 Task: Find out when the last Green Line train is leaving Norwalk to Redondo Beach.
Action: Mouse moved to (145, 137)
Screenshot: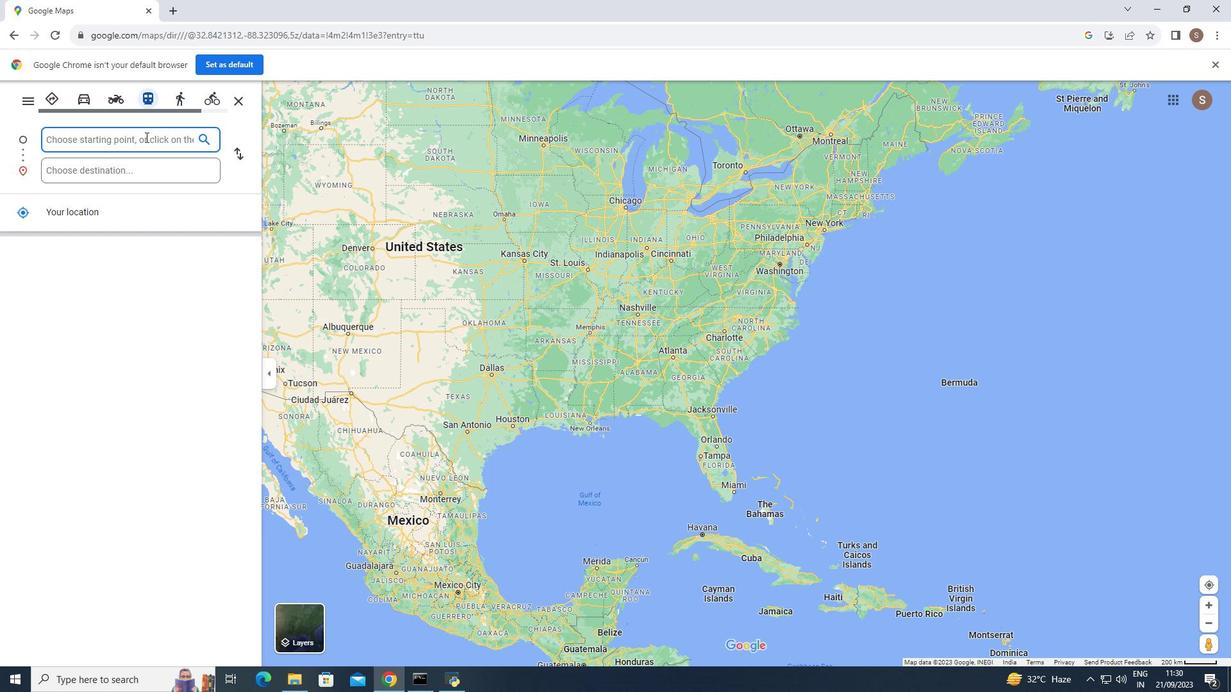 
Action: Mouse pressed left at (145, 137)
Screenshot: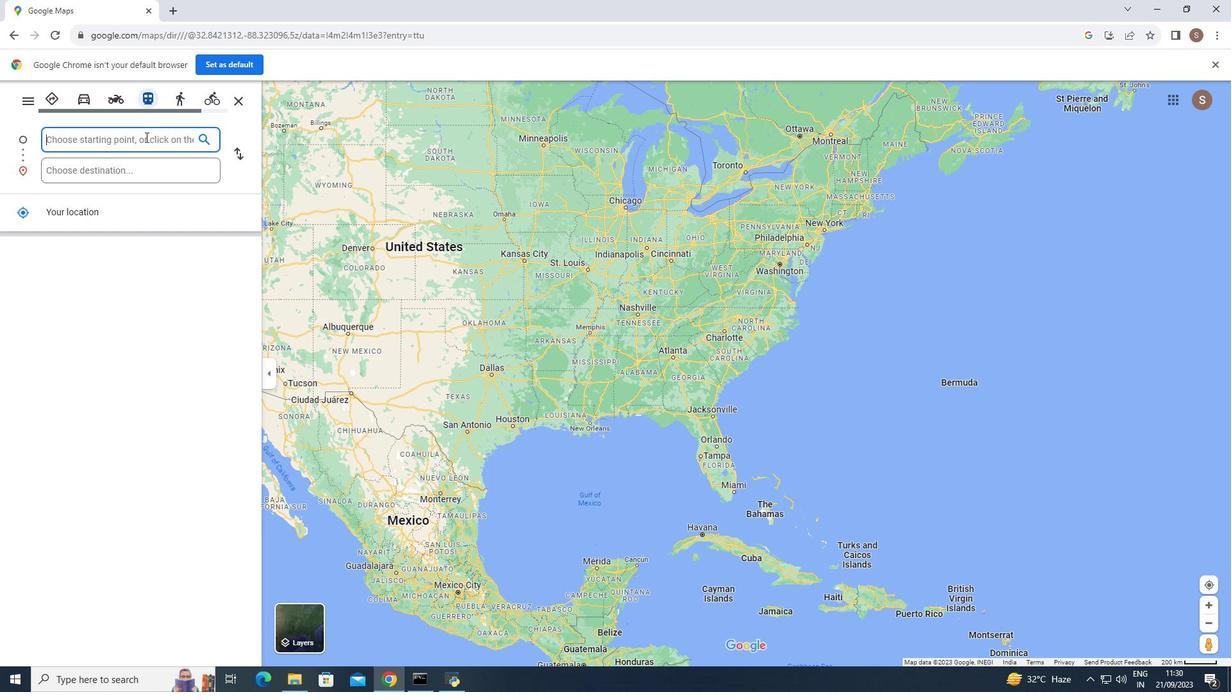 
Action: Key pressed <Key.caps_lock>N<Key.caps_lock>orwalk<Key.tab>
Screenshot: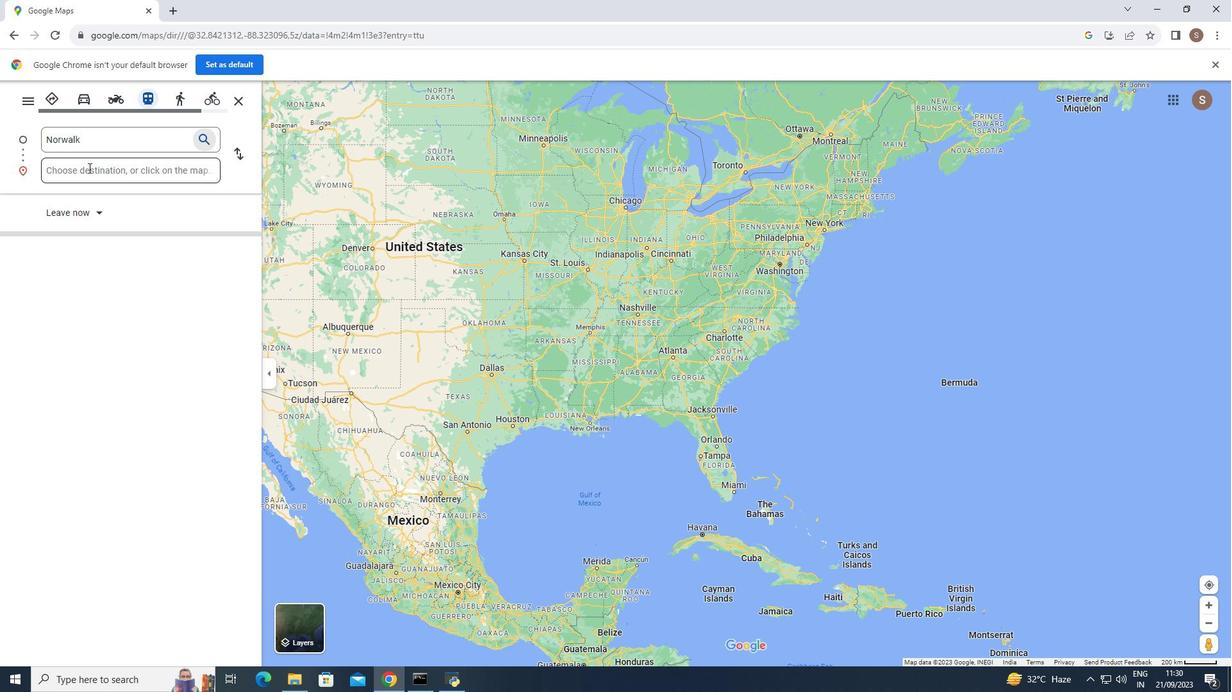 
Action: Mouse moved to (98, 171)
Screenshot: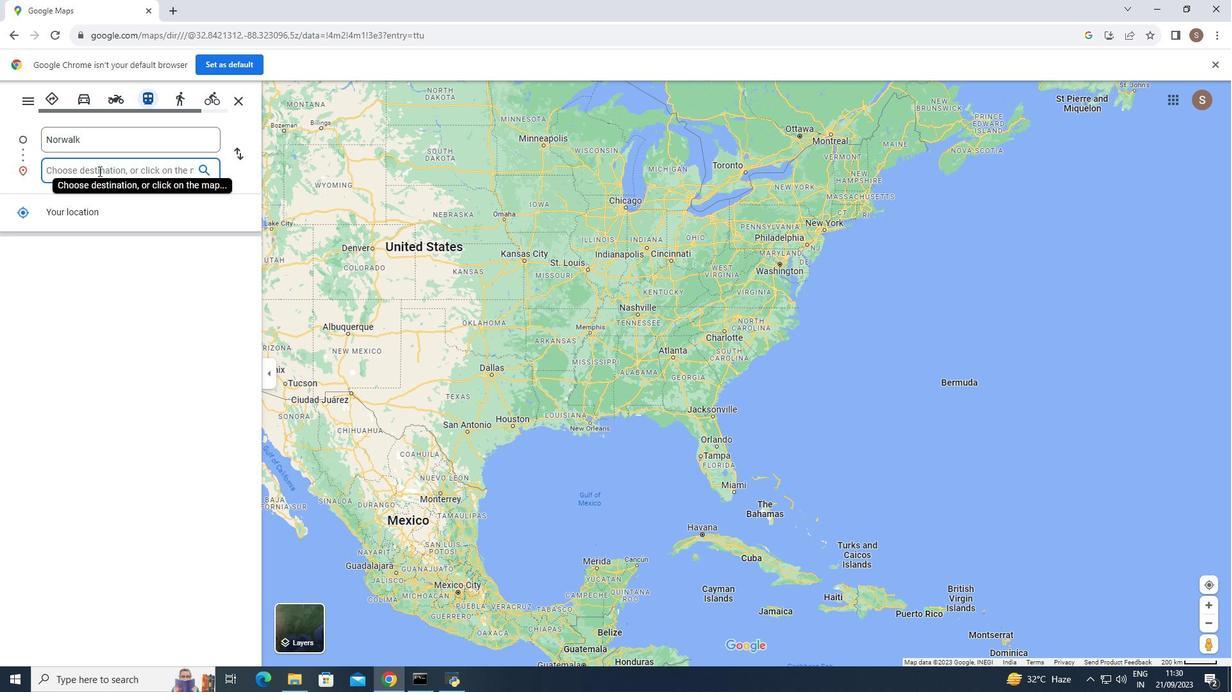 
Action: Mouse pressed left at (98, 171)
Screenshot: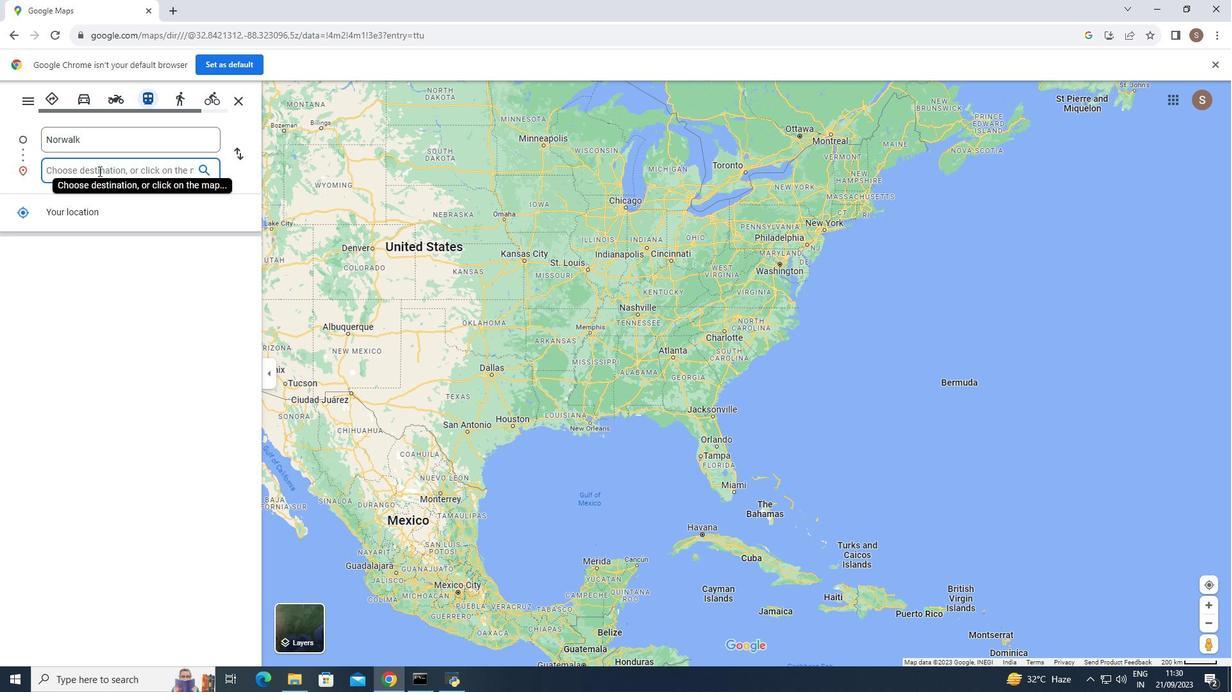 
Action: Key pressed <Key.caps_lock>R<Key.caps_lock>edondo<Key.enter>
Screenshot: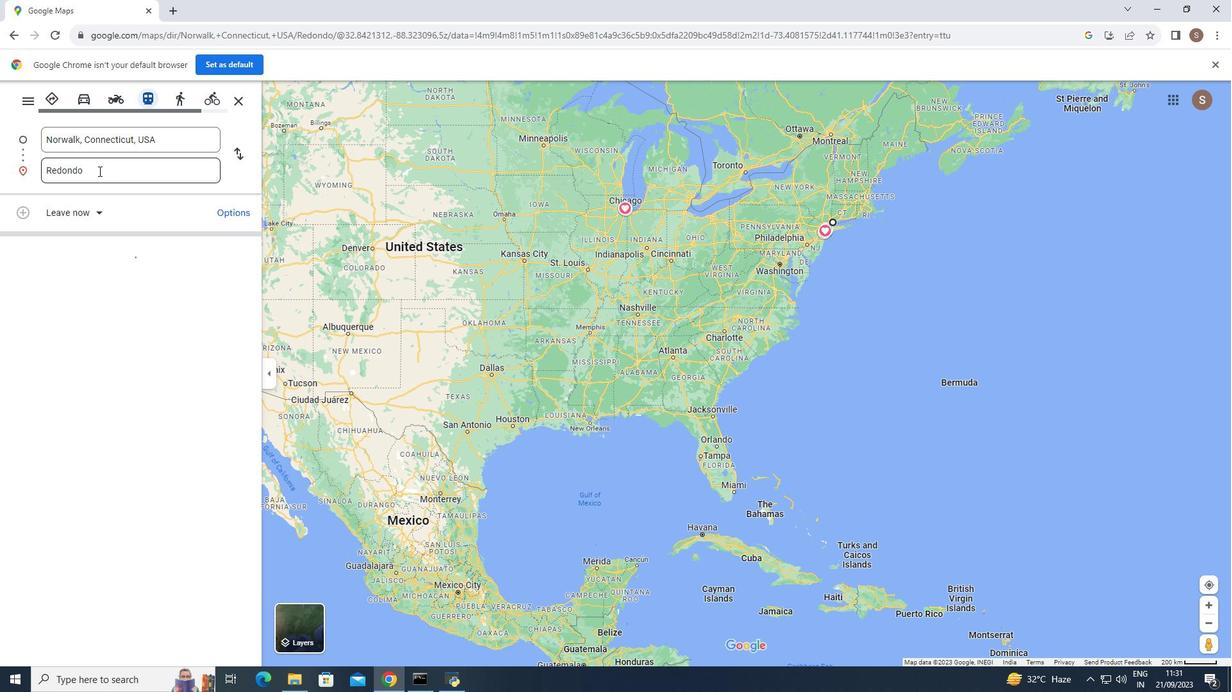
Action: Mouse moved to (164, 308)
Screenshot: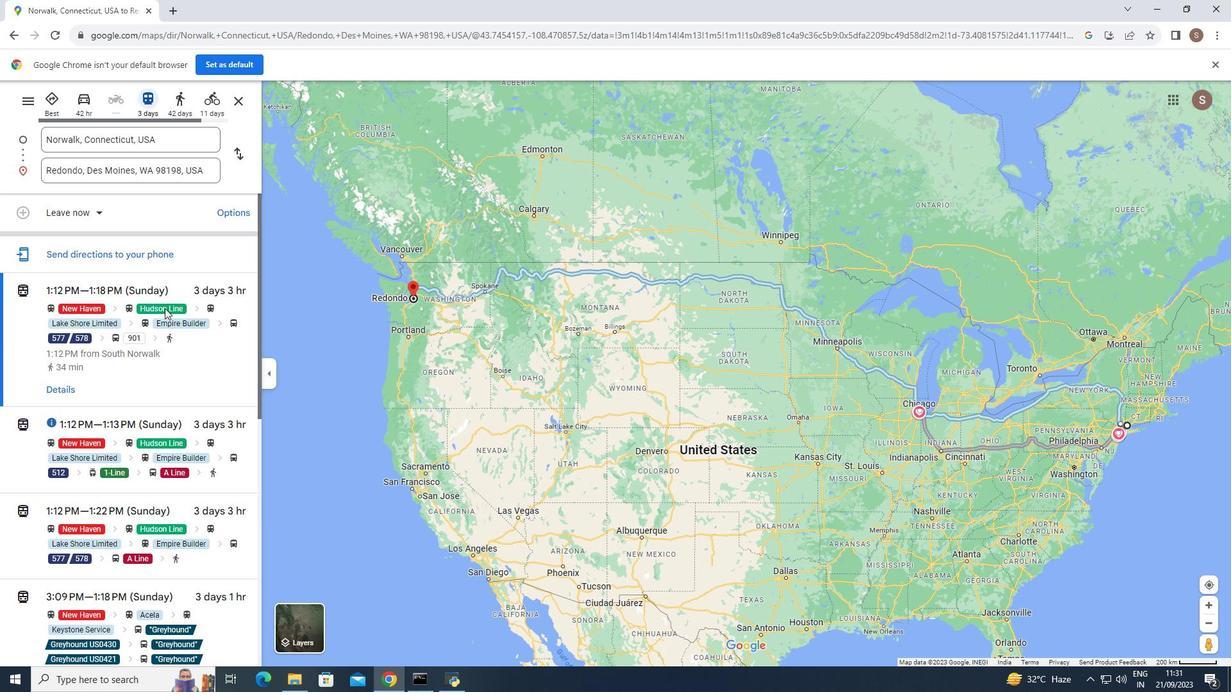 
Action: Mouse pressed left at (164, 308)
Screenshot: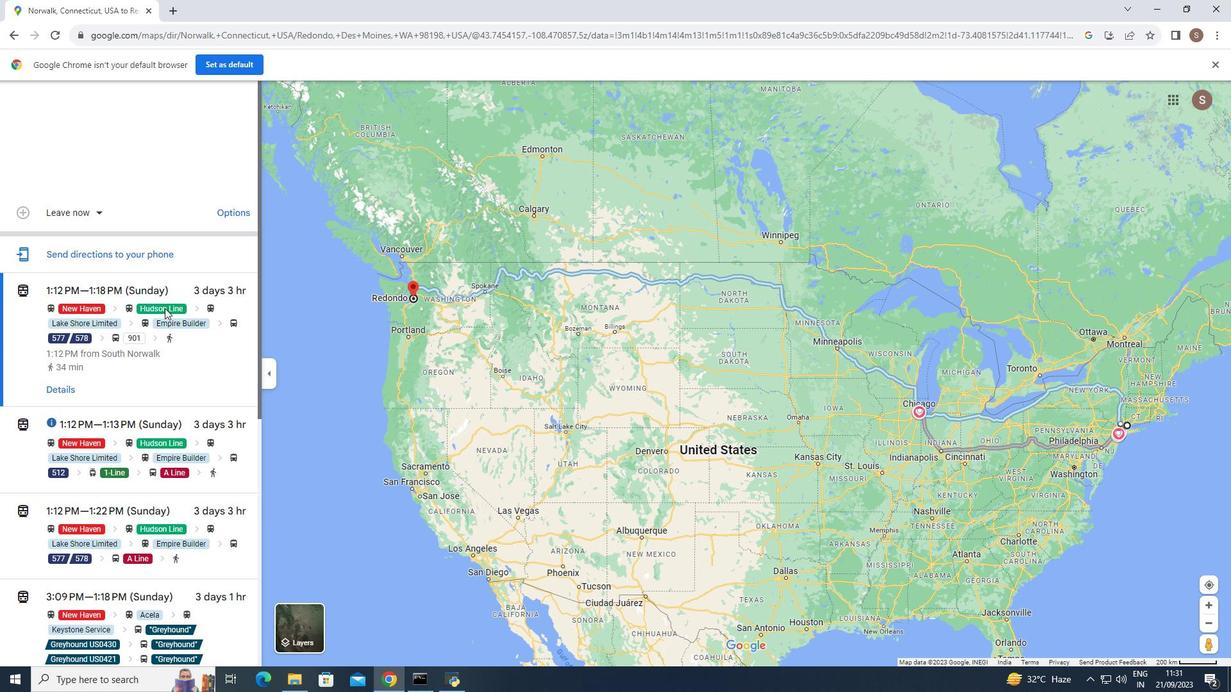 
Action: Mouse moved to (156, 306)
Screenshot: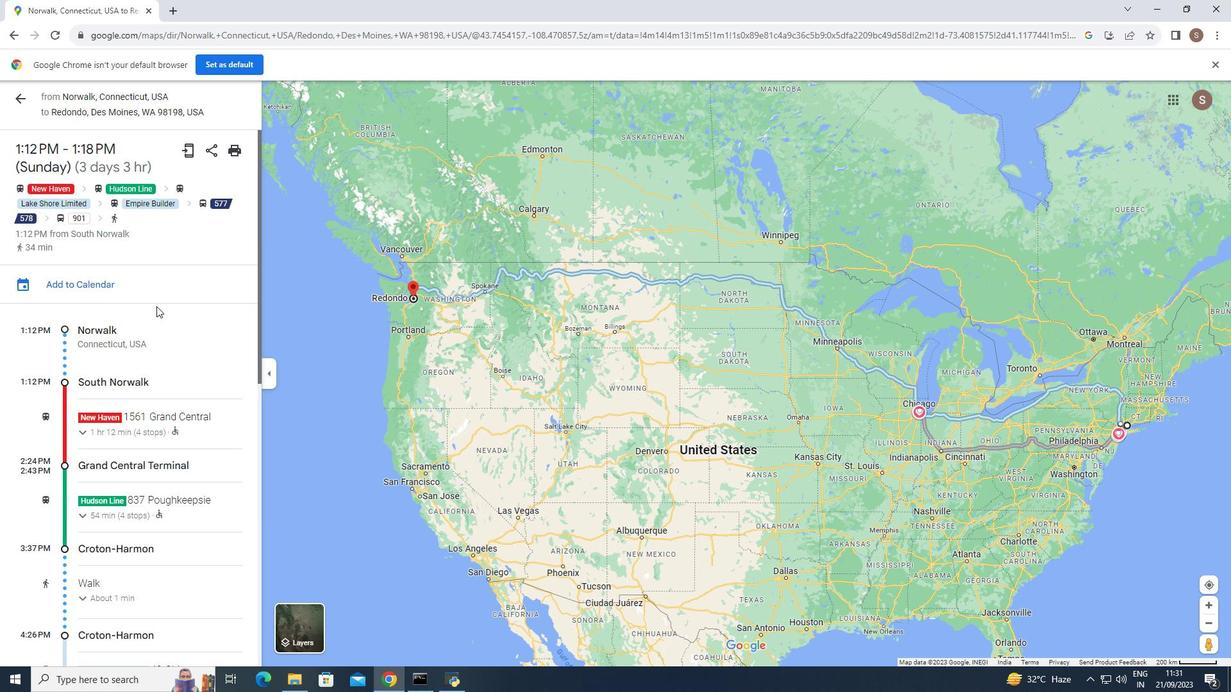 
Action: Mouse scrolled (156, 306) with delta (0, 0)
Screenshot: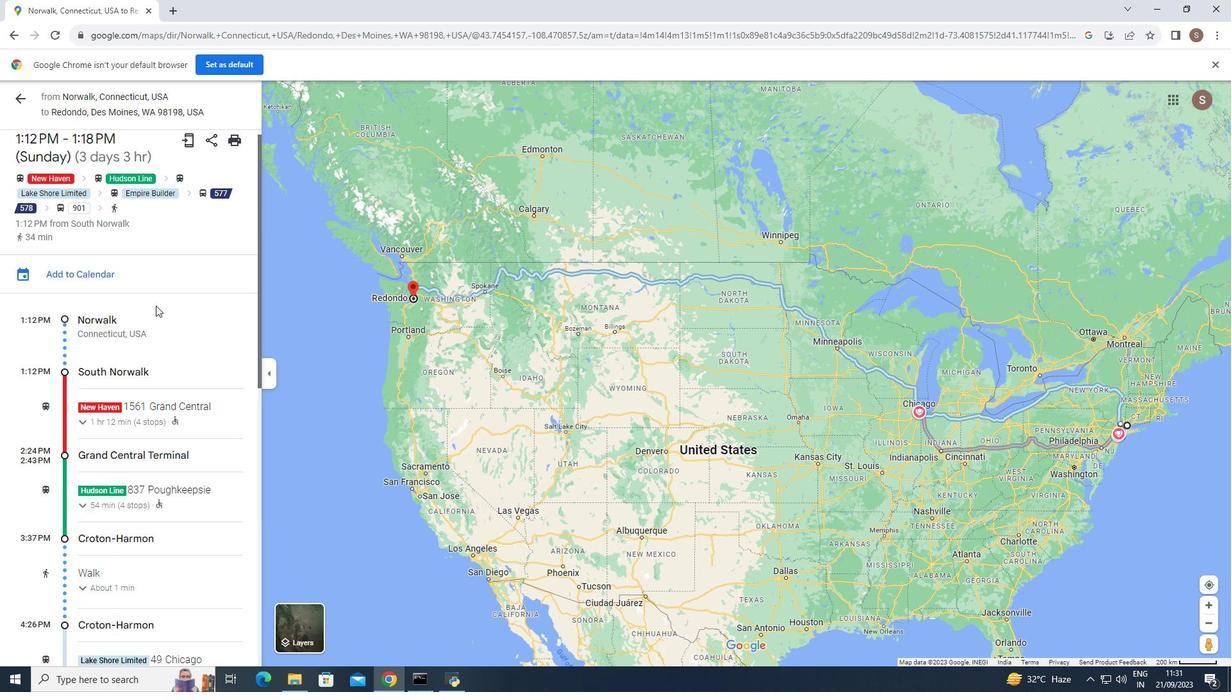
Action: Mouse scrolled (156, 306) with delta (0, 0)
Screenshot: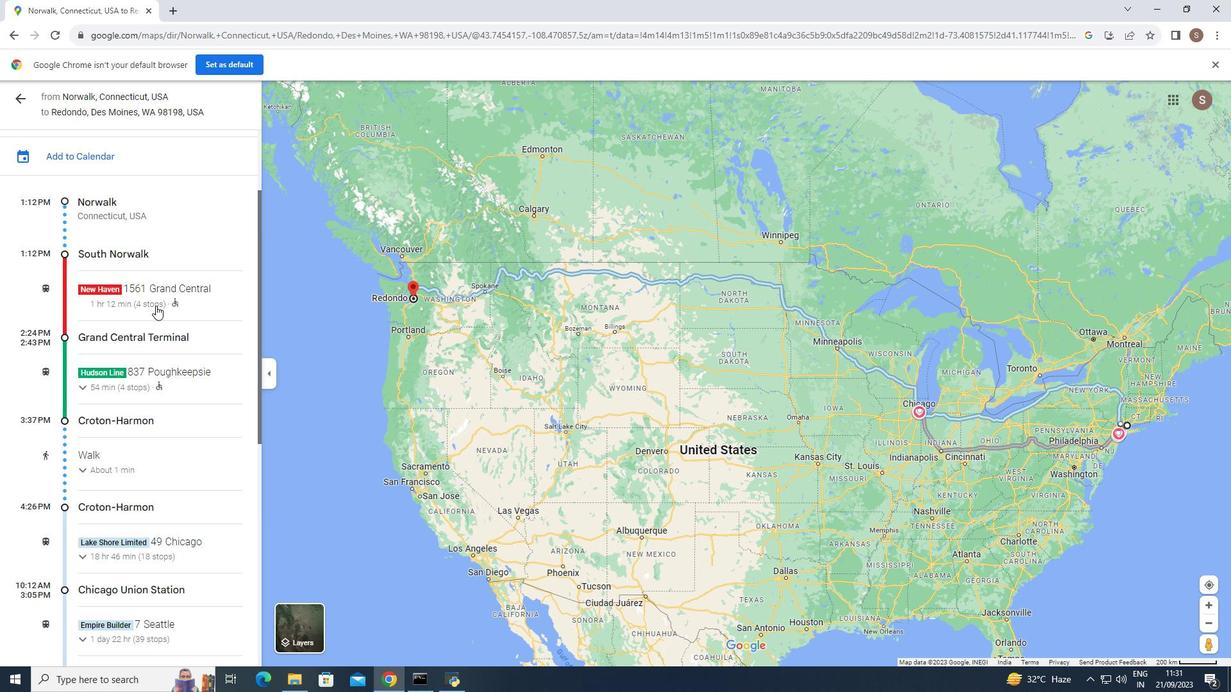 
Action: Mouse moved to (155, 306)
Screenshot: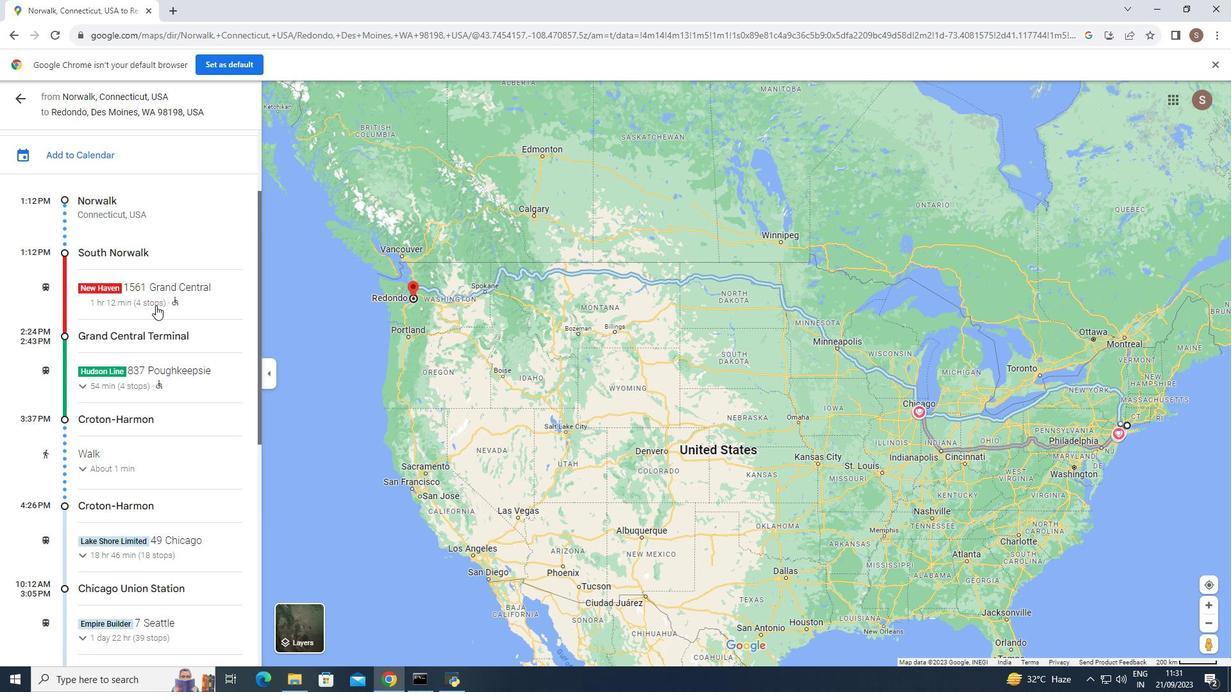 
Action: Mouse scrolled (155, 305) with delta (0, 0)
Screenshot: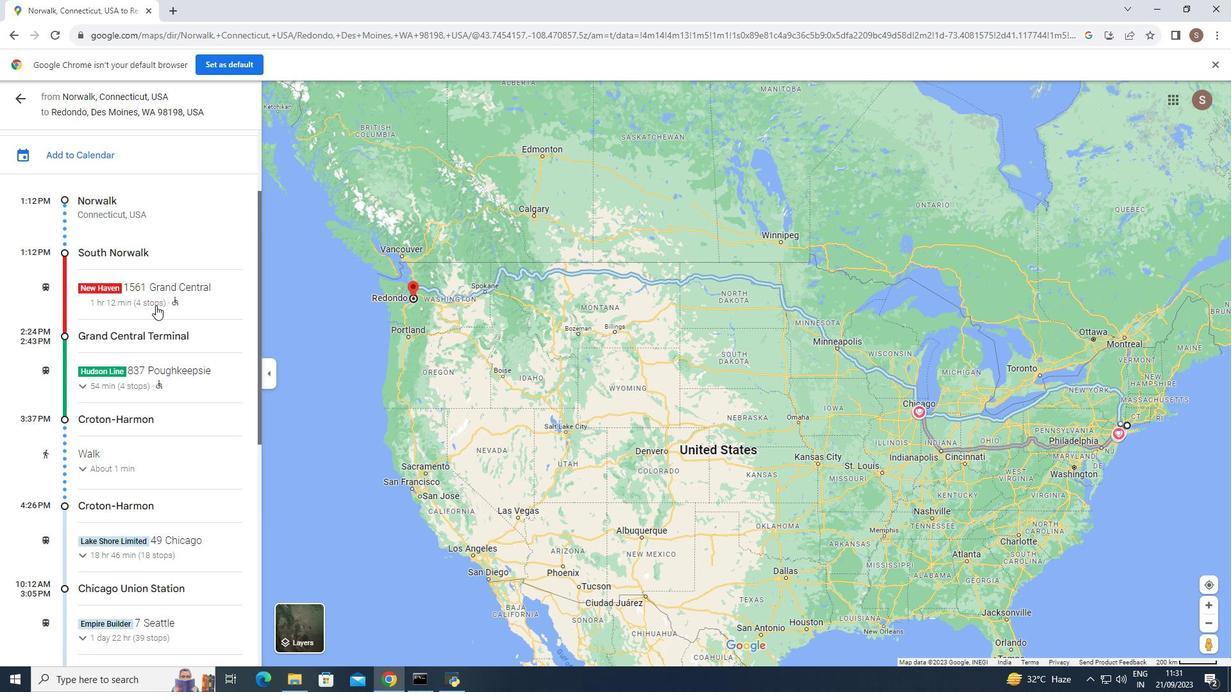 
Action: Mouse scrolled (155, 305) with delta (0, 0)
Screenshot: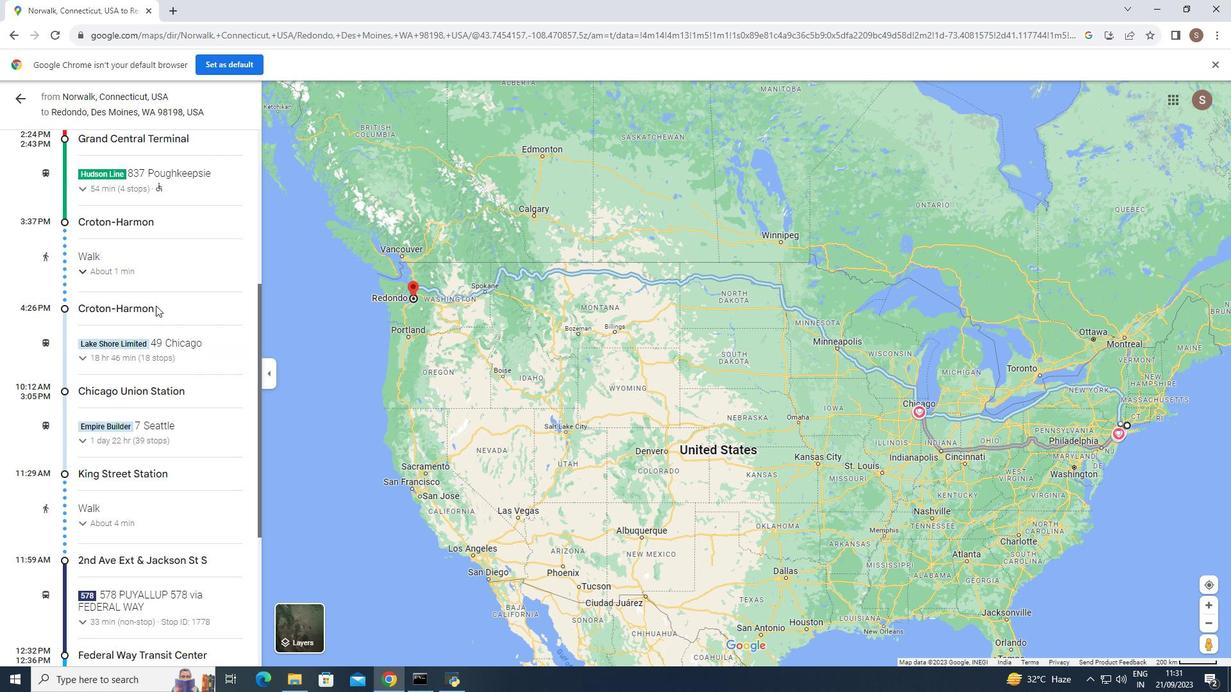 
Action: Mouse scrolled (155, 305) with delta (0, 0)
Screenshot: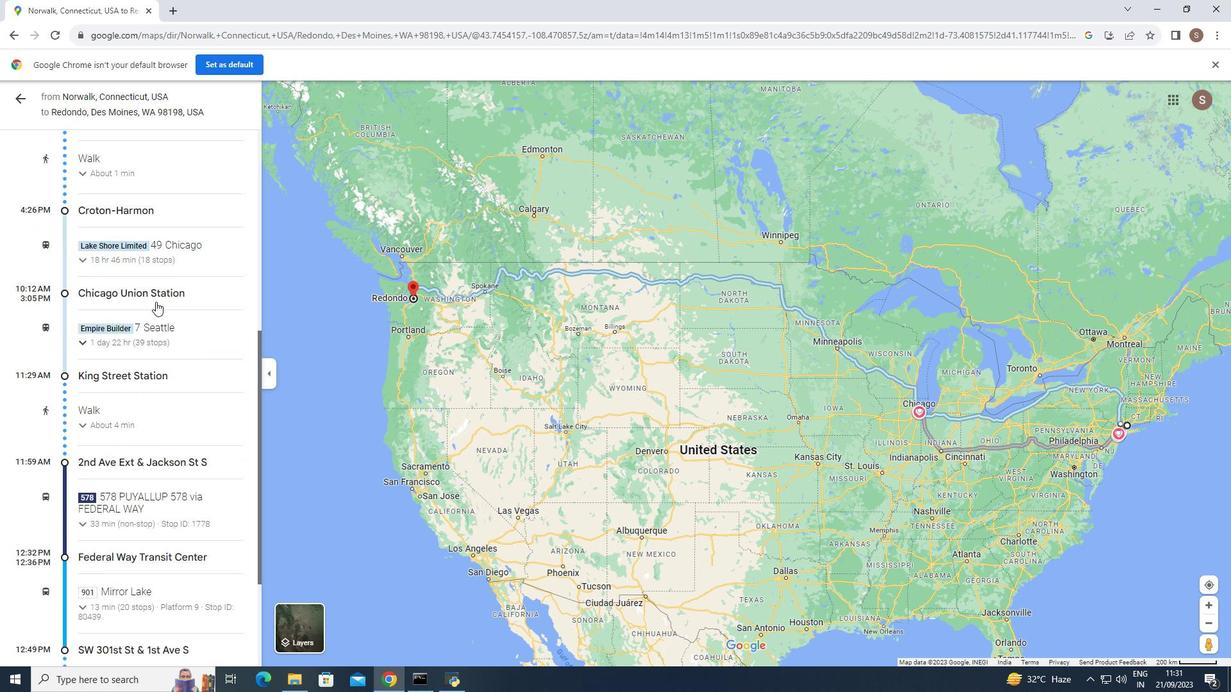 
Action: Mouse scrolled (155, 305) with delta (0, 0)
Screenshot: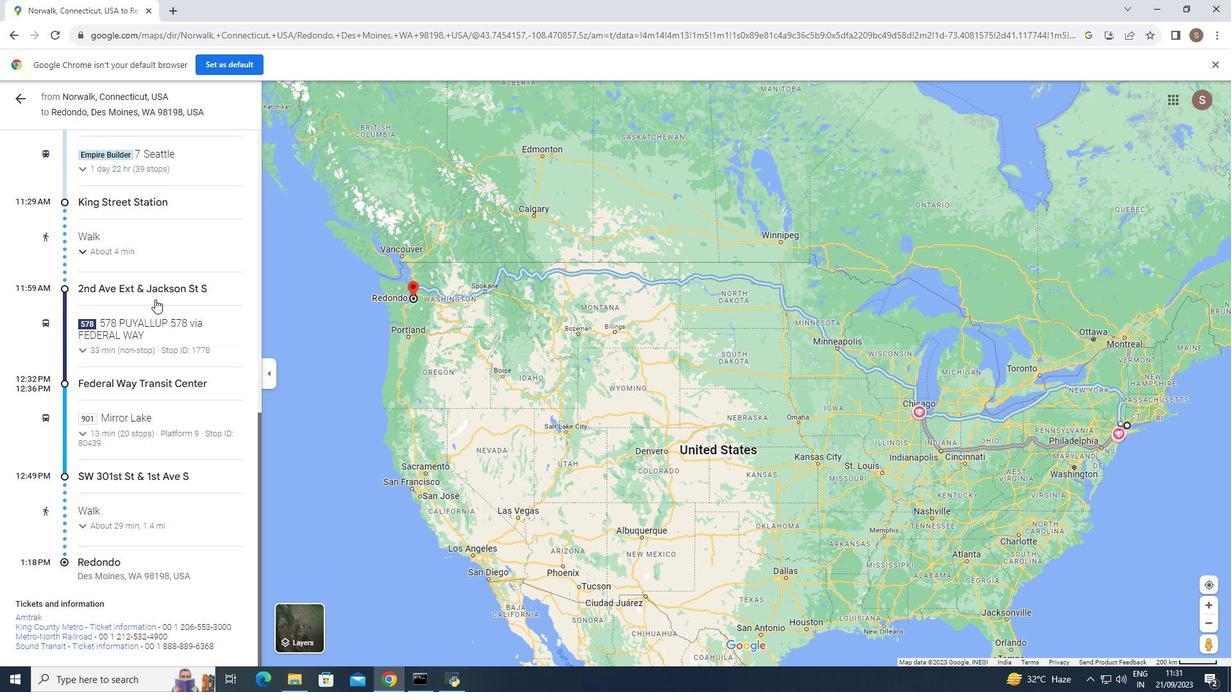 
Action: Mouse scrolled (155, 305) with delta (0, 0)
Screenshot: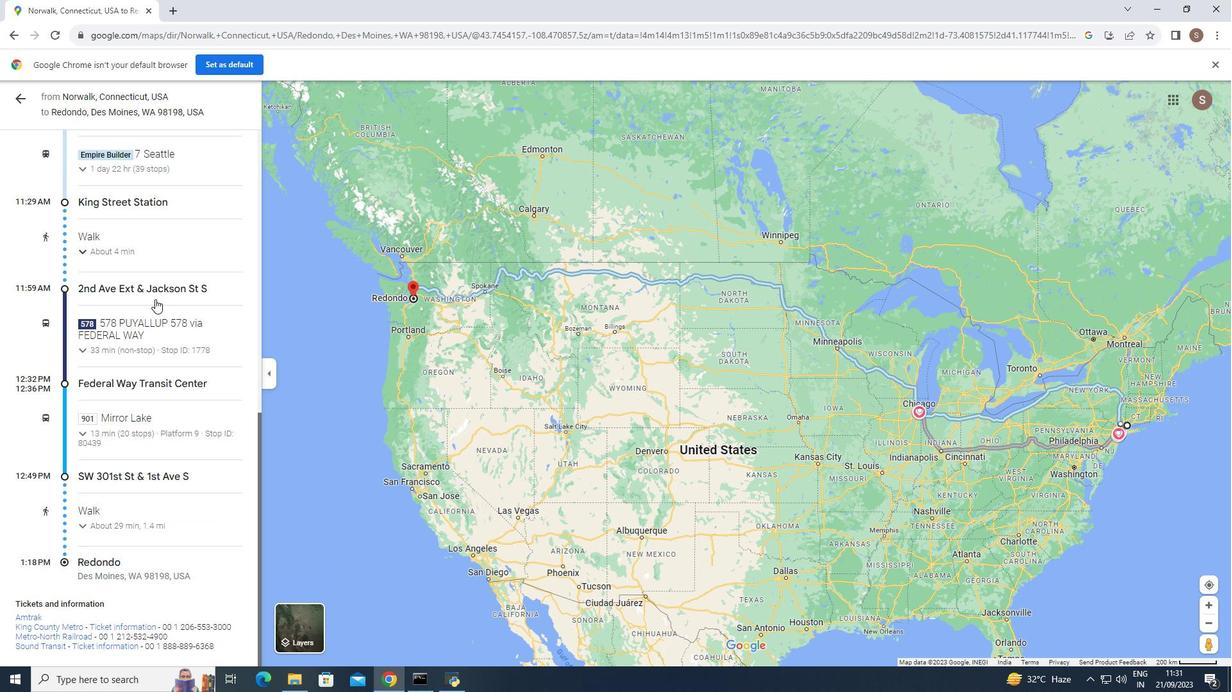 
Action: Mouse moved to (155, 300)
Screenshot: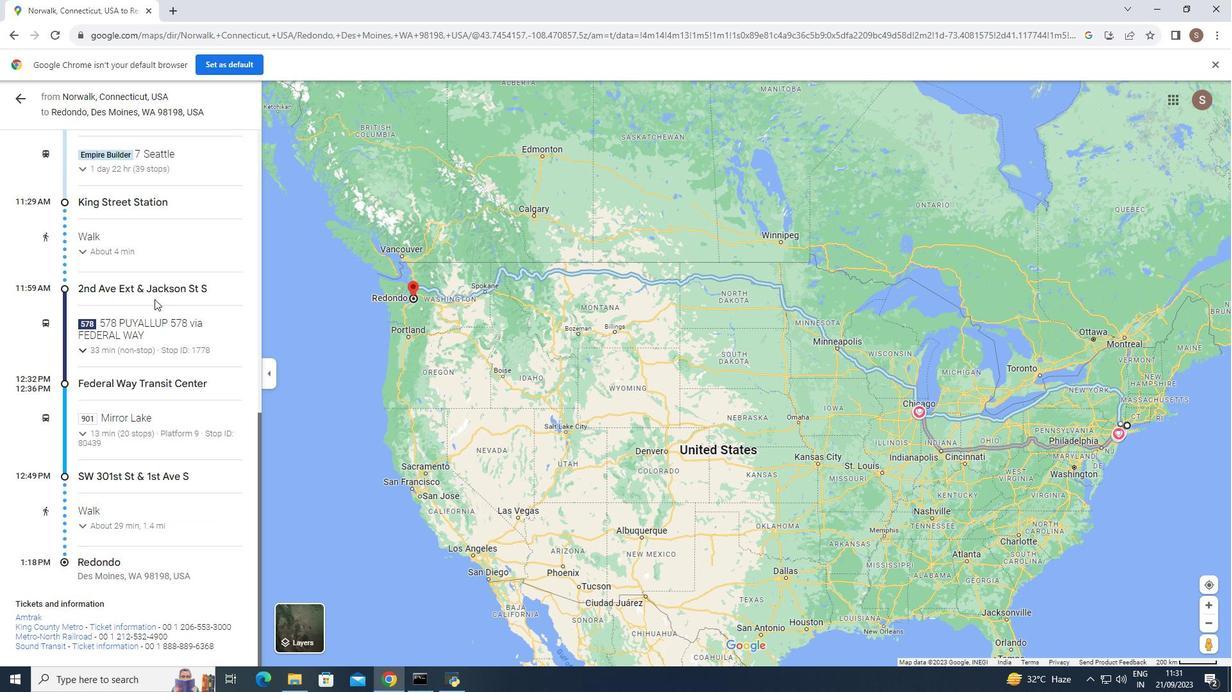 
Action: Mouse scrolled (155, 299) with delta (0, 0)
Screenshot: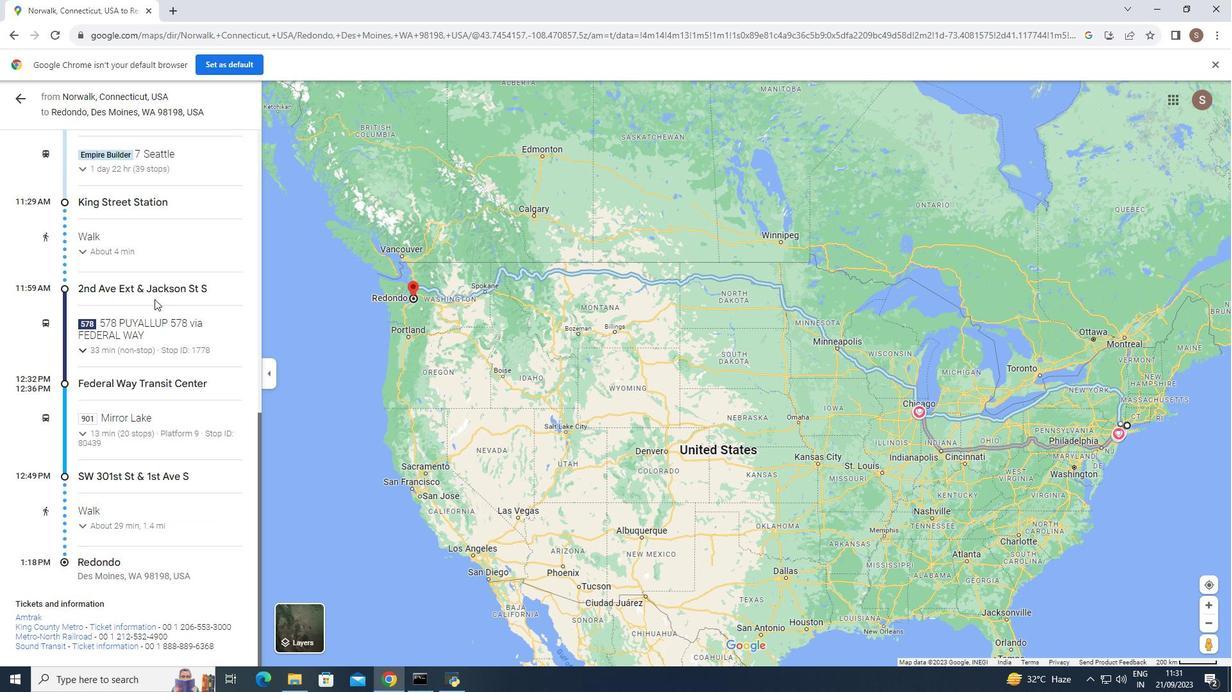 
Action: Mouse scrolled (155, 299) with delta (0, 0)
Screenshot: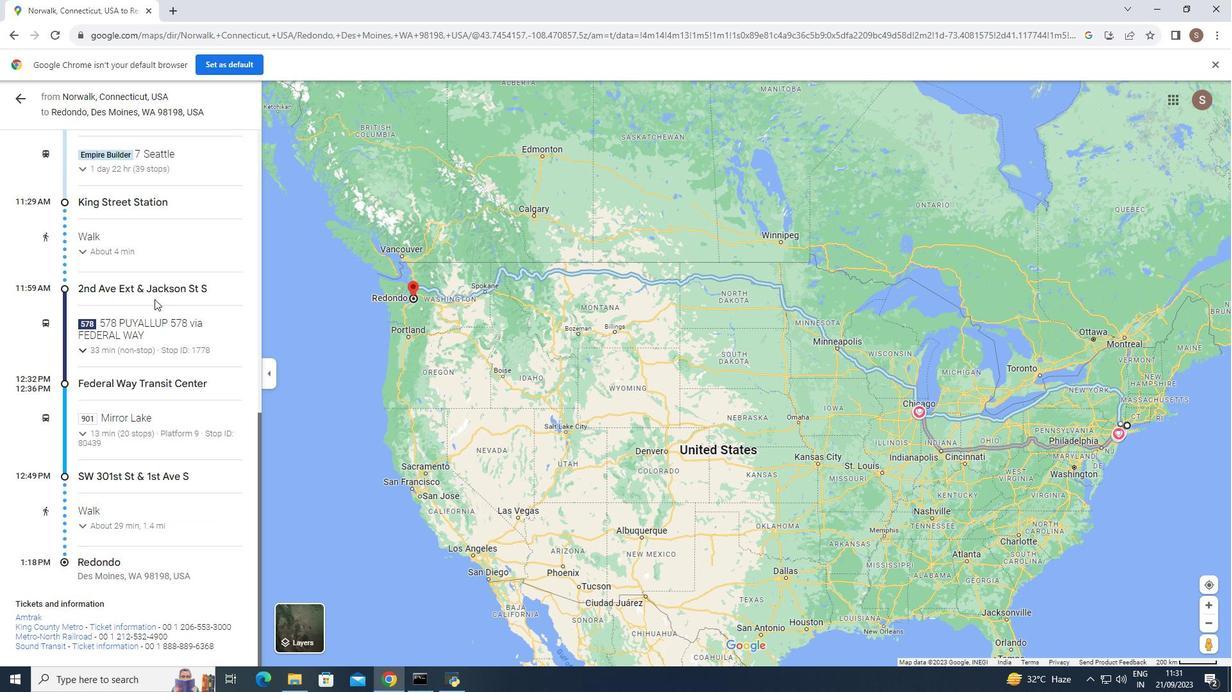 
Action: Mouse moved to (155, 299)
Screenshot: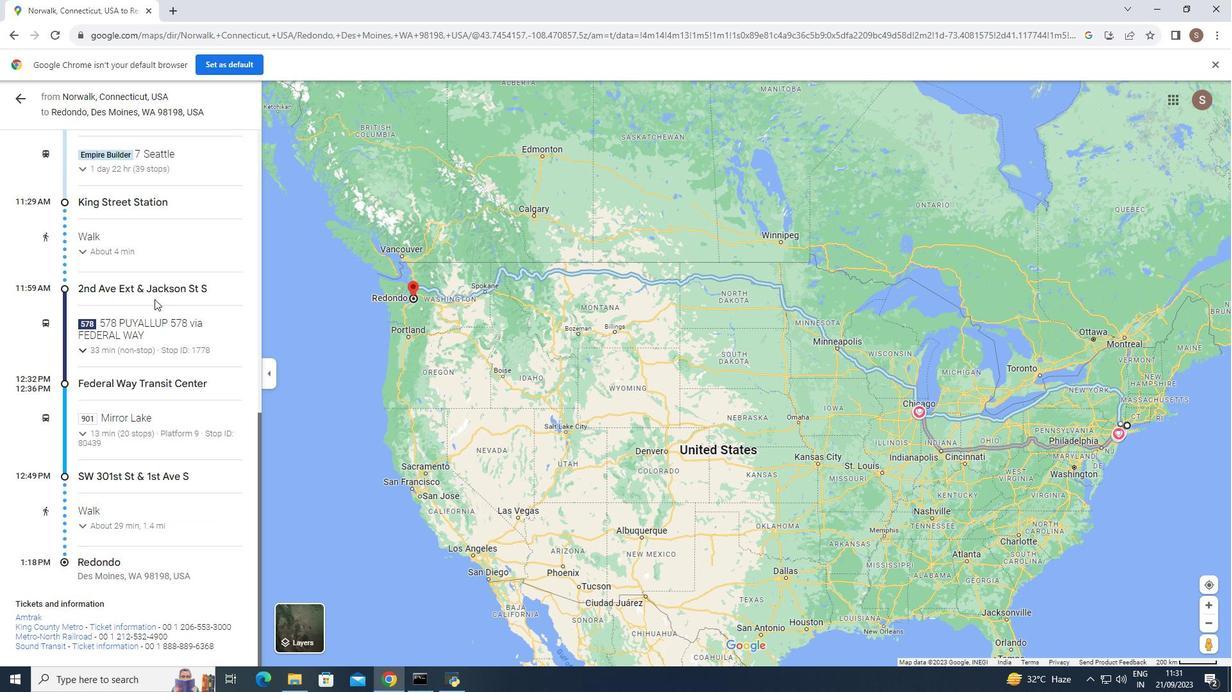 
Action: Mouse scrolled (155, 299) with delta (0, 0)
Screenshot: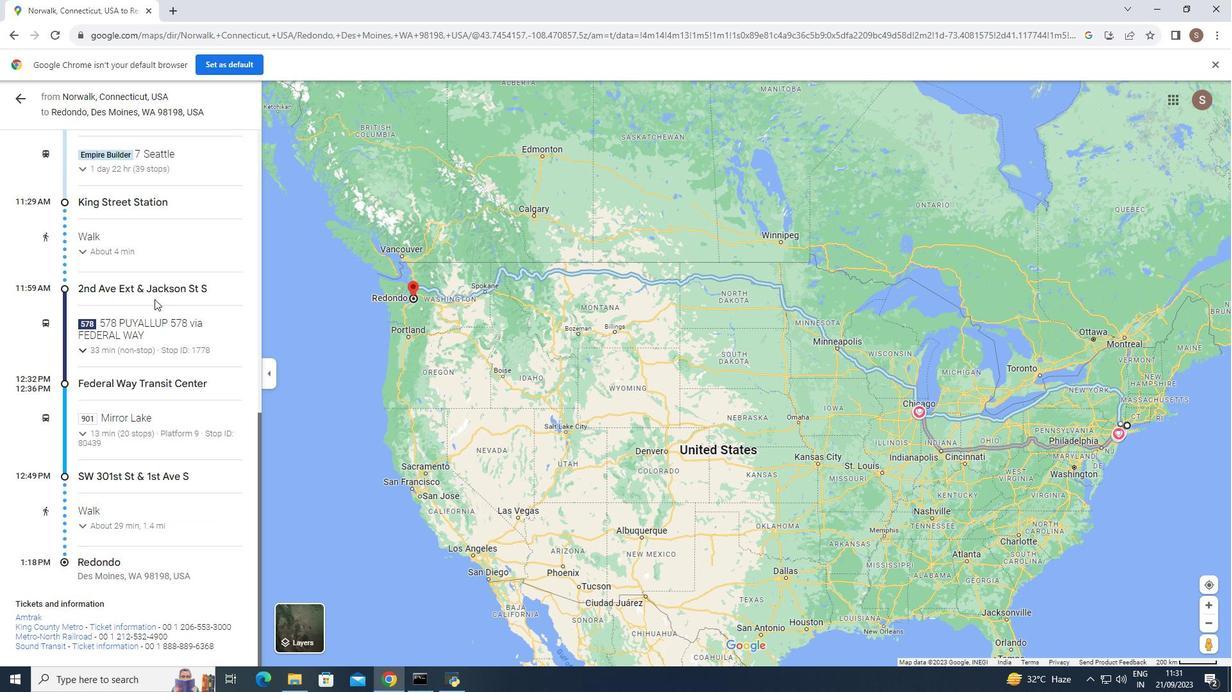 
Action: Mouse scrolled (155, 299) with delta (0, 0)
Screenshot: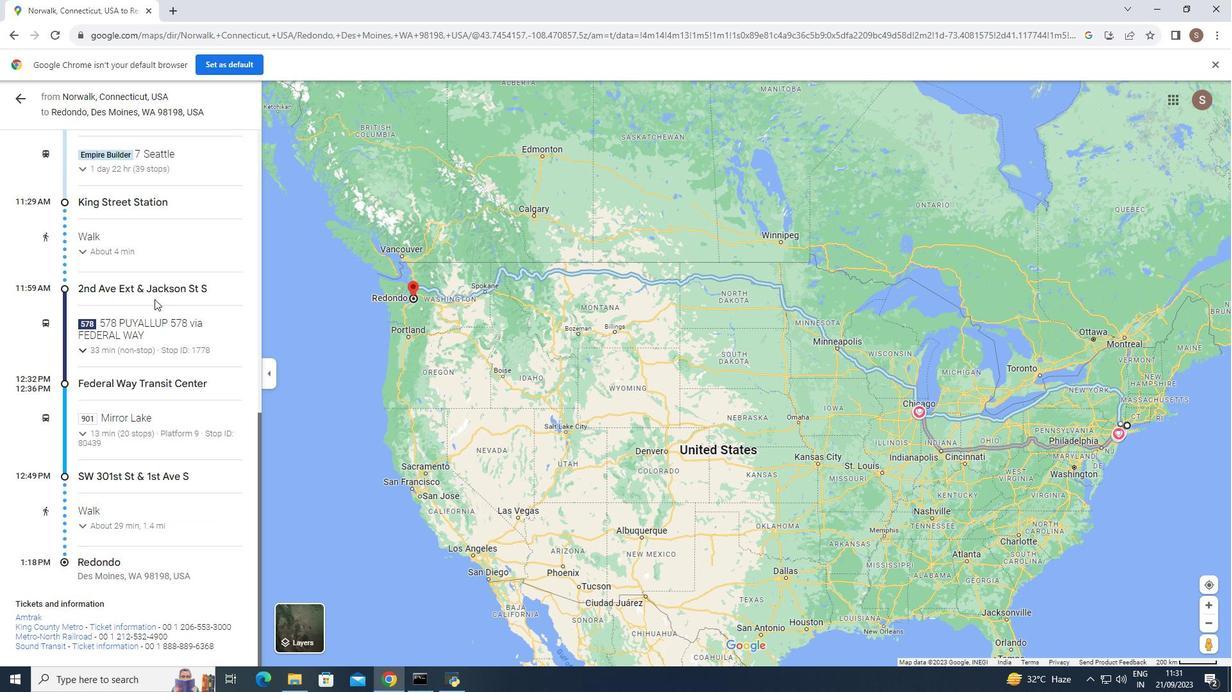 
Action: Mouse moved to (155, 298)
Screenshot: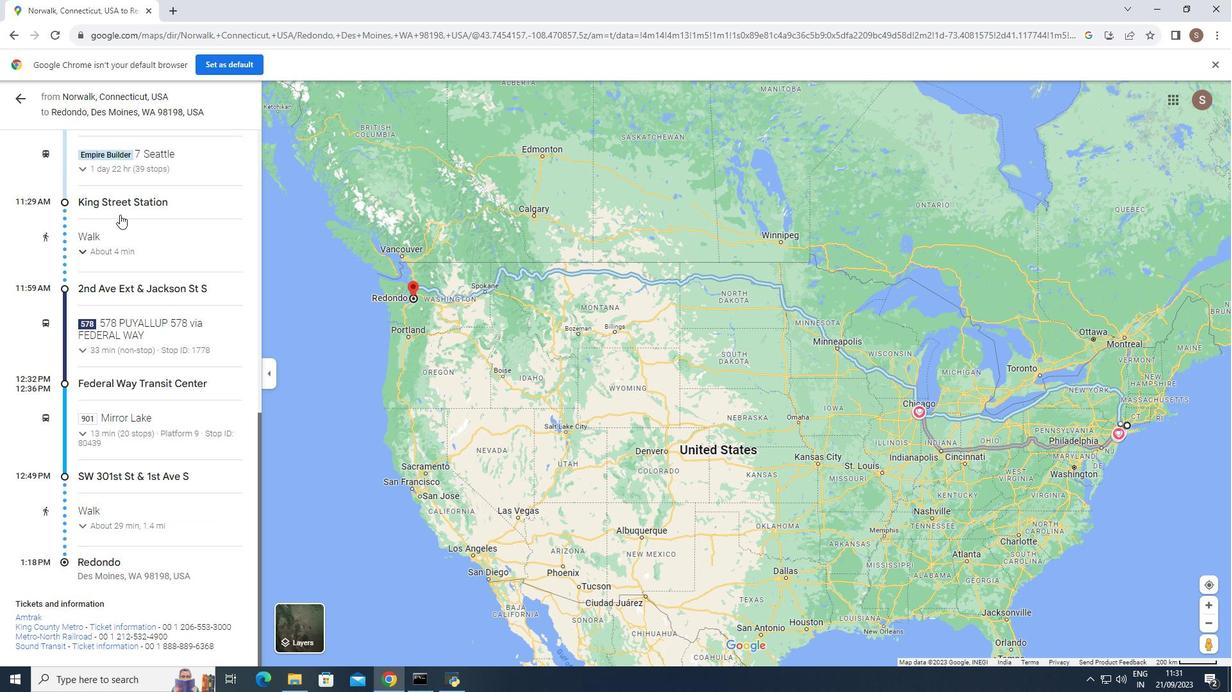 
Action: Mouse scrolled (155, 297) with delta (0, 0)
Screenshot: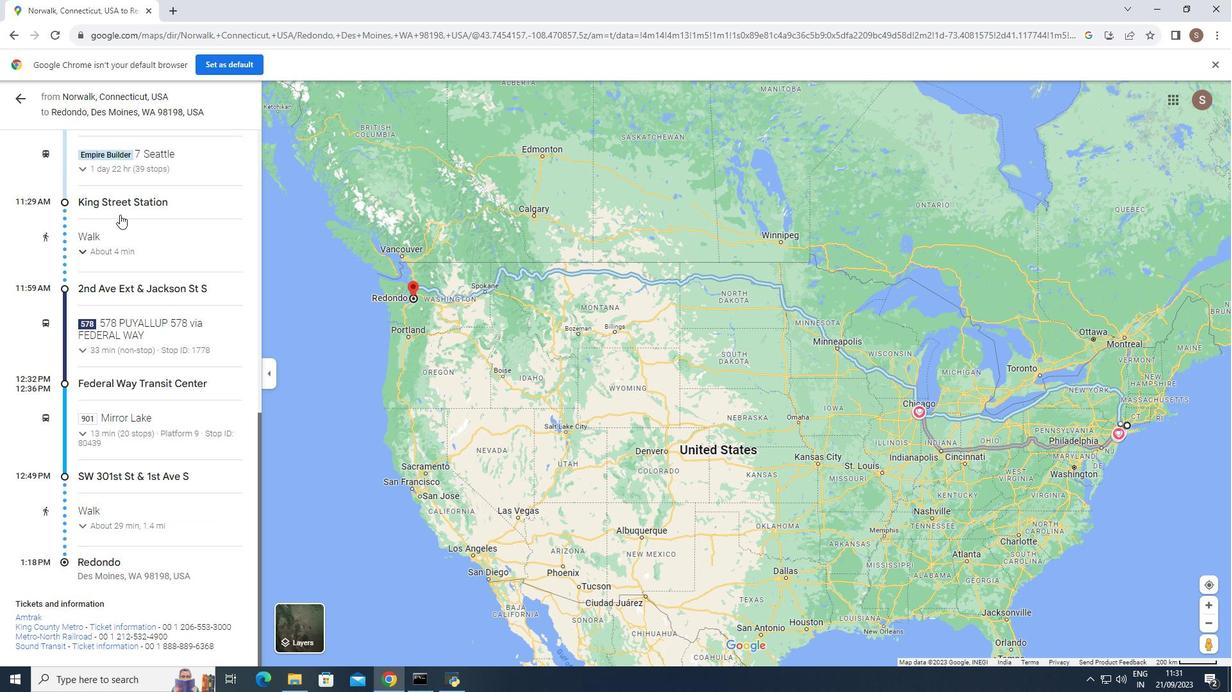 
Action: Mouse moved to (154, 299)
Screenshot: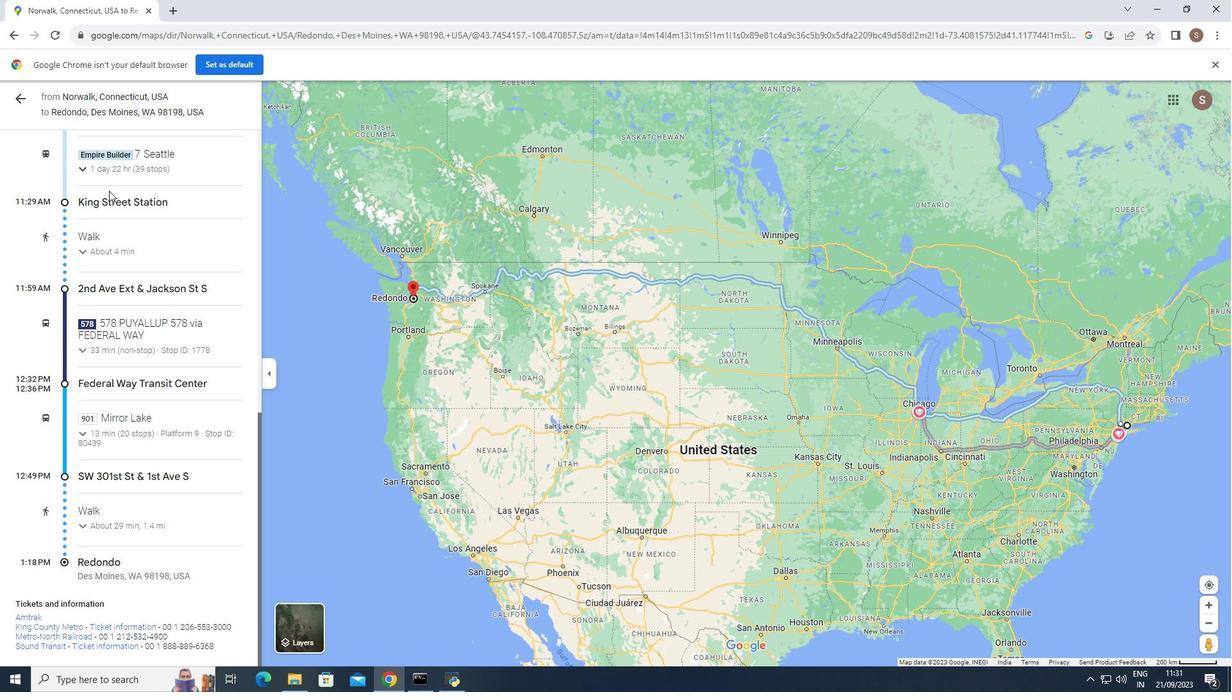 
Action: Mouse scrolled (154, 299) with delta (0, 0)
Screenshot: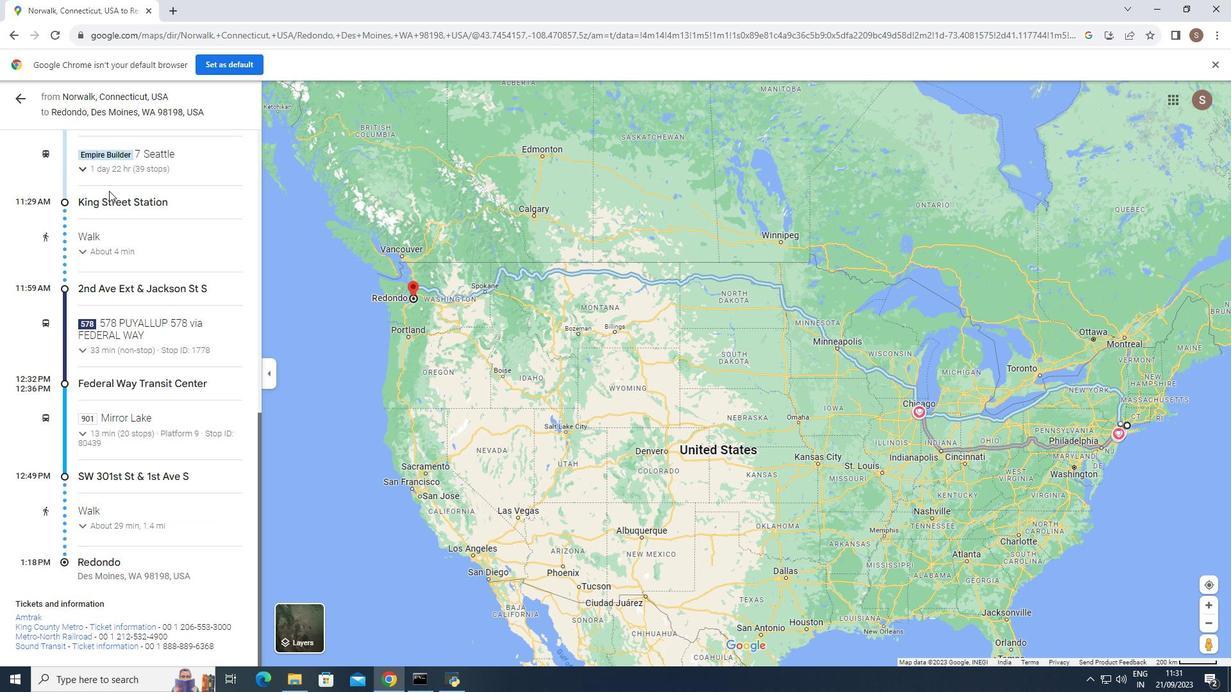 
Action: Mouse moved to (154, 299)
Screenshot: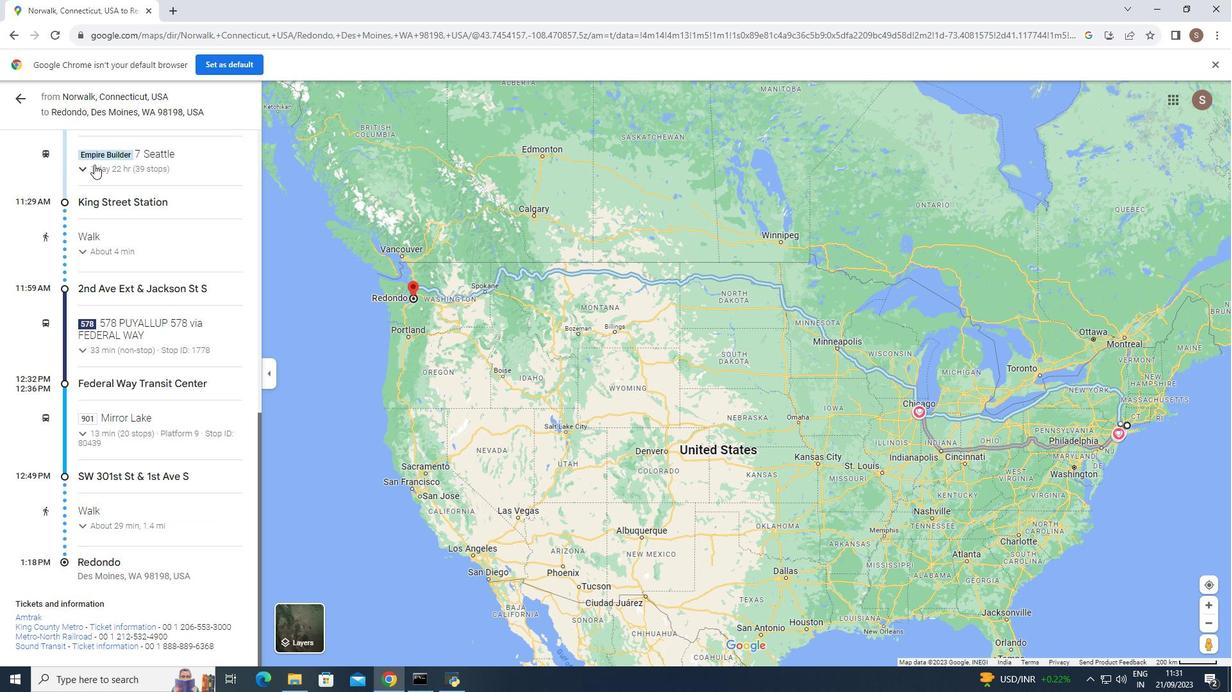 
Action: Mouse scrolled (154, 299) with delta (0, 0)
Screenshot: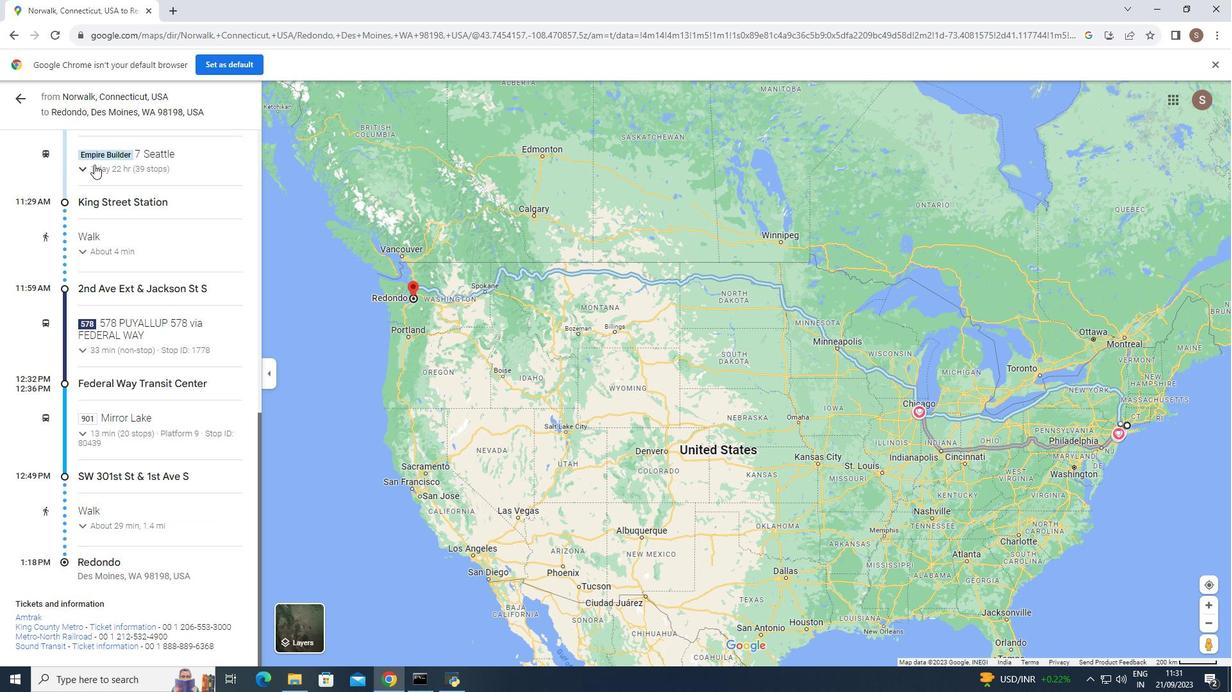 
Action: Mouse scrolled (154, 299) with delta (0, 0)
Screenshot: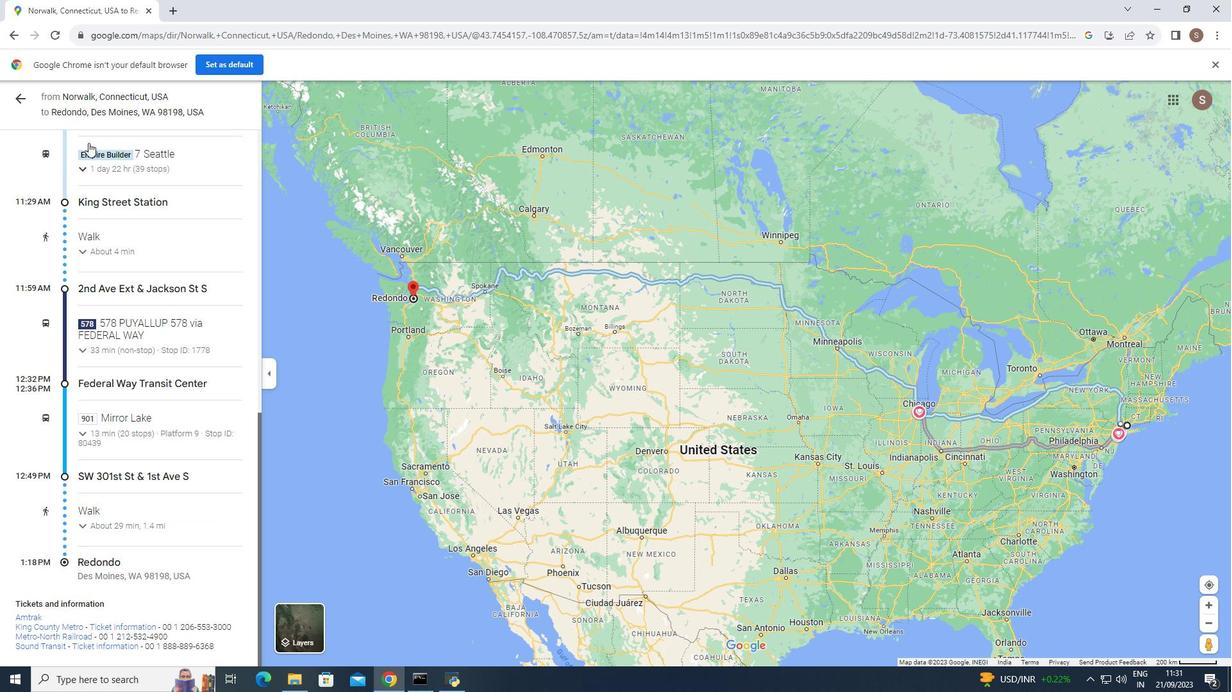 
Action: Mouse moved to (16, 98)
Screenshot: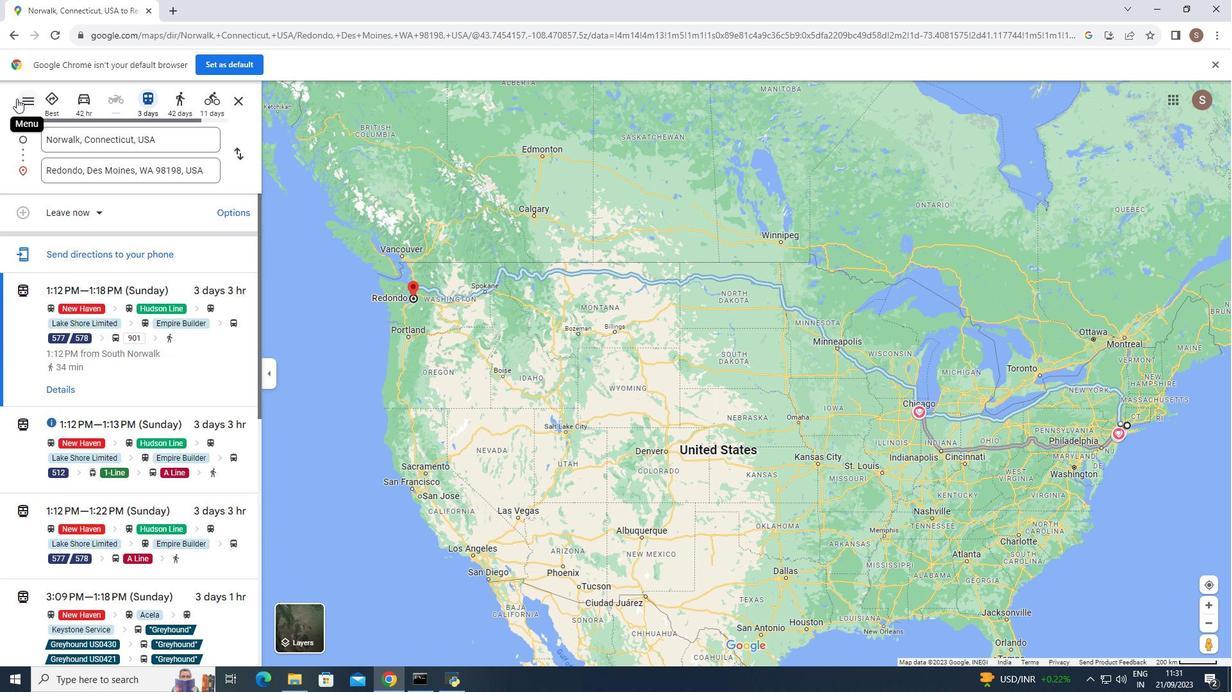 
Action: Mouse pressed left at (16, 98)
Screenshot: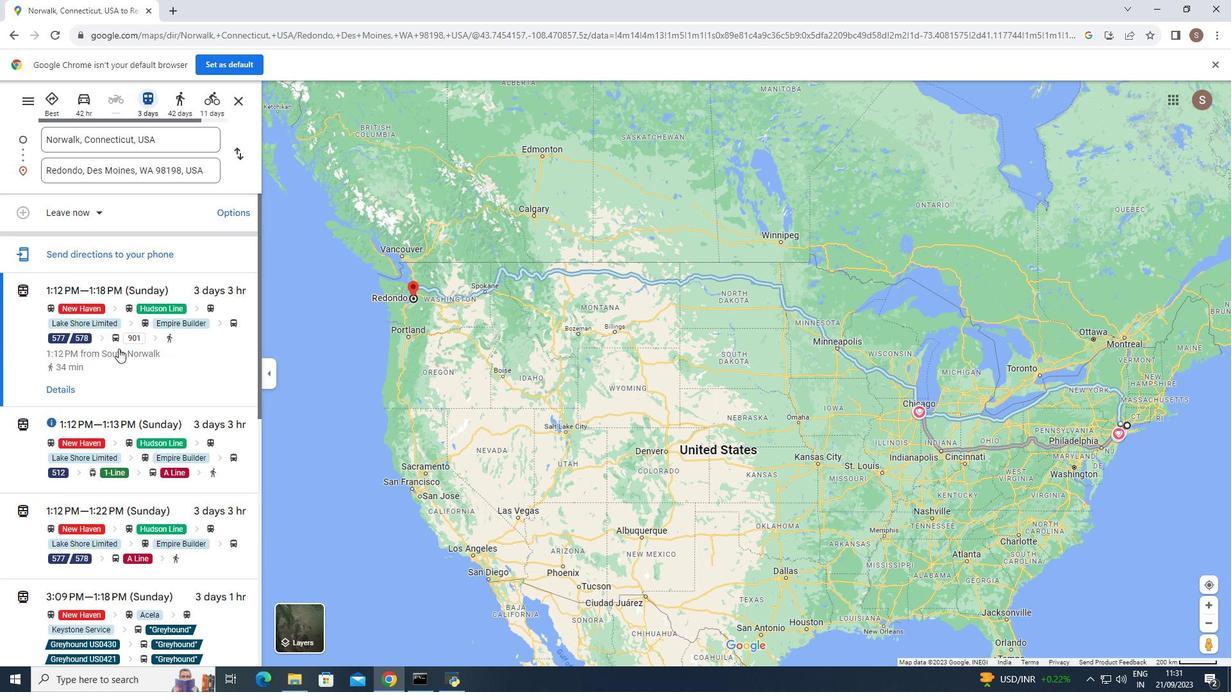 
Action: Mouse moved to (121, 351)
Screenshot: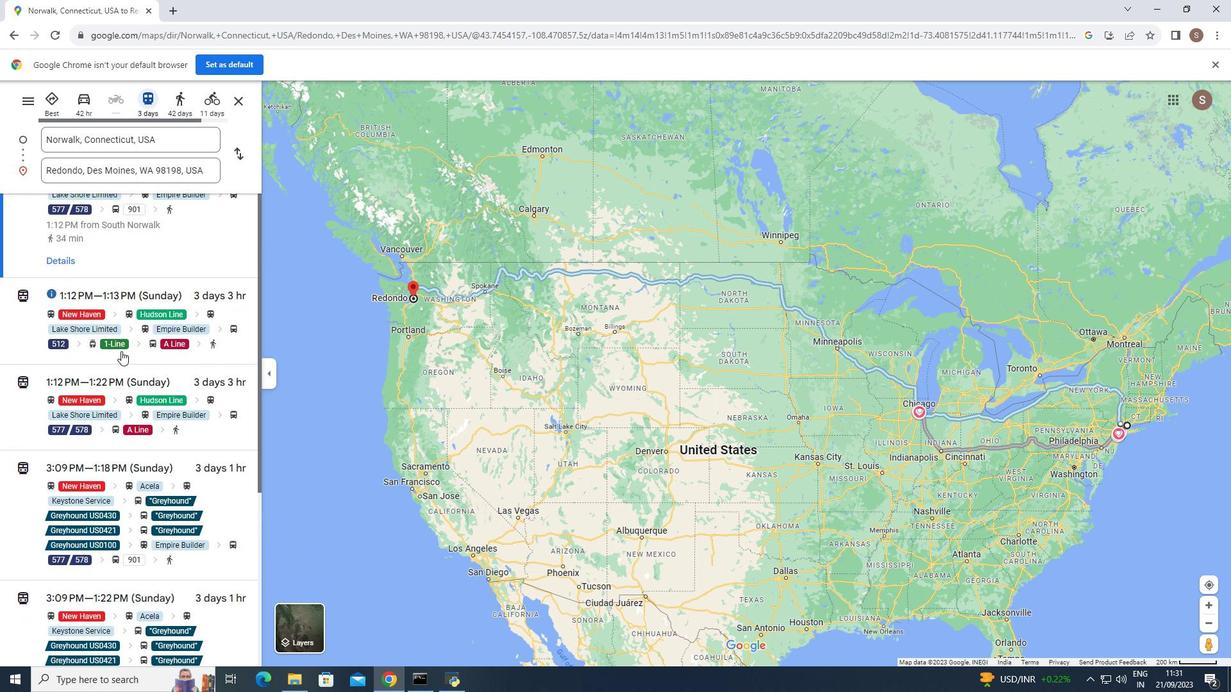 
Action: Mouse scrolled (121, 350) with delta (0, 0)
Screenshot: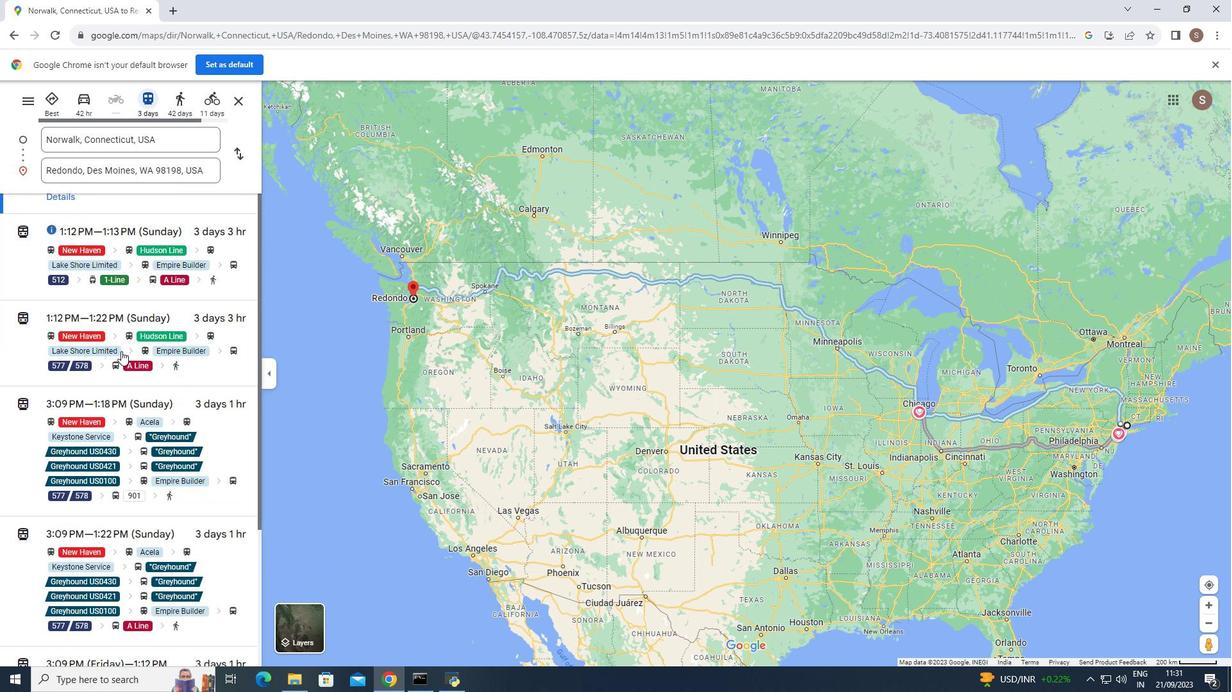 
Action: Mouse scrolled (121, 350) with delta (0, 0)
Screenshot: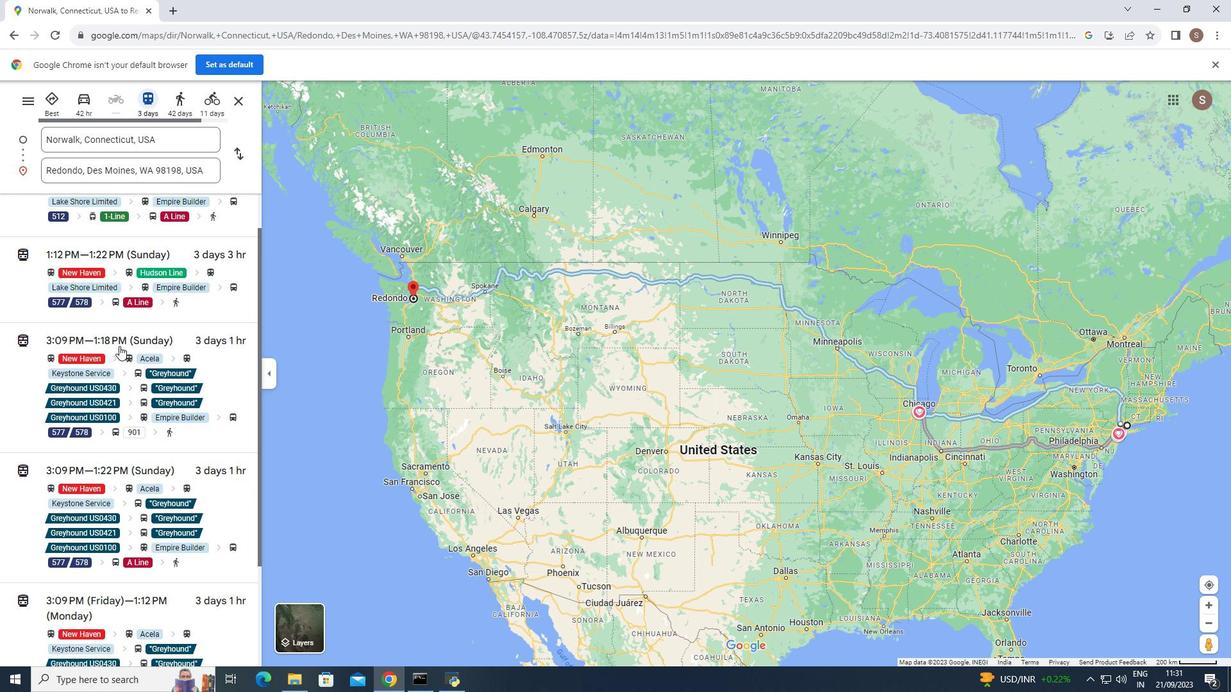 
Action: Mouse scrolled (121, 350) with delta (0, 0)
Screenshot: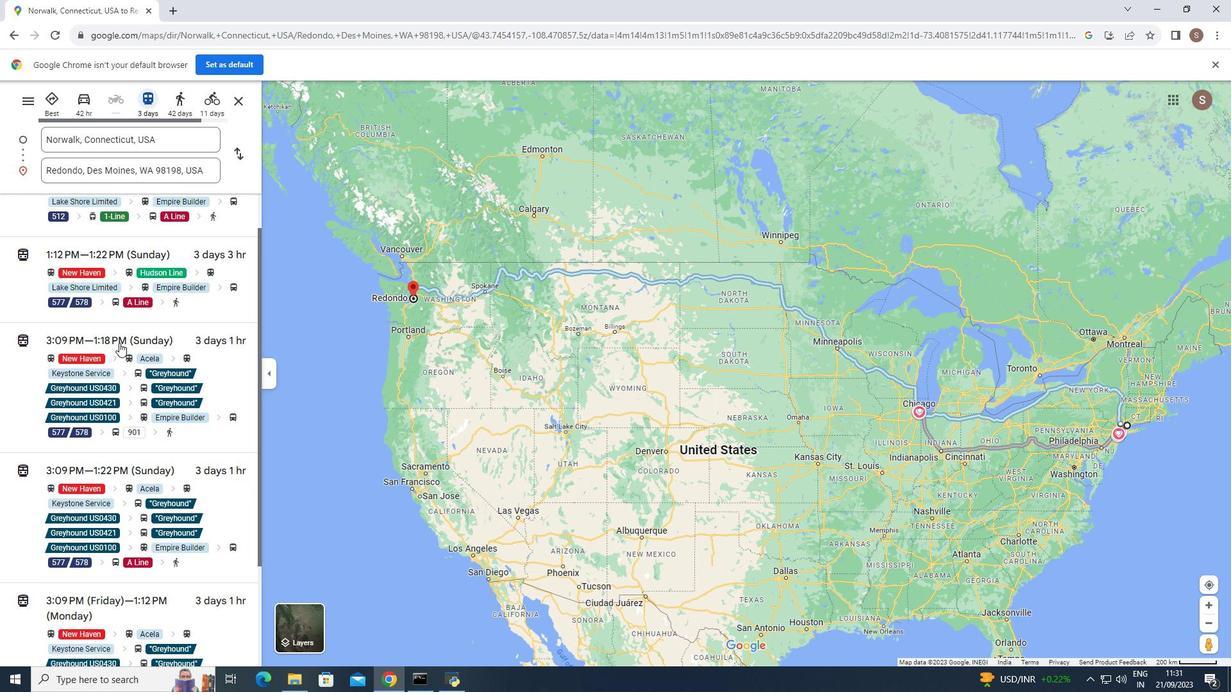 
Action: Mouse scrolled (121, 350) with delta (0, 0)
Screenshot: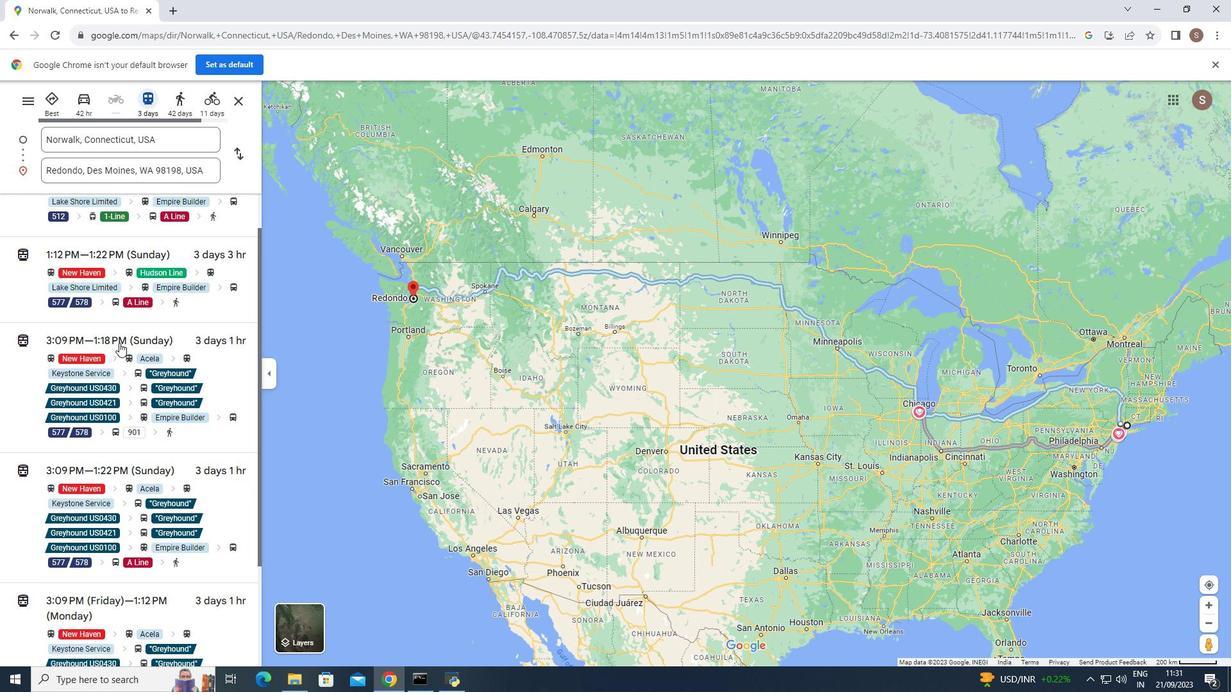 
Action: Mouse moved to (119, 343)
Screenshot: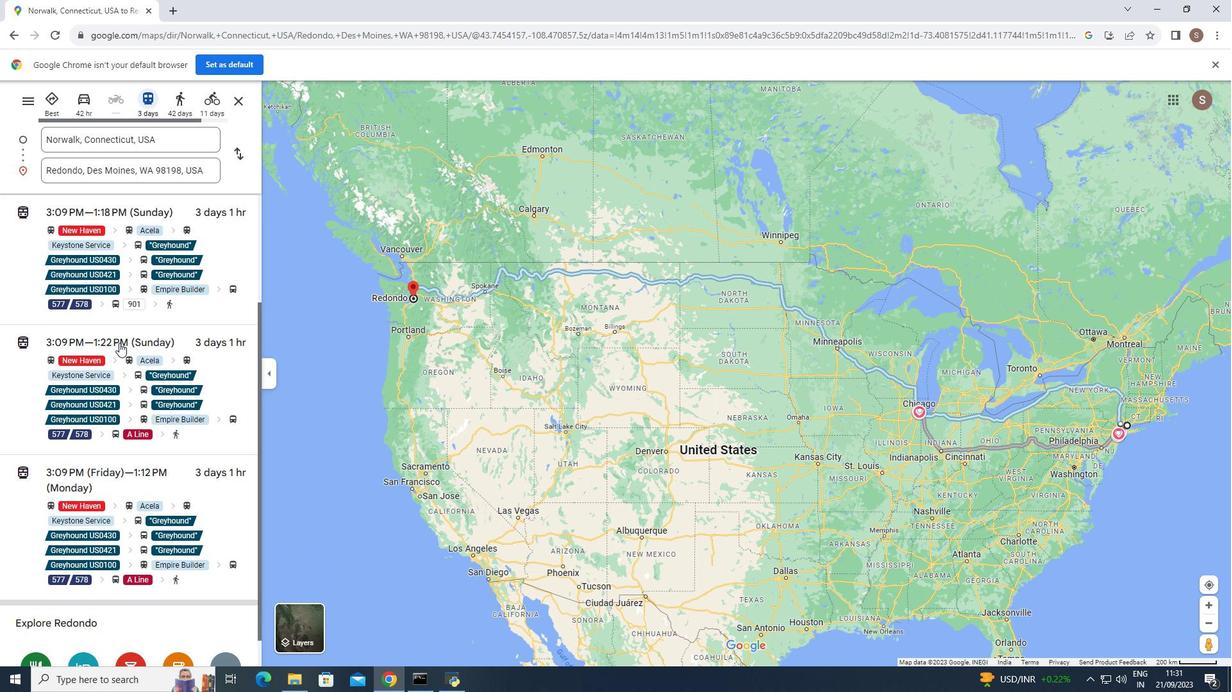 
Action: Mouse scrolled (119, 342) with delta (0, 0)
Screenshot: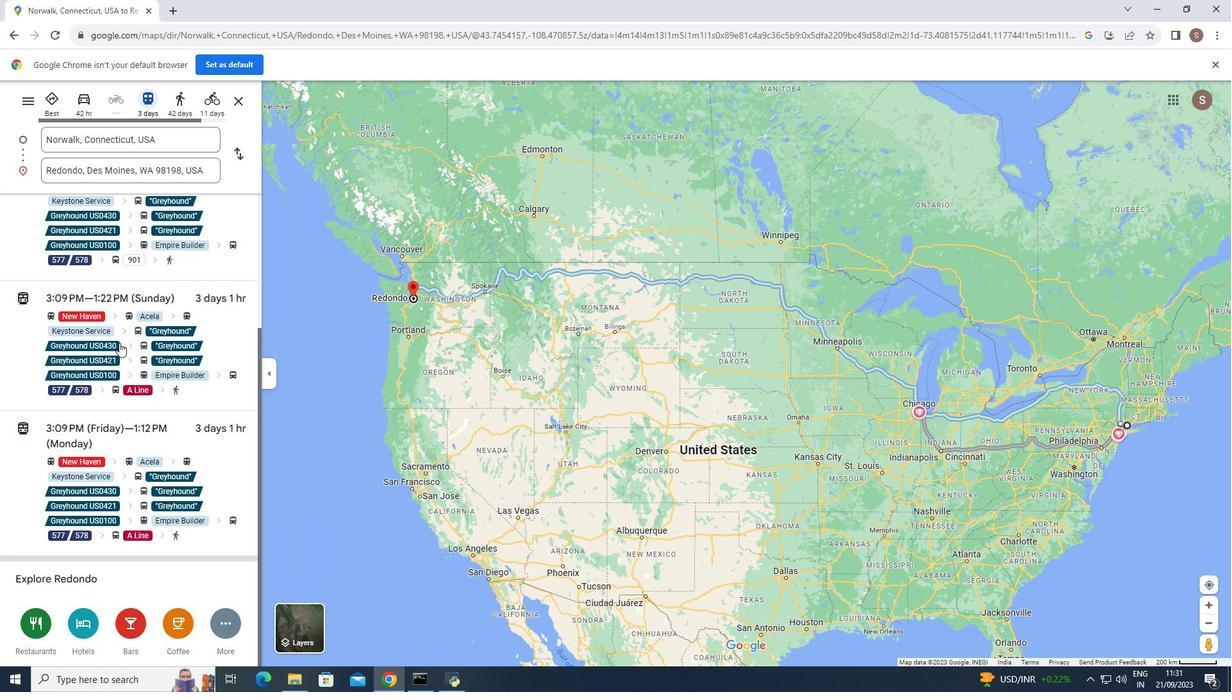 
Action: Mouse scrolled (119, 342) with delta (0, 0)
Screenshot: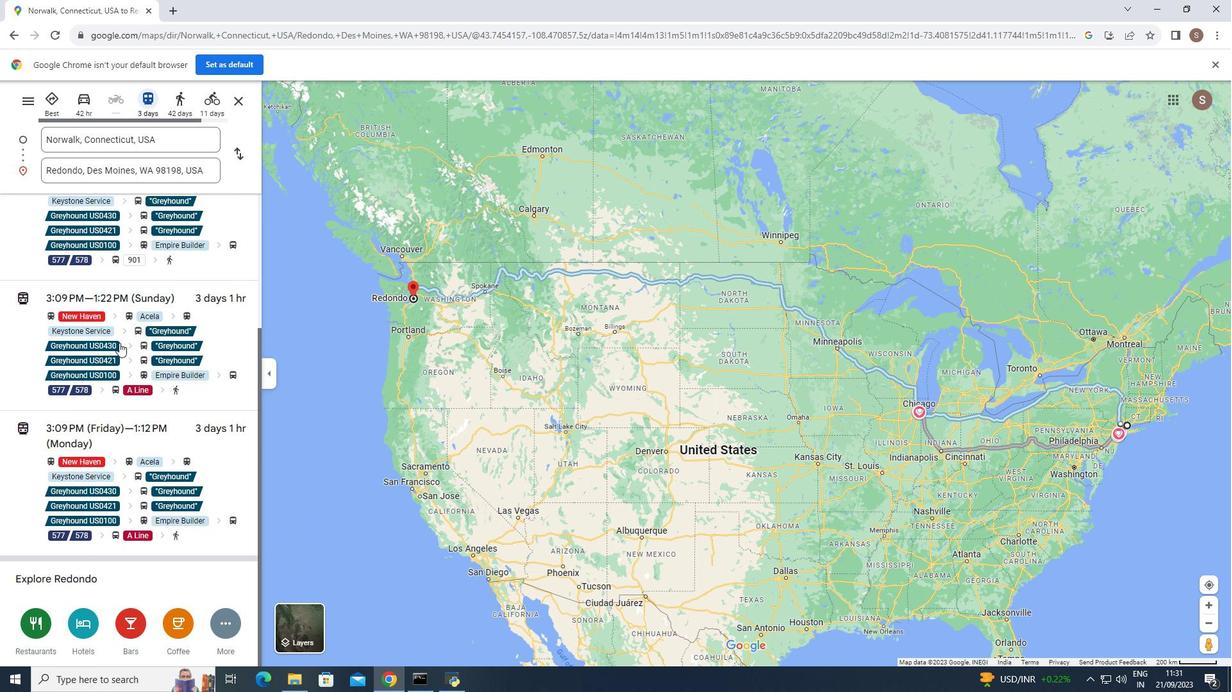 
Action: Mouse scrolled (119, 342) with delta (0, 0)
Screenshot: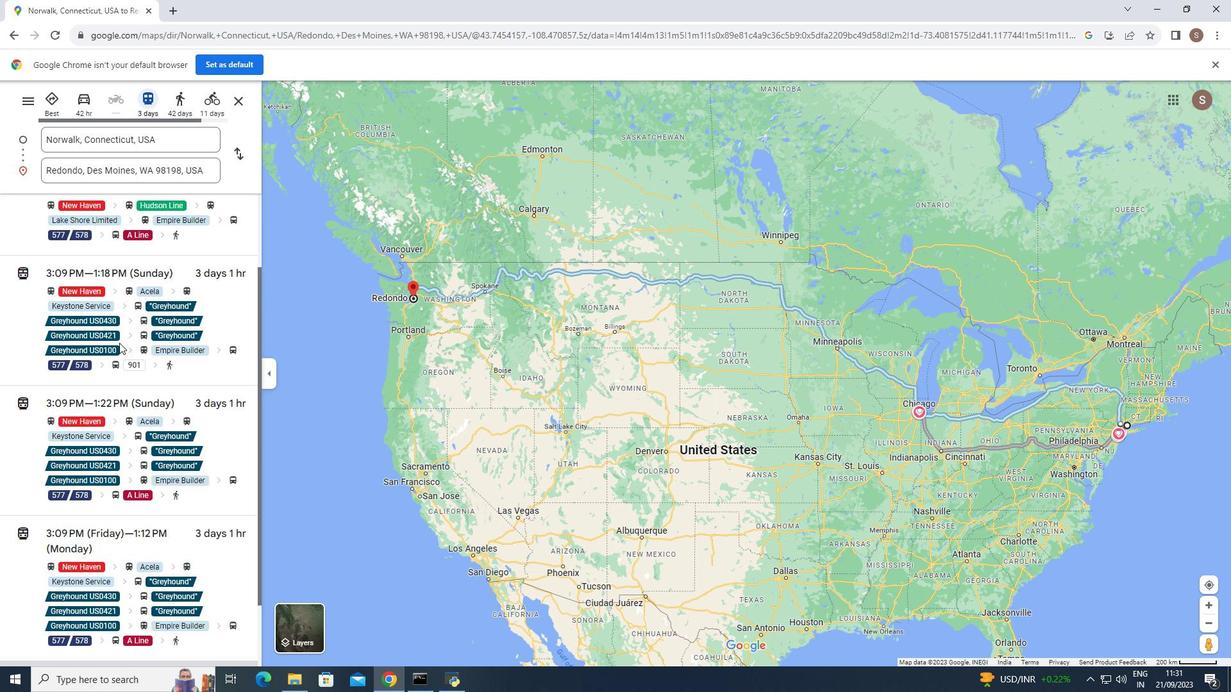 
Action: Mouse scrolled (119, 343) with delta (0, 0)
Screenshot: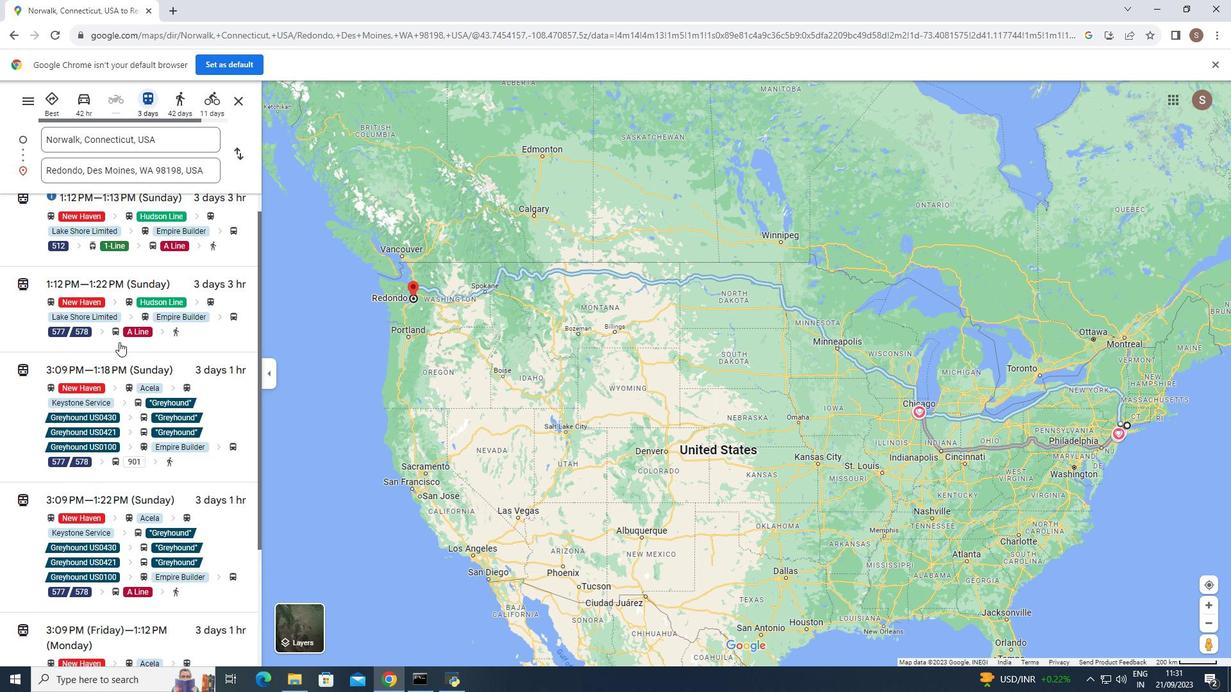 
Action: Mouse scrolled (119, 343) with delta (0, 0)
Screenshot: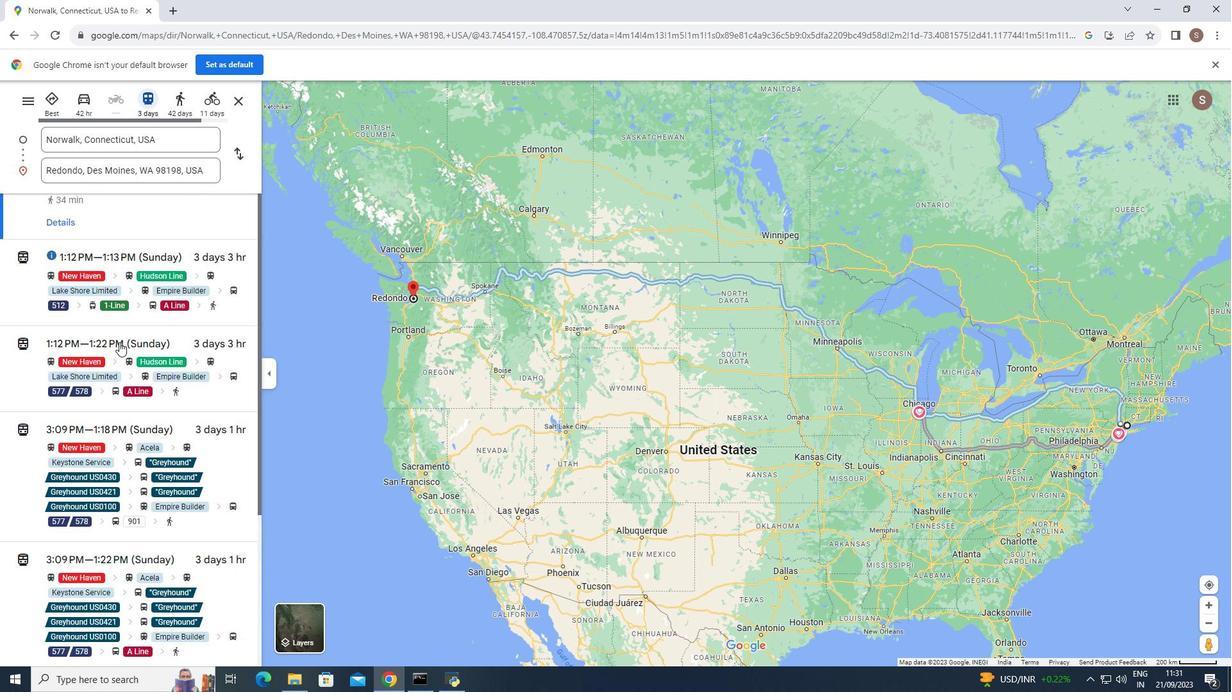 
Action: Mouse scrolled (119, 343) with delta (0, 0)
Screenshot: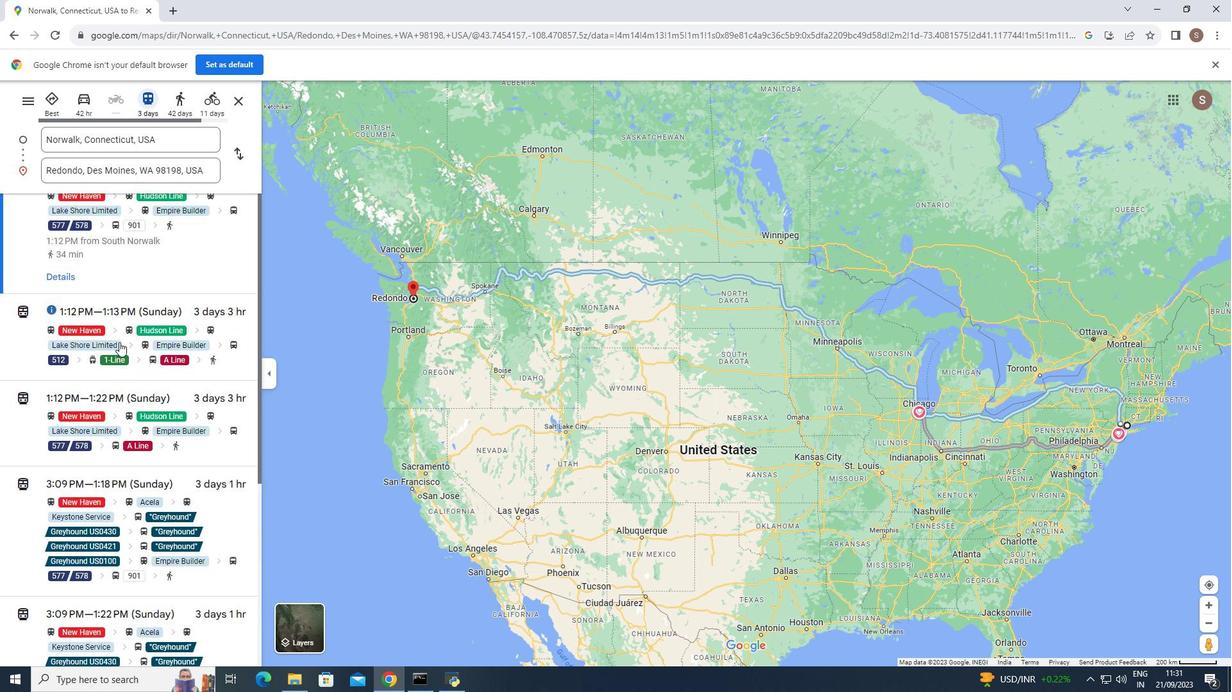 
Action: Mouse moved to (119, 342)
Screenshot: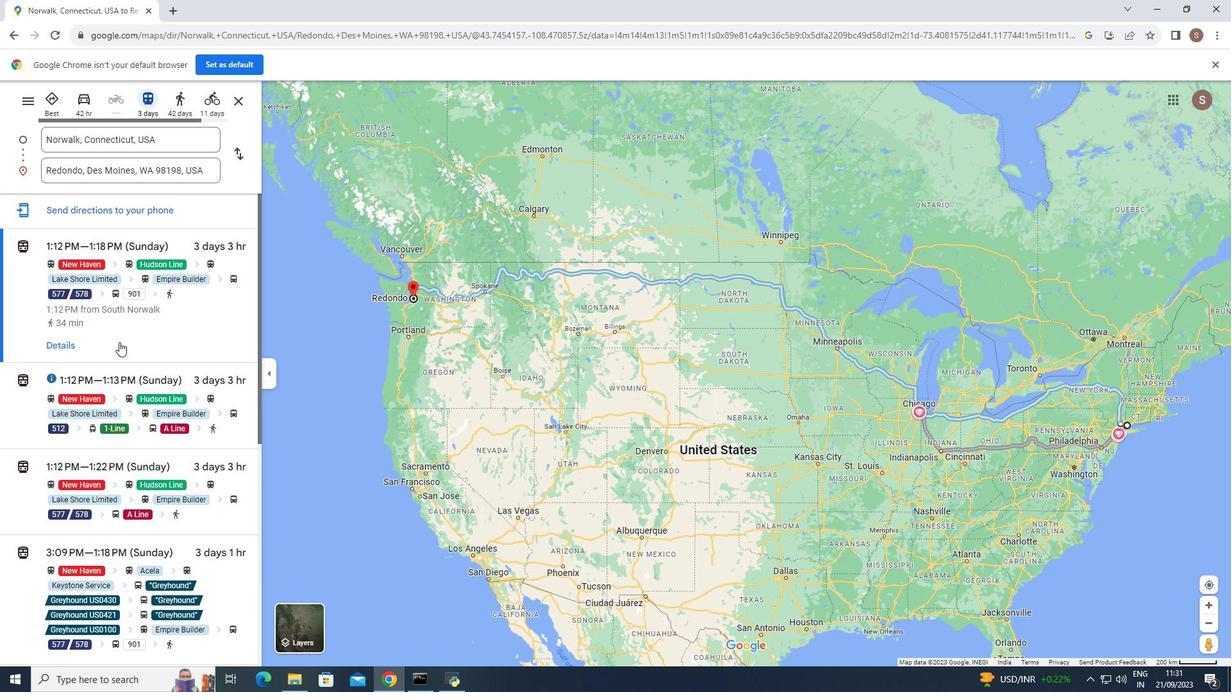 
Action: Mouse scrolled (119, 343) with delta (0, 0)
Screenshot: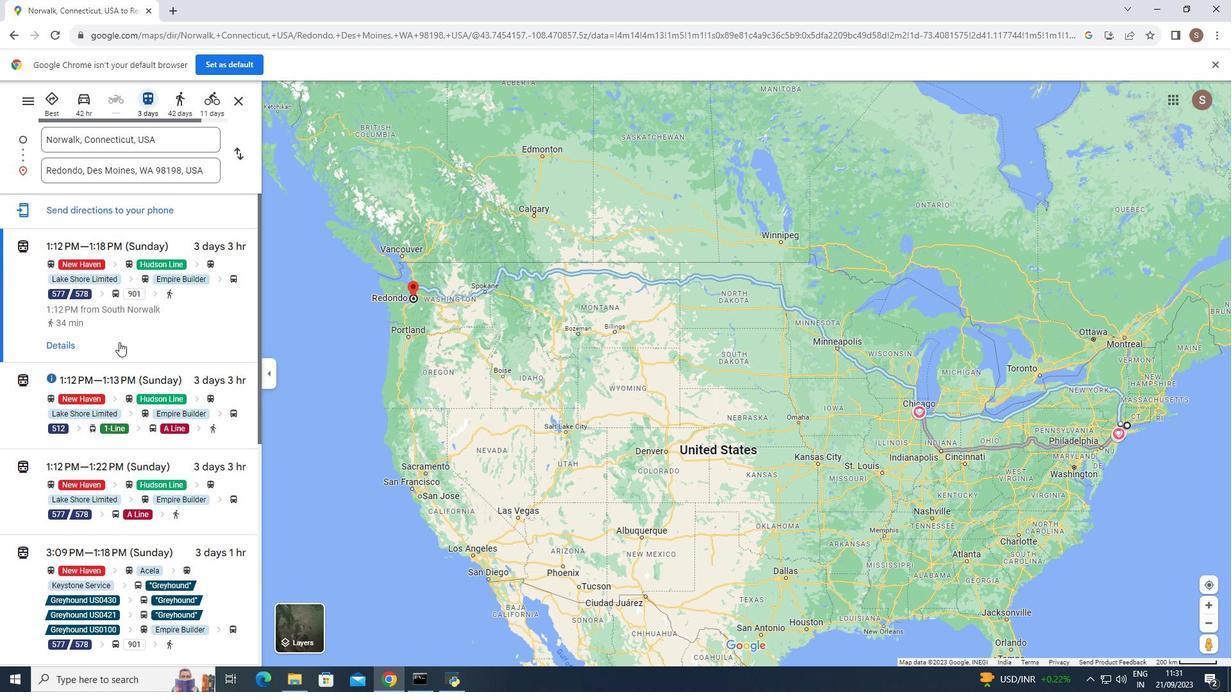 
Action: Mouse scrolled (119, 343) with delta (0, 0)
Screenshot: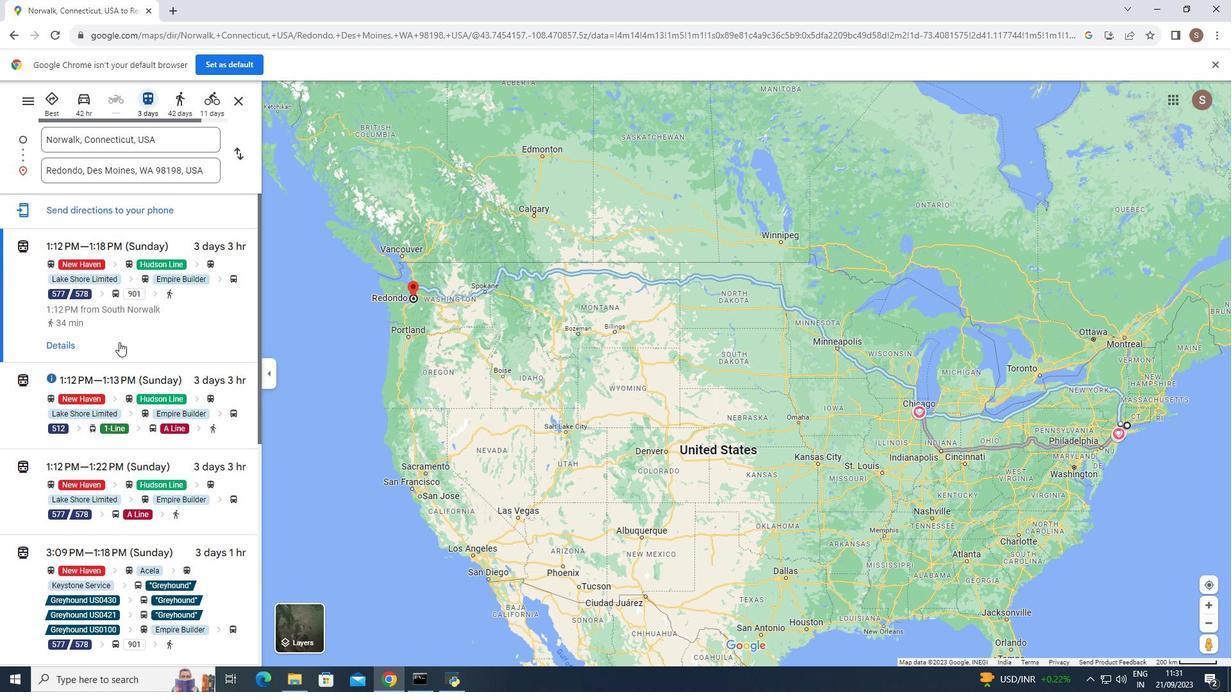 
Action: Mouse scrolled (119, 343) with delta (0, 0)
Screenshot: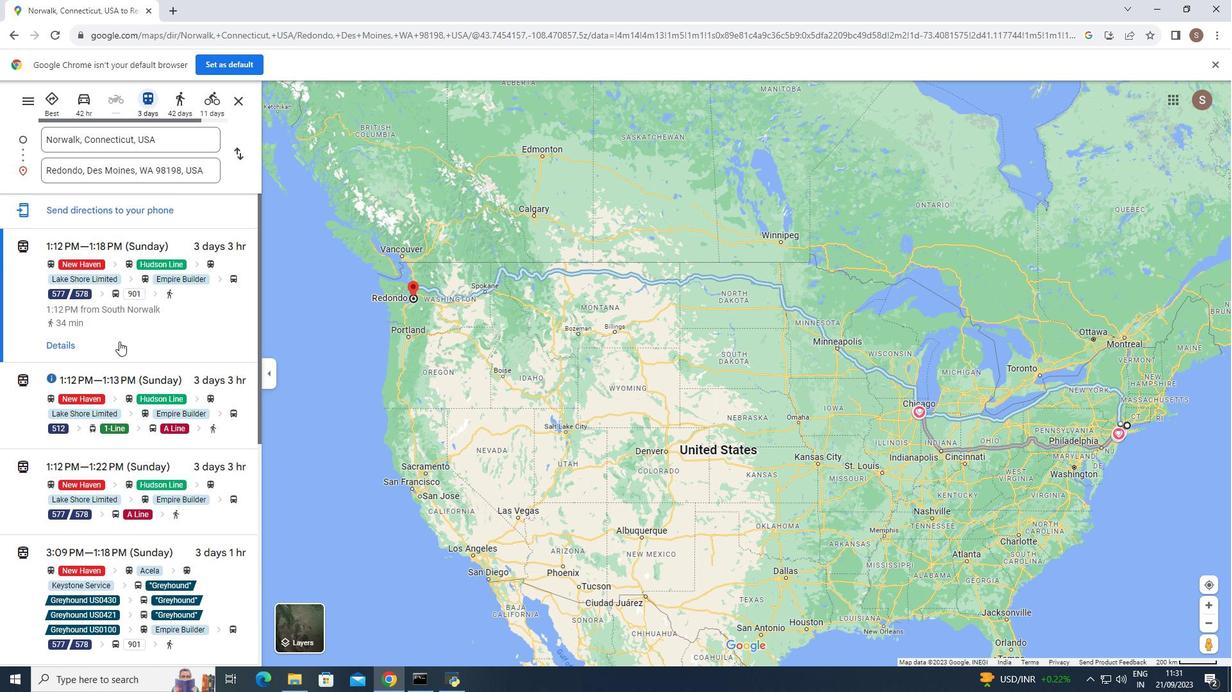 
Action: Mouse moved to (162, 481)
Screenshot: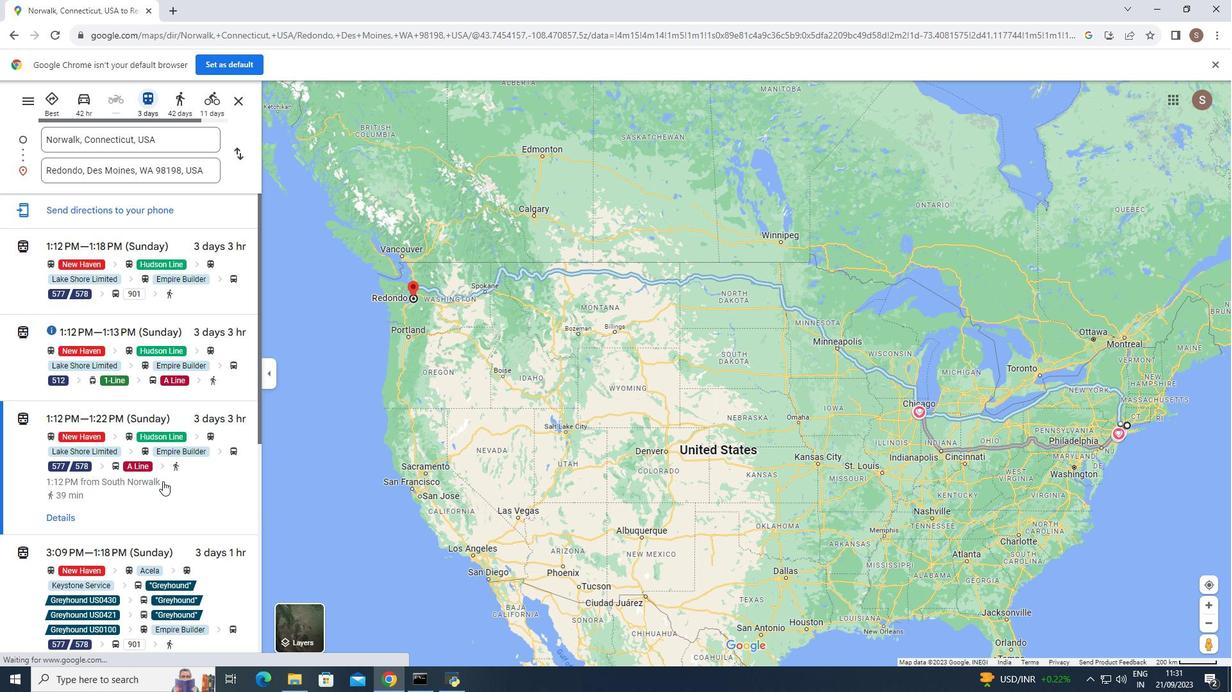 
Action: Mouse pressed left at (162, 481)
Screenshot: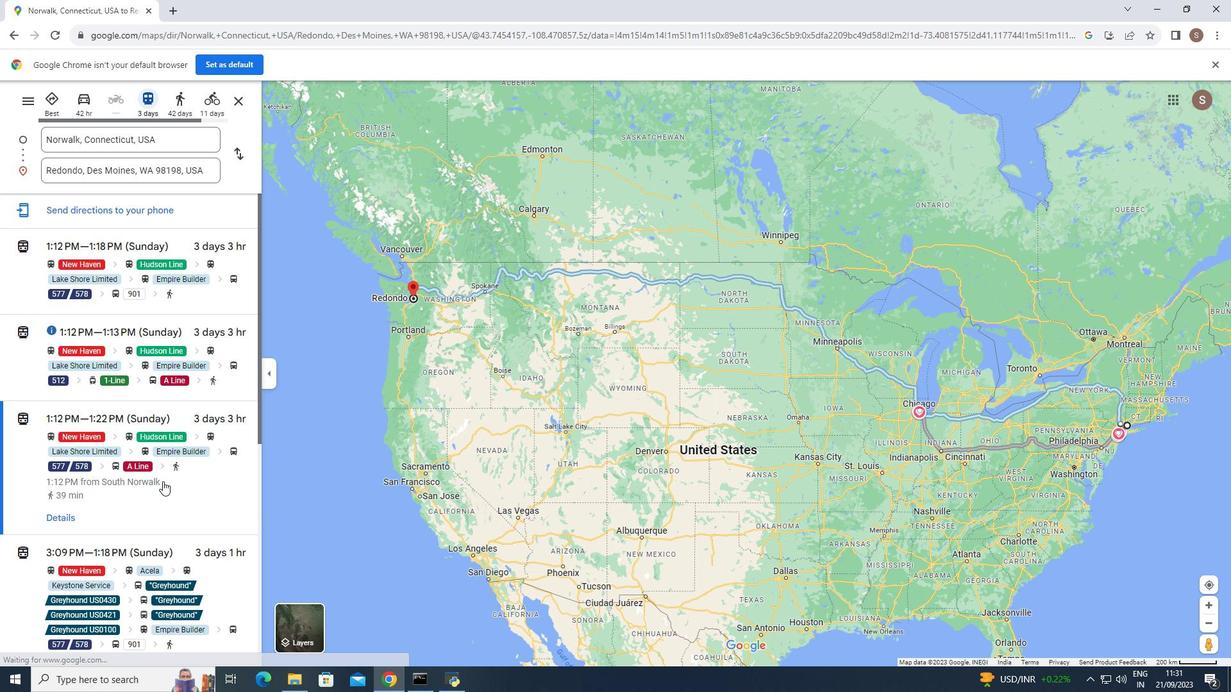 
Action: Mouse moved to (61, 517)
Screenshot: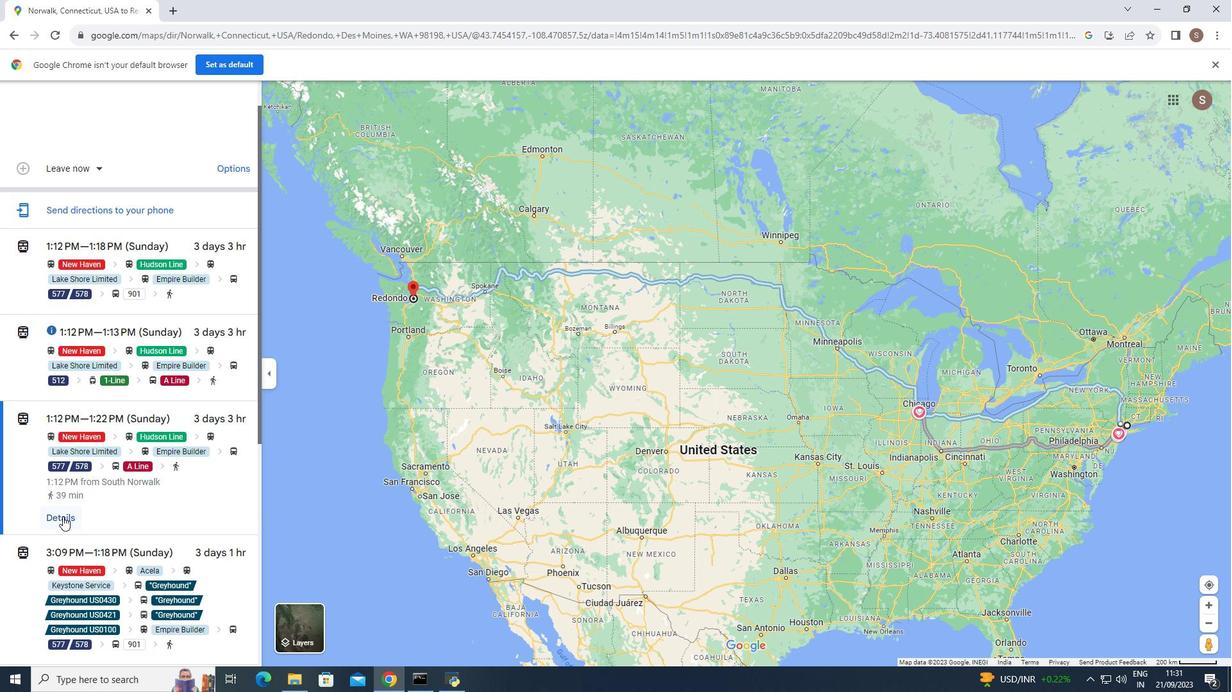 
Action: Mouse pressed left at (61, 517)
Screenshot: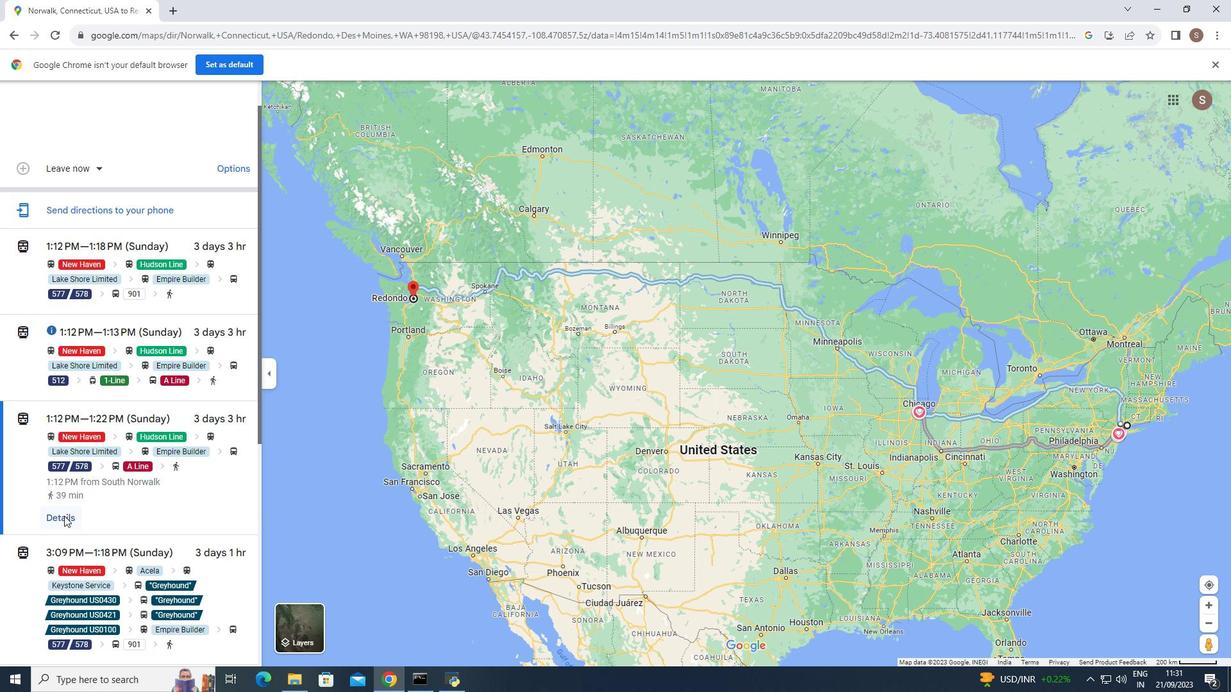 
Action: Mouse moved to (101, 454)
Screenshot: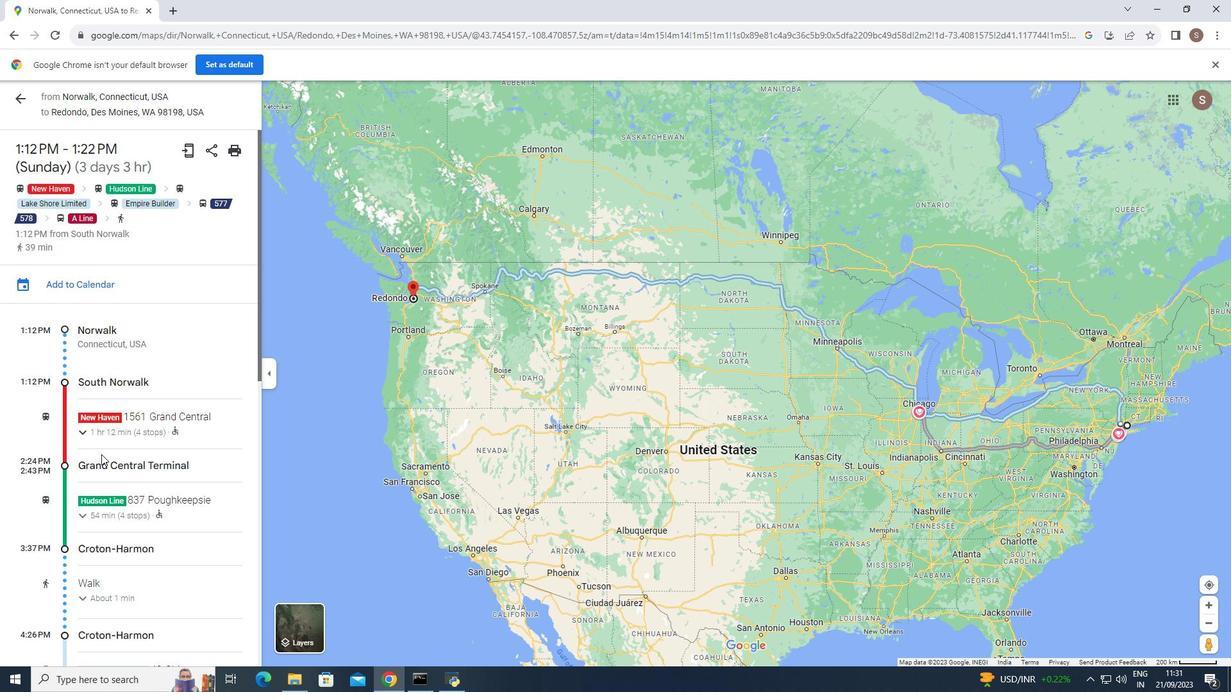 
Action: Mouse scrolled (101, 454) with delta (0, 0)
Screenshot: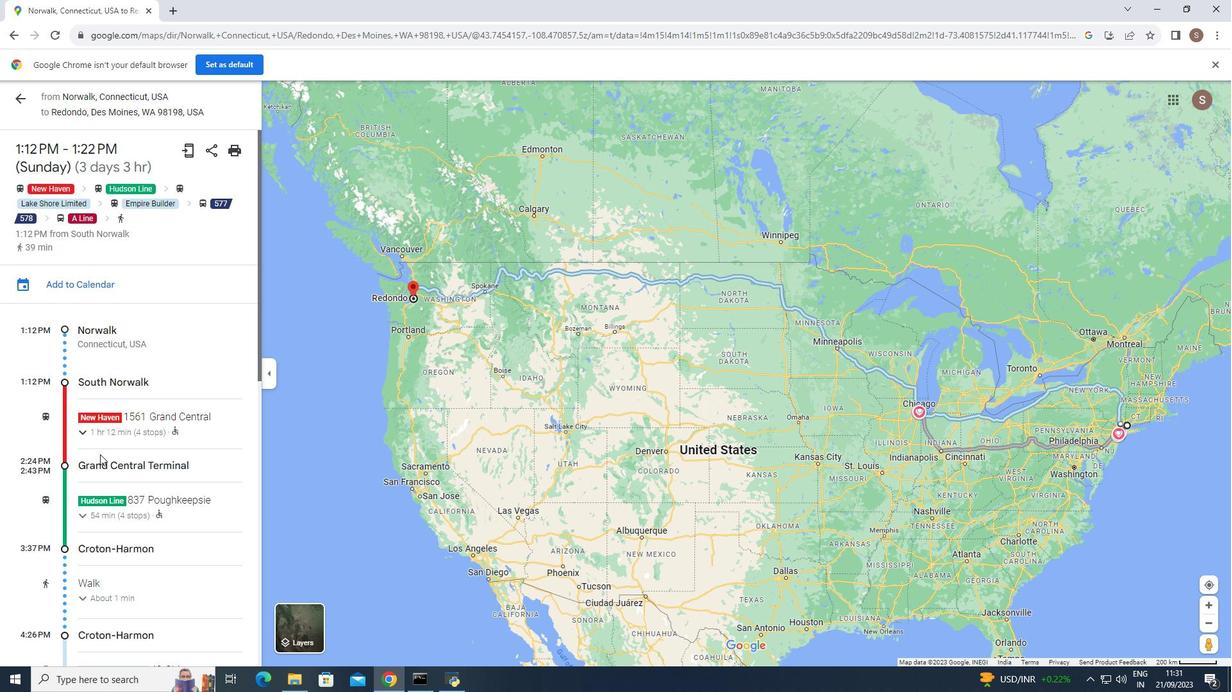
Action: Mouse scrolled (101, 454) with delta (0, 0)
Screenshot: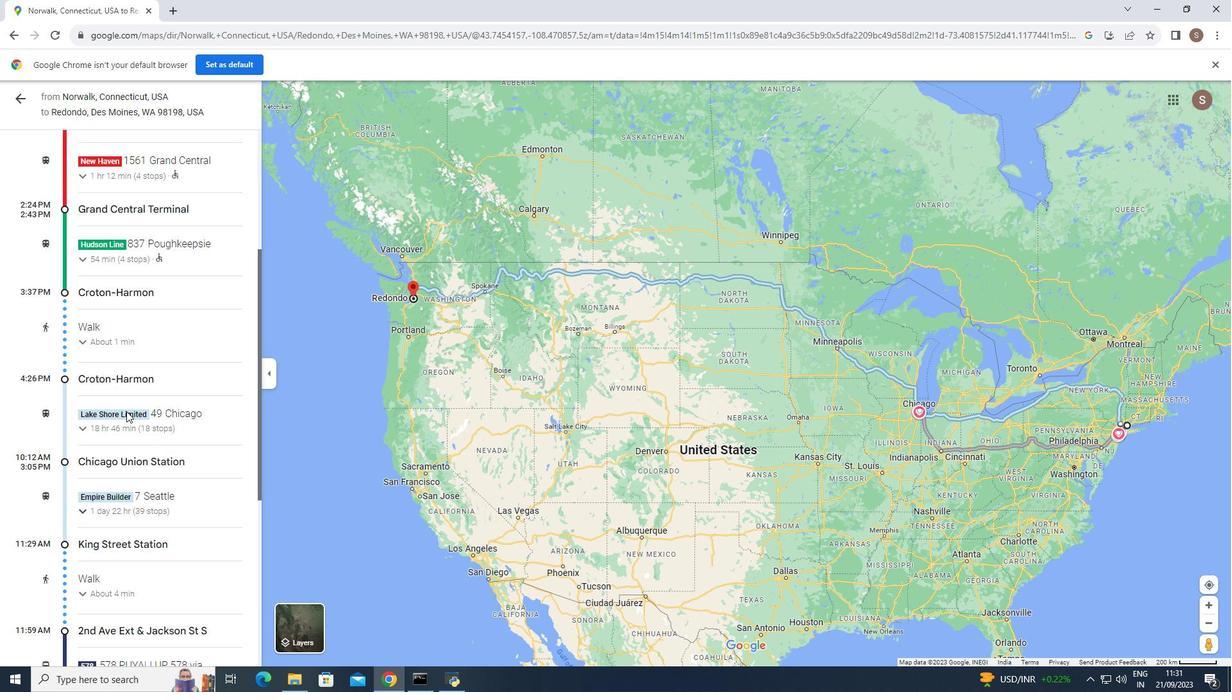 
Action: Mouse scrolled (101, 454) with delta (0, 0)
Screenshot: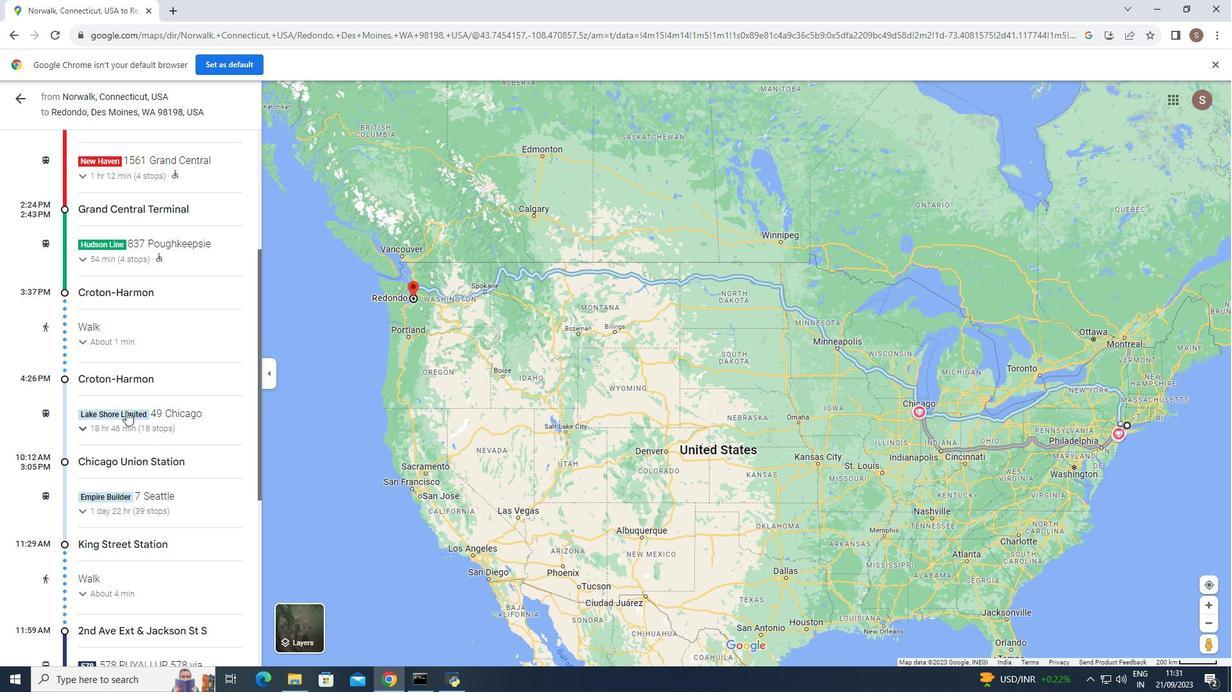 
Action: Mouse scrolled (101, 454) with delta (0, 0)
Screenshot: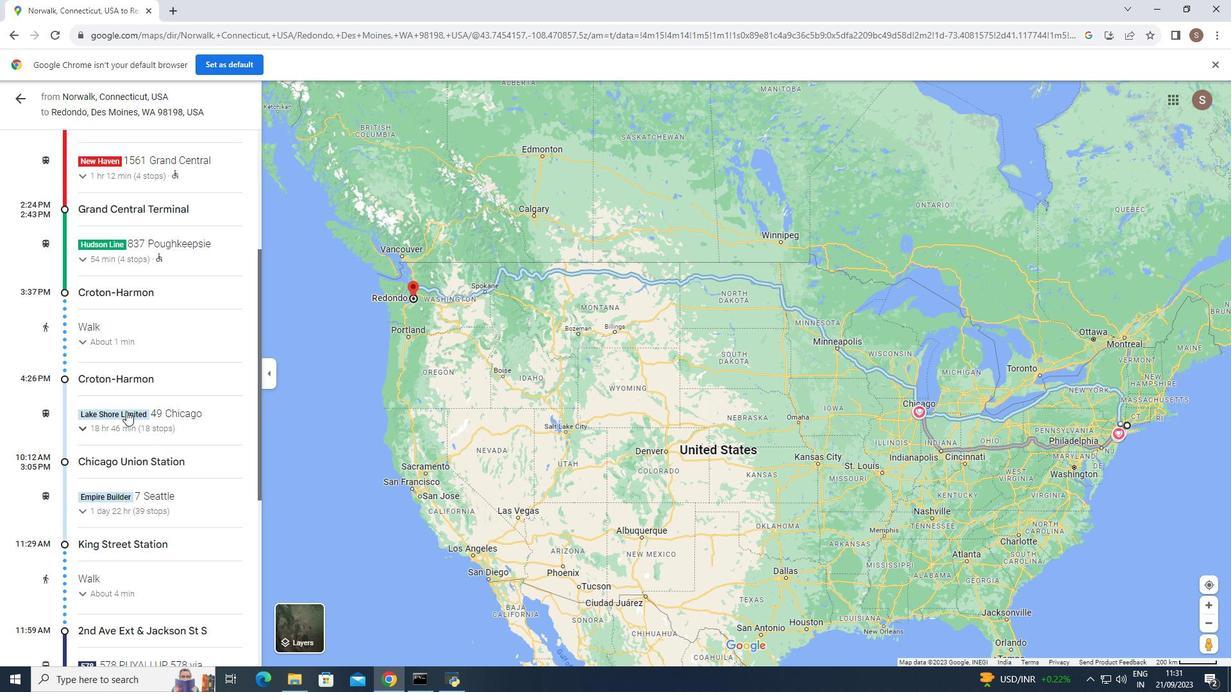 
Action: Mouse moved to (126, 411)
Screenshot: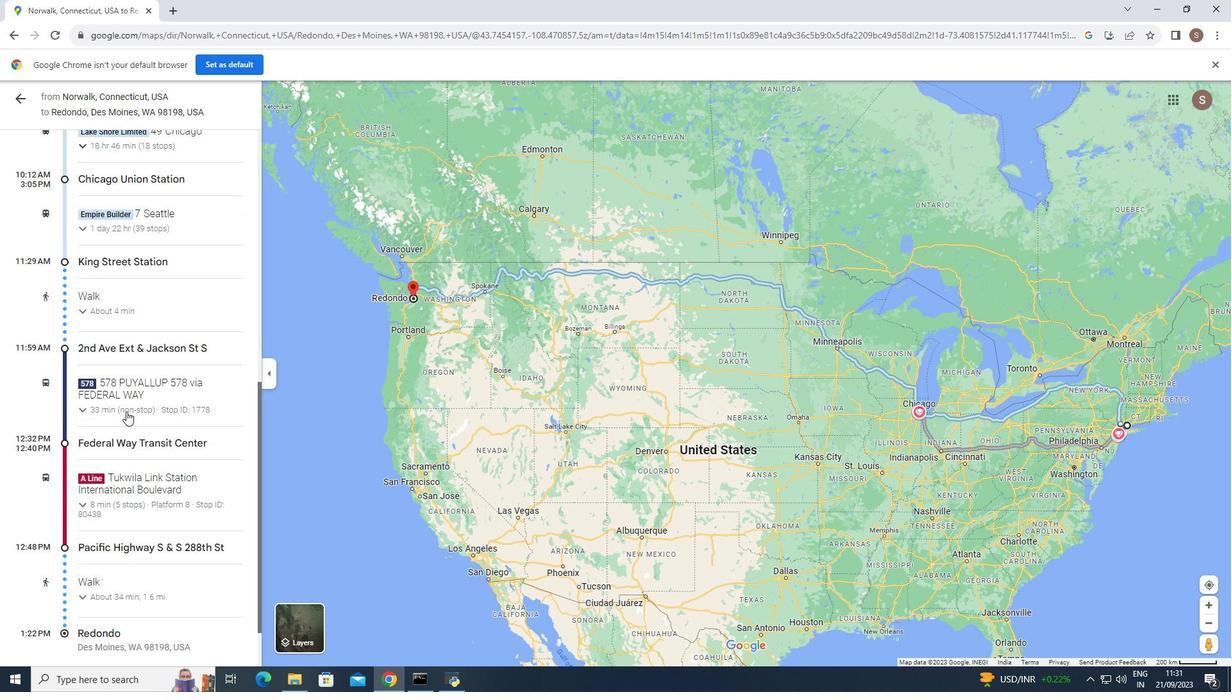 
Action: Mouse scrolled (126, 411) with delta (0, 0)
Screenshot: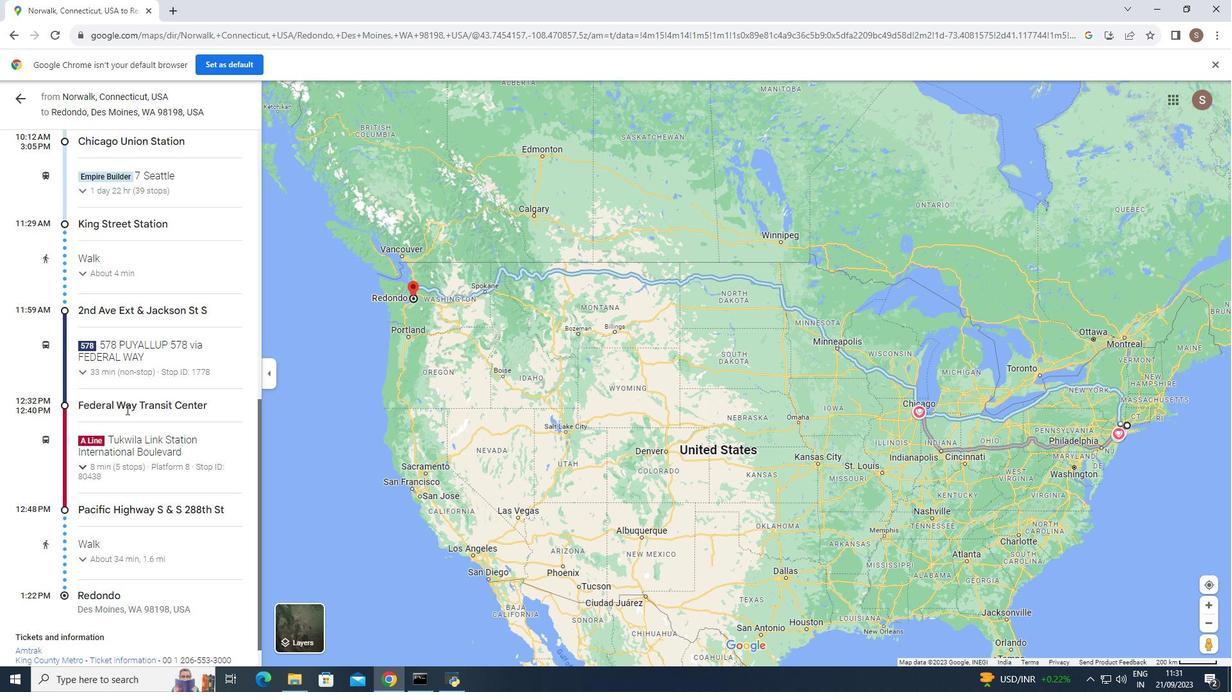 
Action: Mouse scrolled (126, 411) with delta (0, 0)
Screenshot: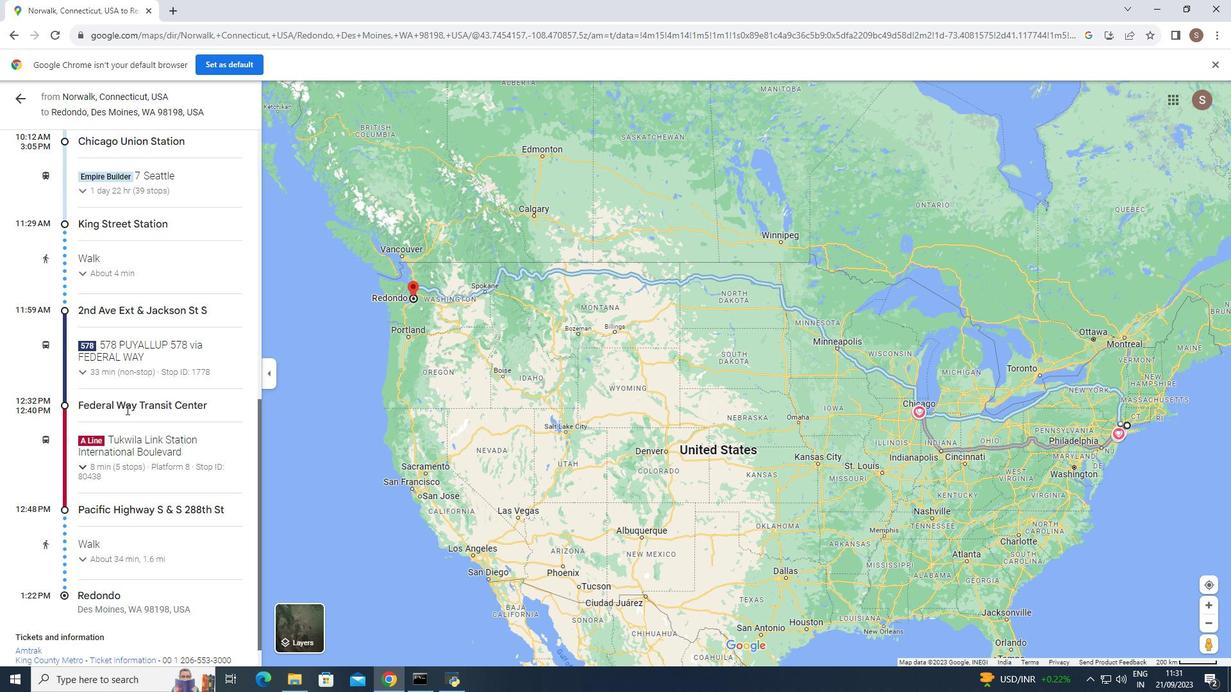 
Action: Mouse scrolled (126, 411) with delta (0, 0)
Screenshot: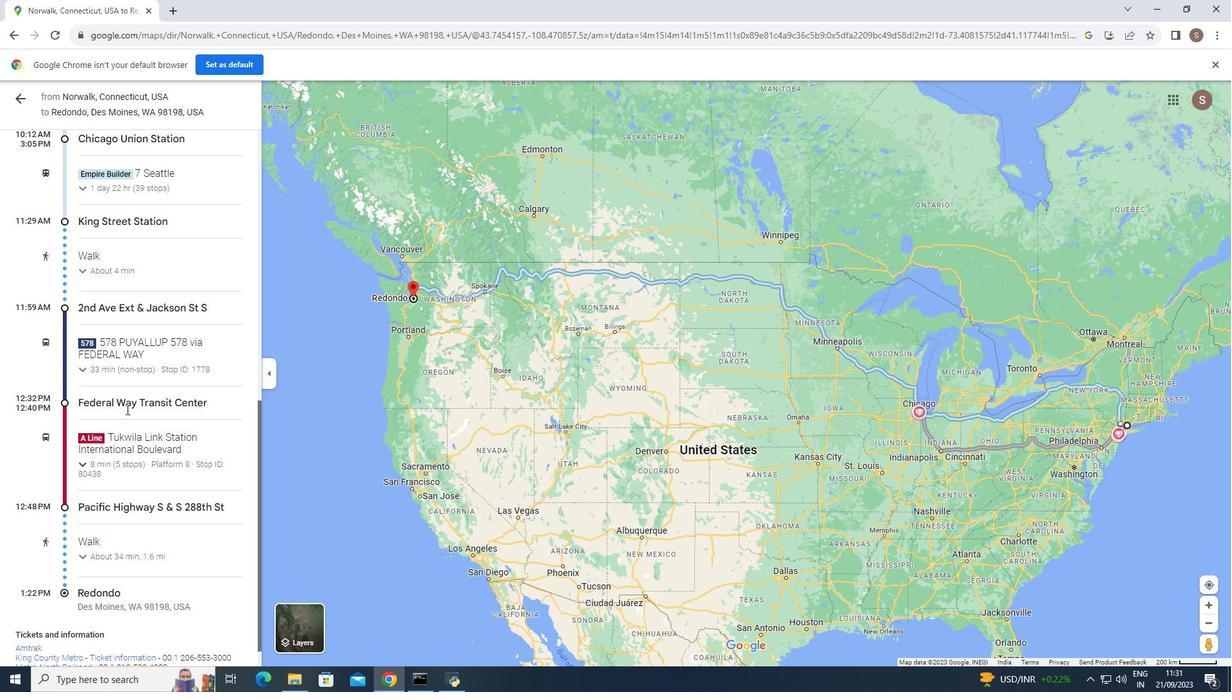 
Action: Mouse scrolled (126, 411) with delta (0, 0)
Screenshot: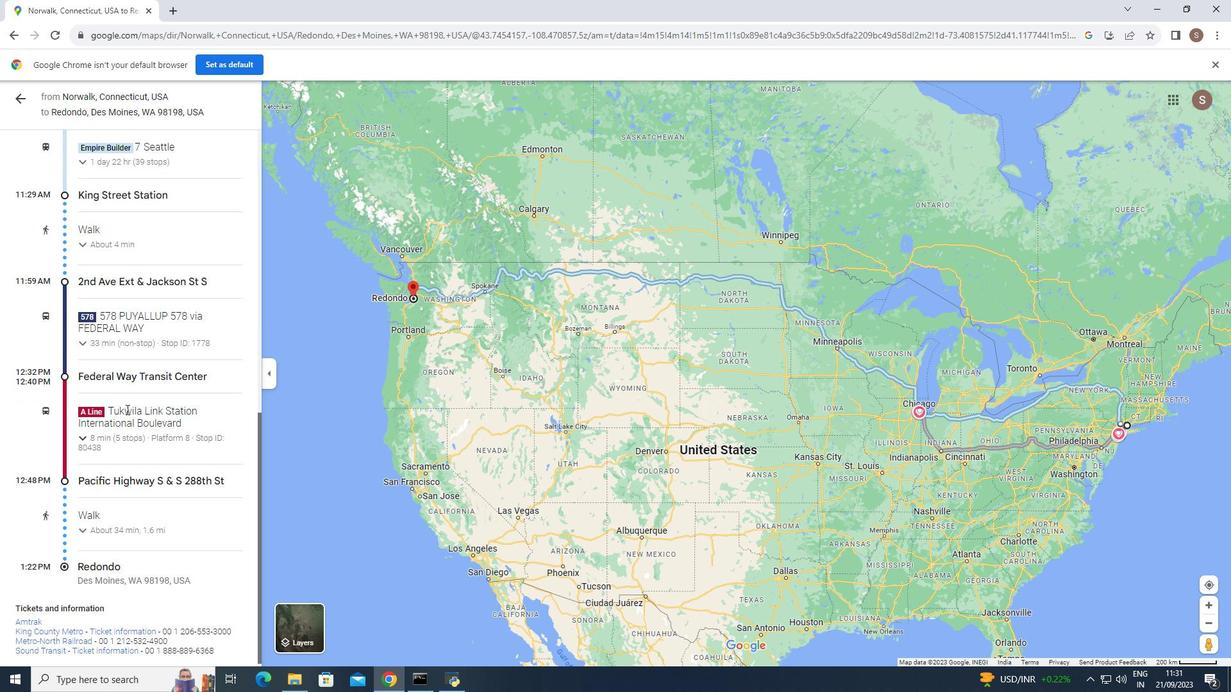 
Action: Mouse scrolled (126, 411) with delta (0, 0)
Screenshot: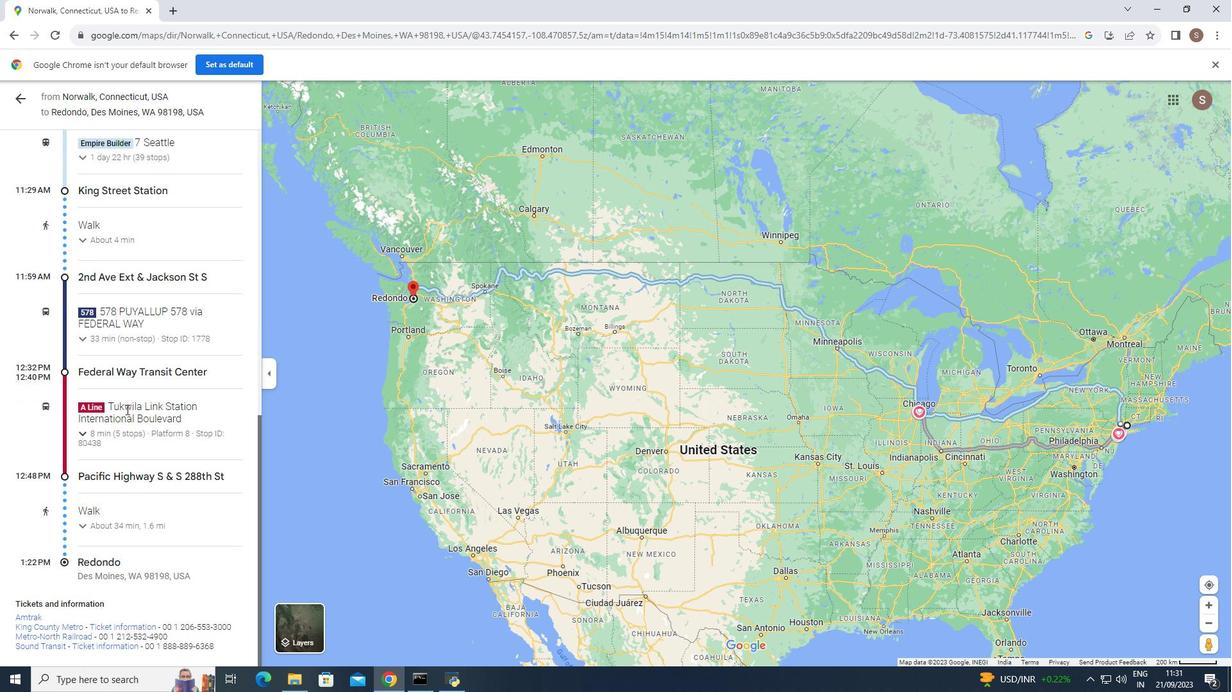 
Action: Mouse moved to (126, 410)
Screenshot: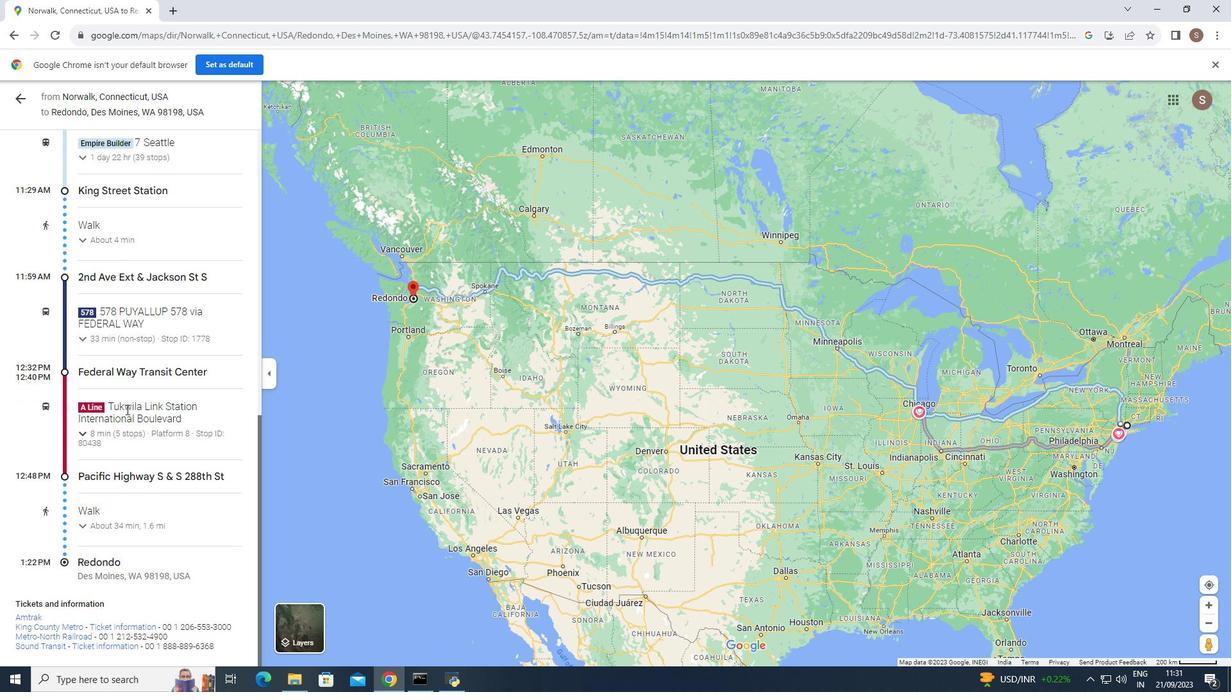 
Action: Mouse scrolled (126, 409) with delta (0, 0)
Screenshot: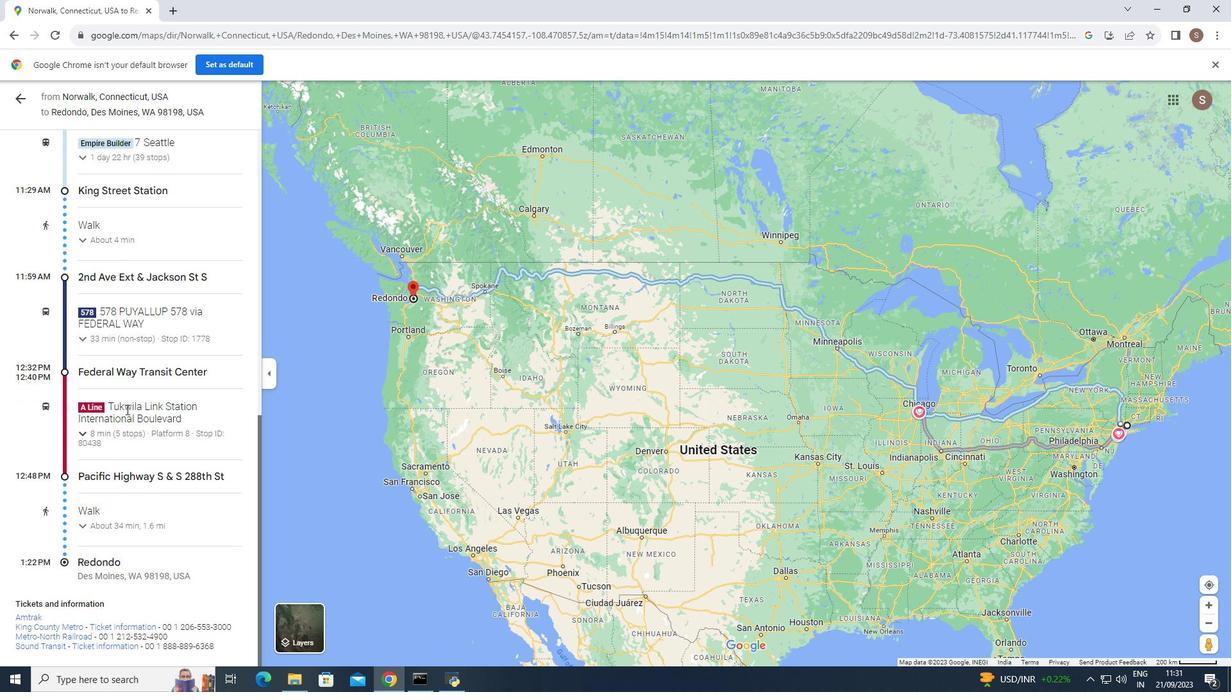 
Action: Mouse scrolled (126, 409) with delta (0, 0)
Screenshot: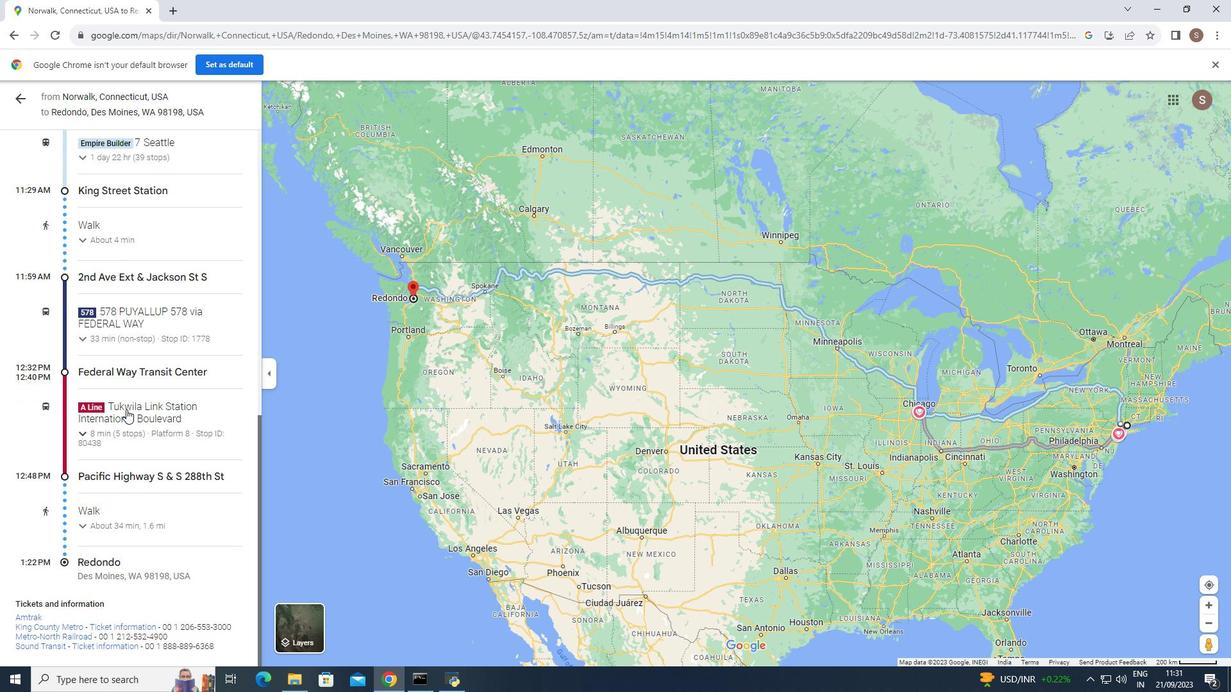 
Action: Mouse scrolled (126, 409) with delta (0, 0)
Screenshot: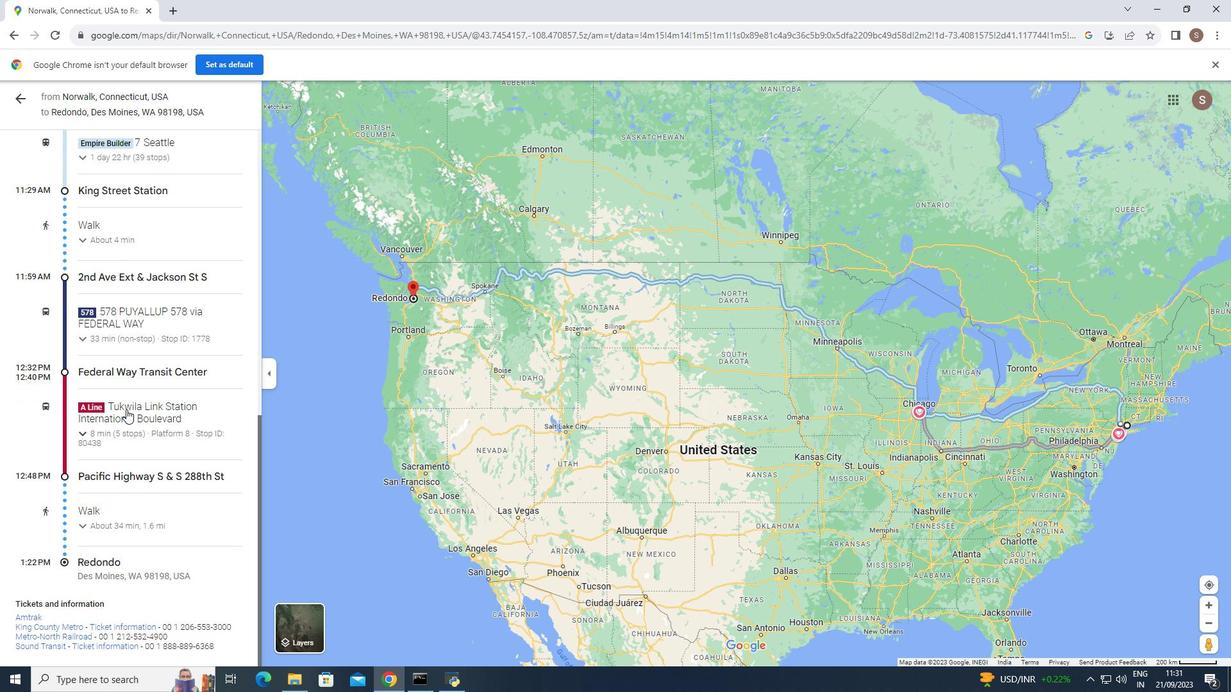 
Action: Mouse scrolled (126, 409) with delta (0, 0)
Screenshot: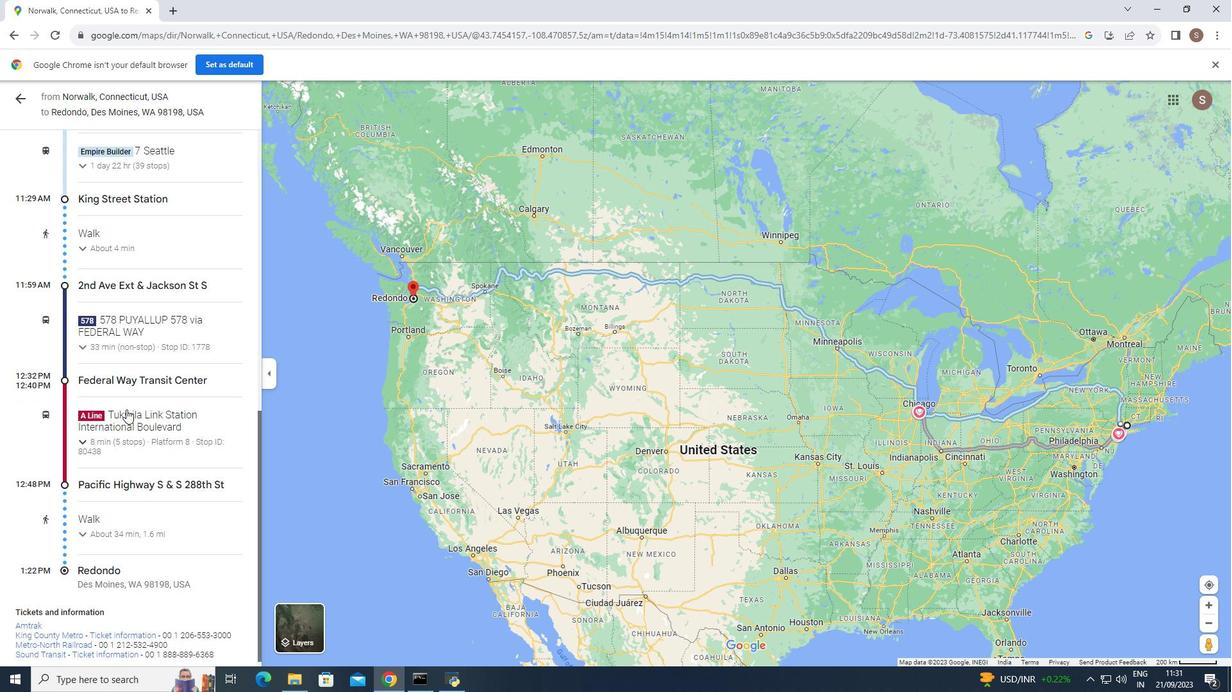 
Action: Mouse moved to (126, 410)
Screenshot: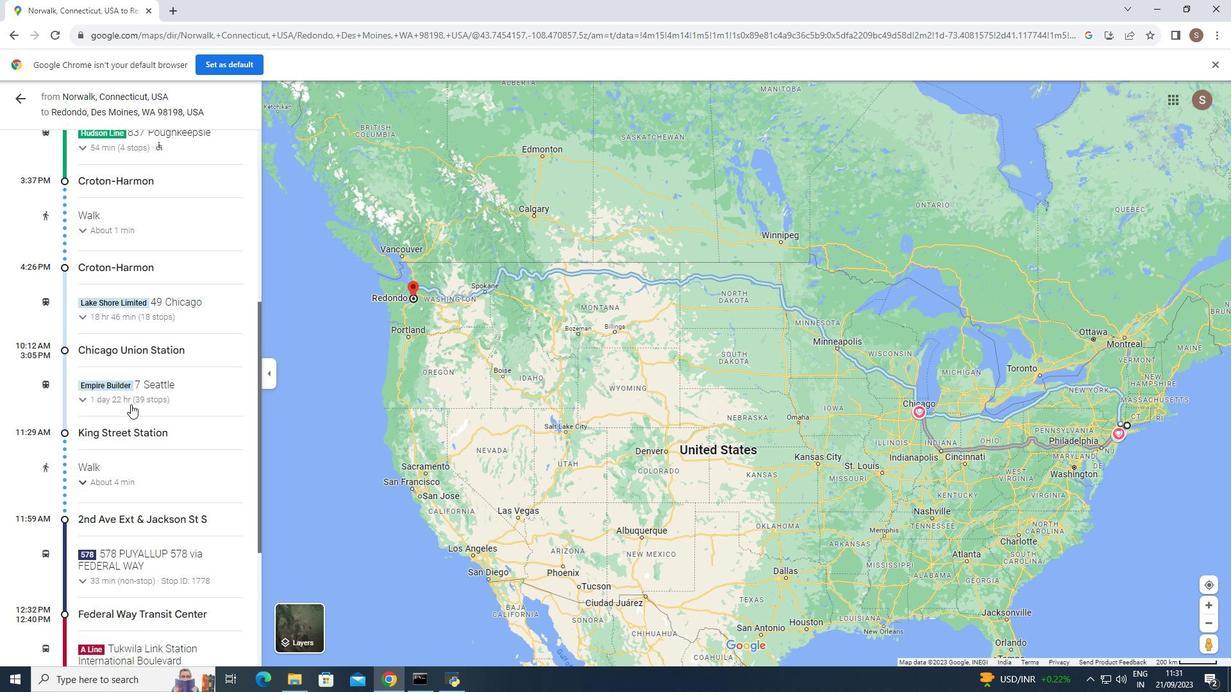 
Action: Mouse scrolled (126, 410) with delta (0, 0)
Screenshot: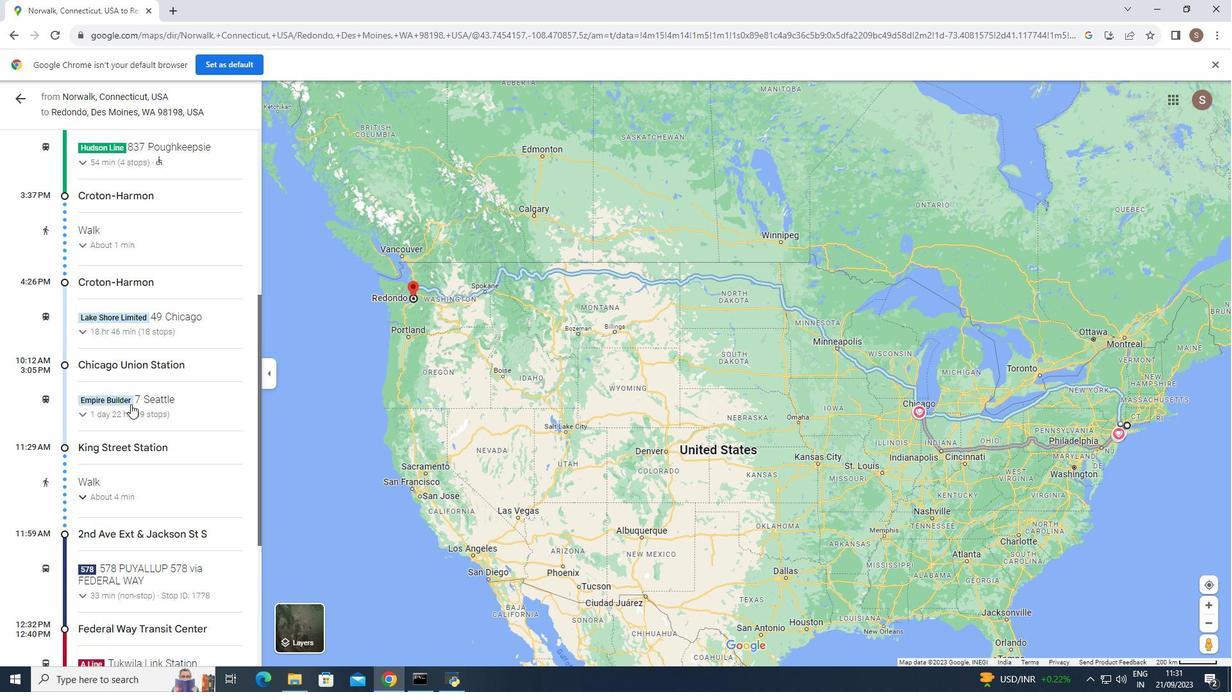 
Action: Mouse scrolled (126, 410) with delta (0, 0)
Screenshot: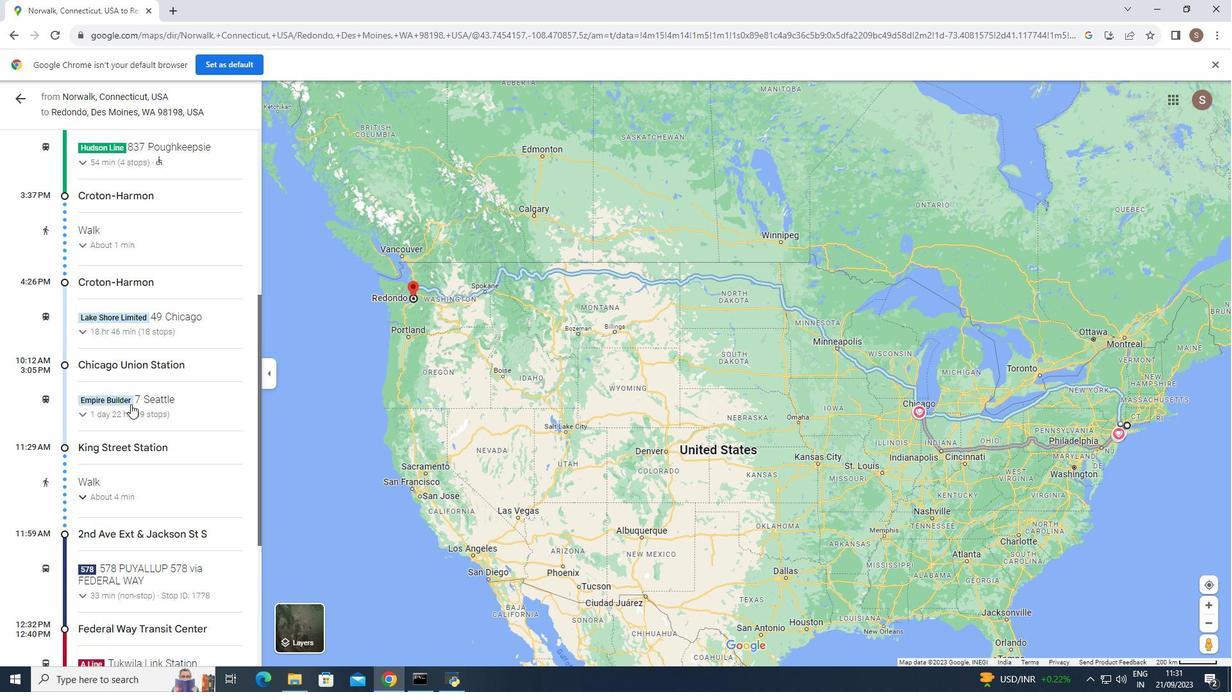 
Action: Mouse scrolled (126, 410) with delta (0, 0)
Screenshot: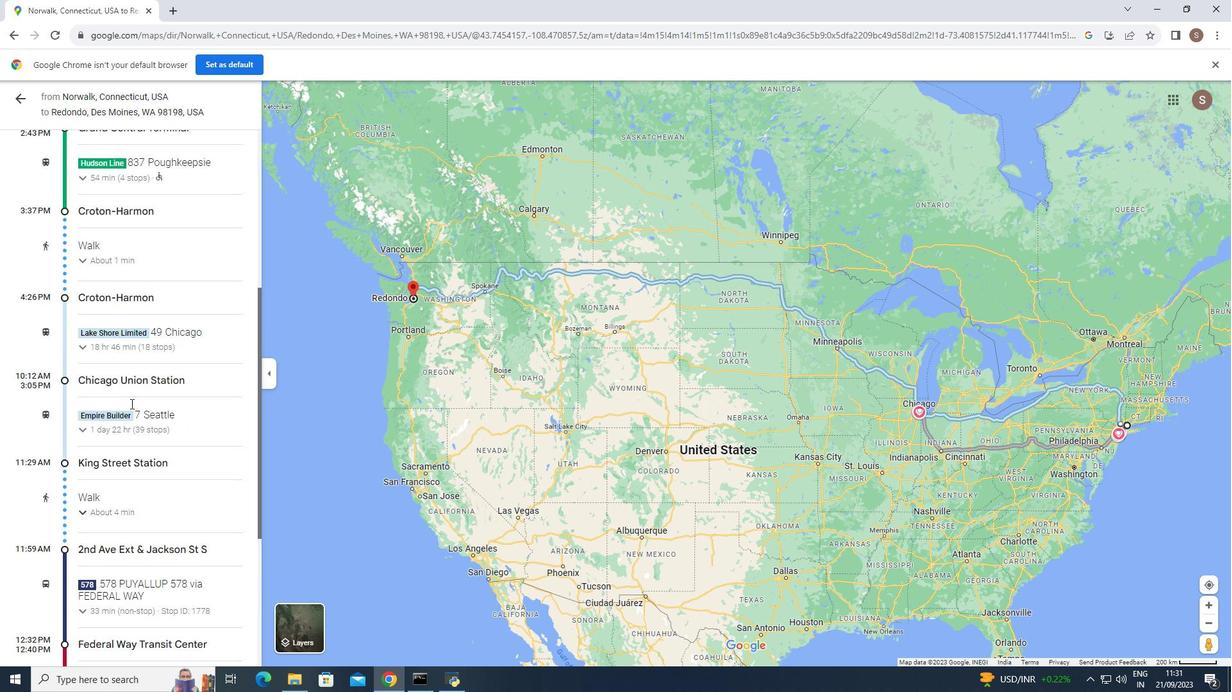 
Action: Mouse moved to (130, 404)
Screenshot: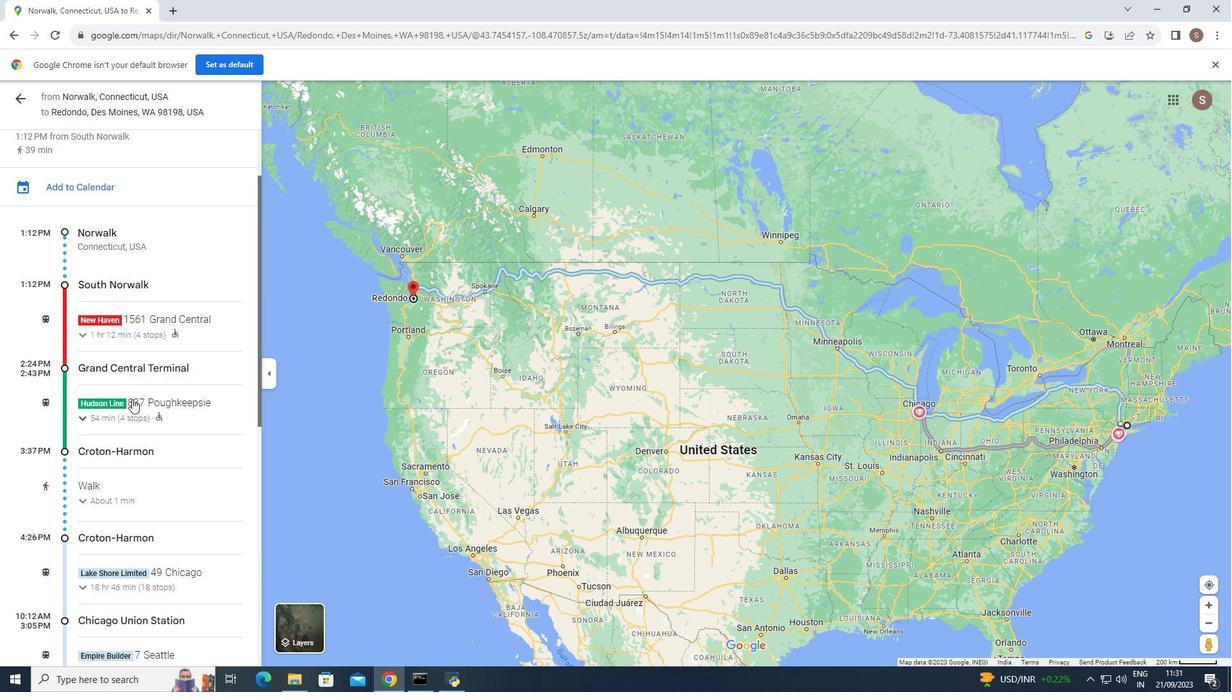 
Action: Mouse scrolled (130, 405) with delta (0, 0)
Screenshot: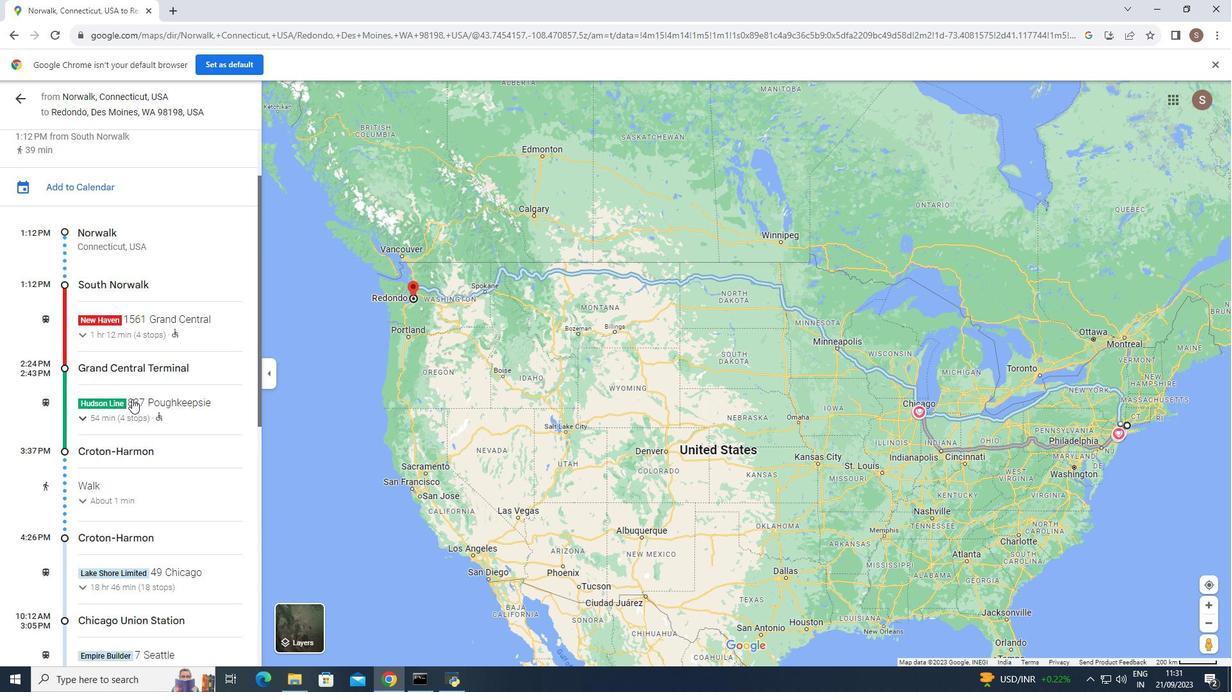 
Action: Mouse scrolled (130, 405) with delta (0, 0)
Screenshot: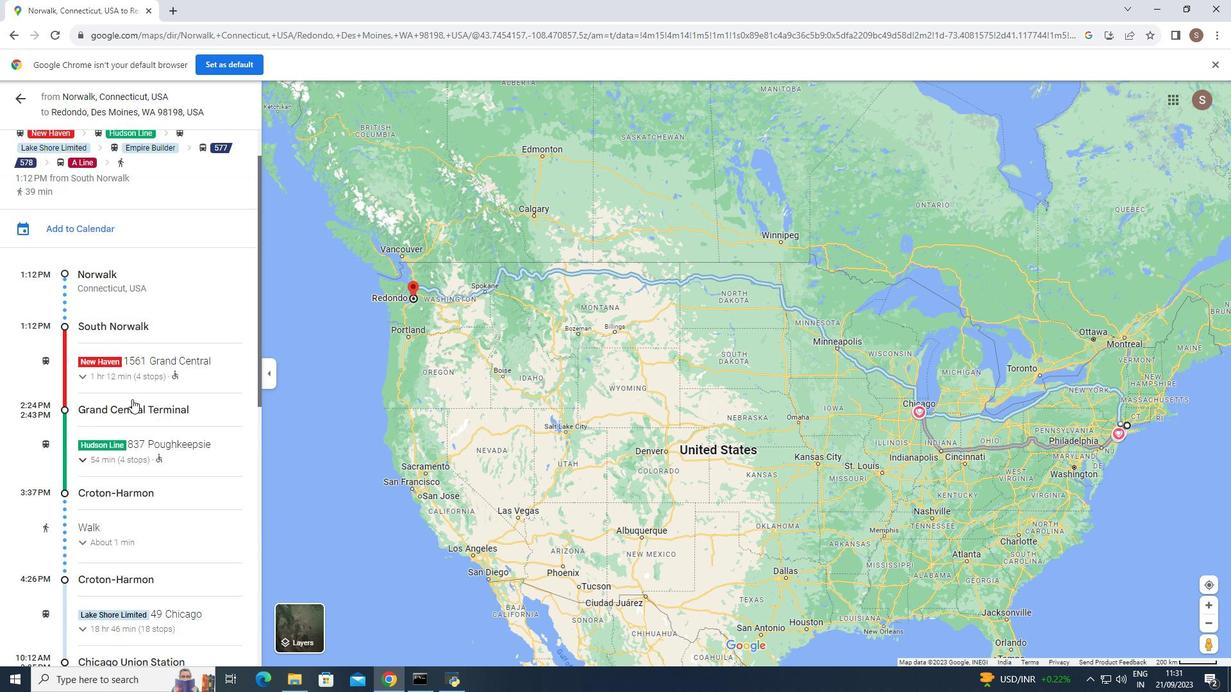 
Action: Mouse moved to (130, 404)
Screenshot: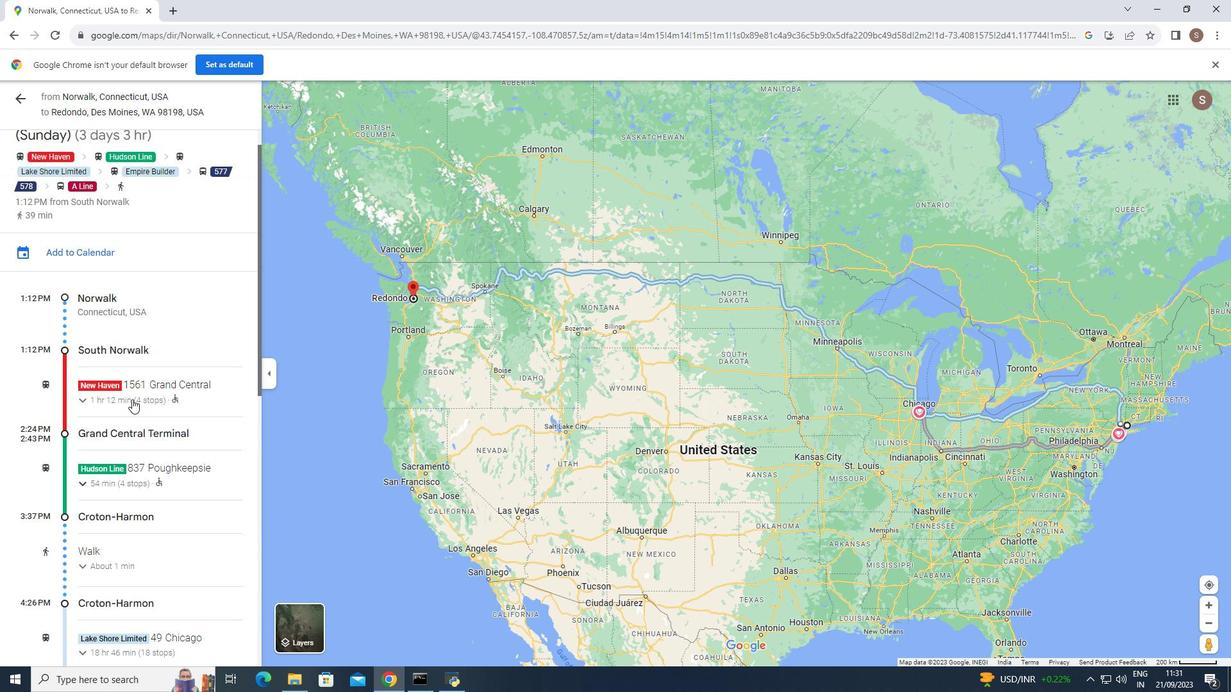 
Action: Mouse scrolled (130, 404) with delta (0, 0)
Screenshot: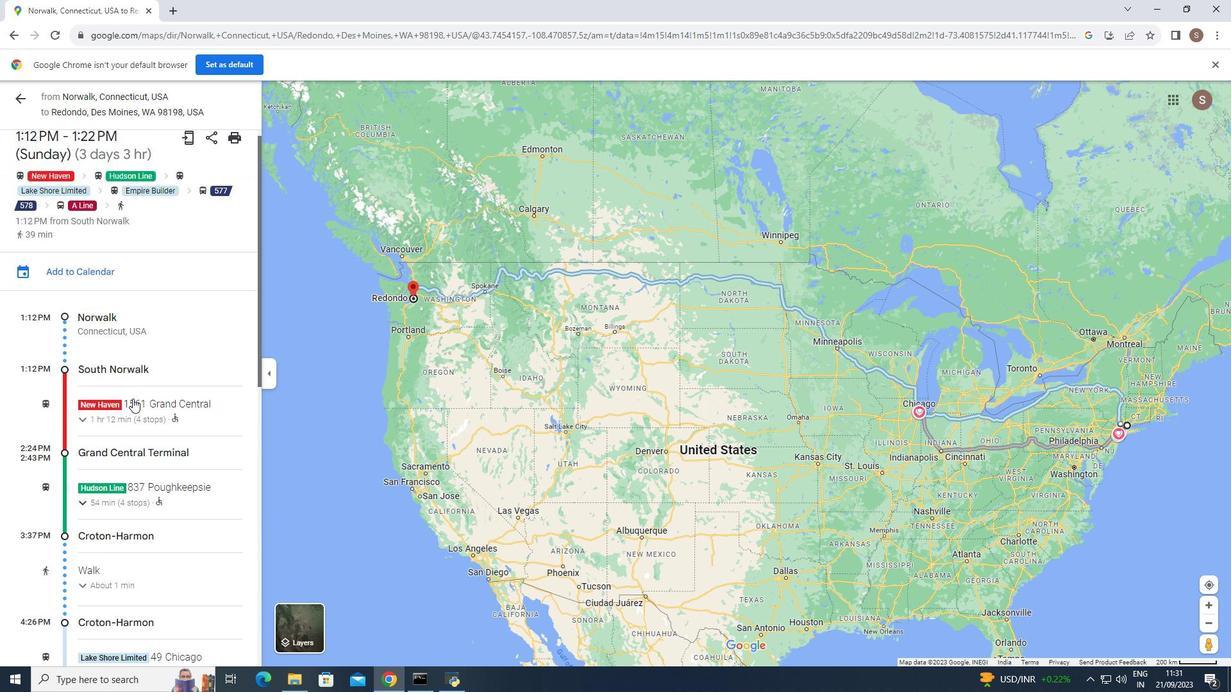 
Action: Mouse moved to (131, 403)
Screenshot: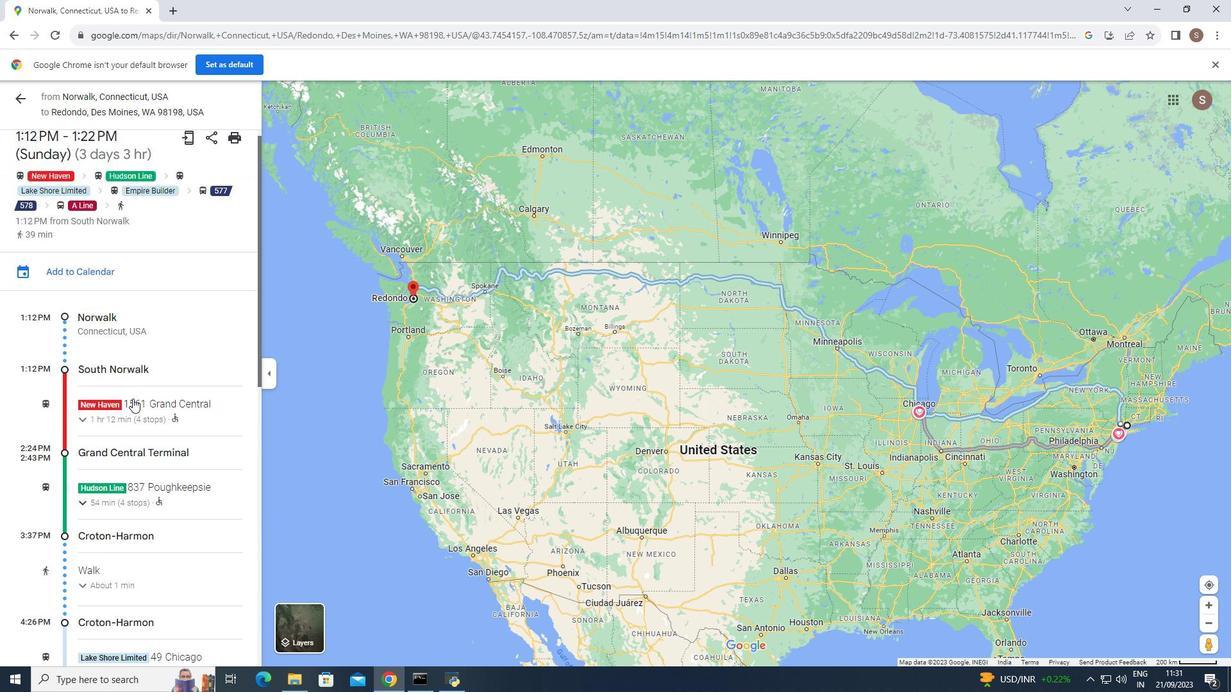 
Action: Mouse scrolled (131, 404) with delta (0, 0)
Screenshot: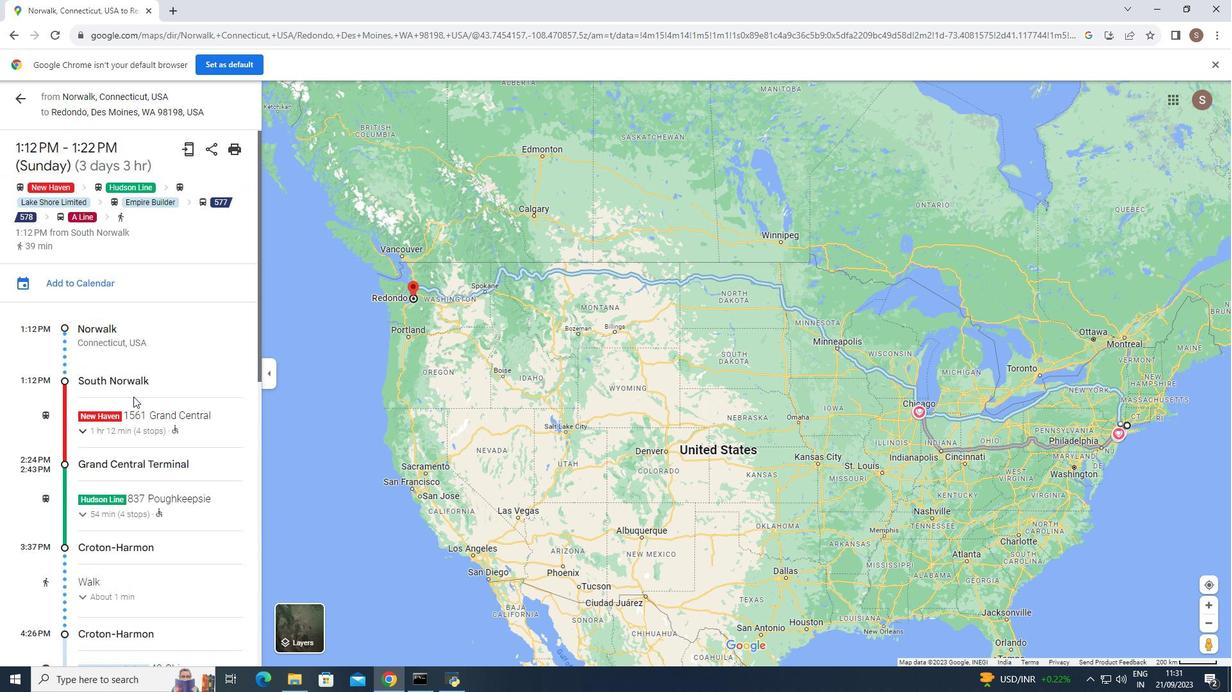 
Action: Mouse moved to (131, 402)
Screenshot: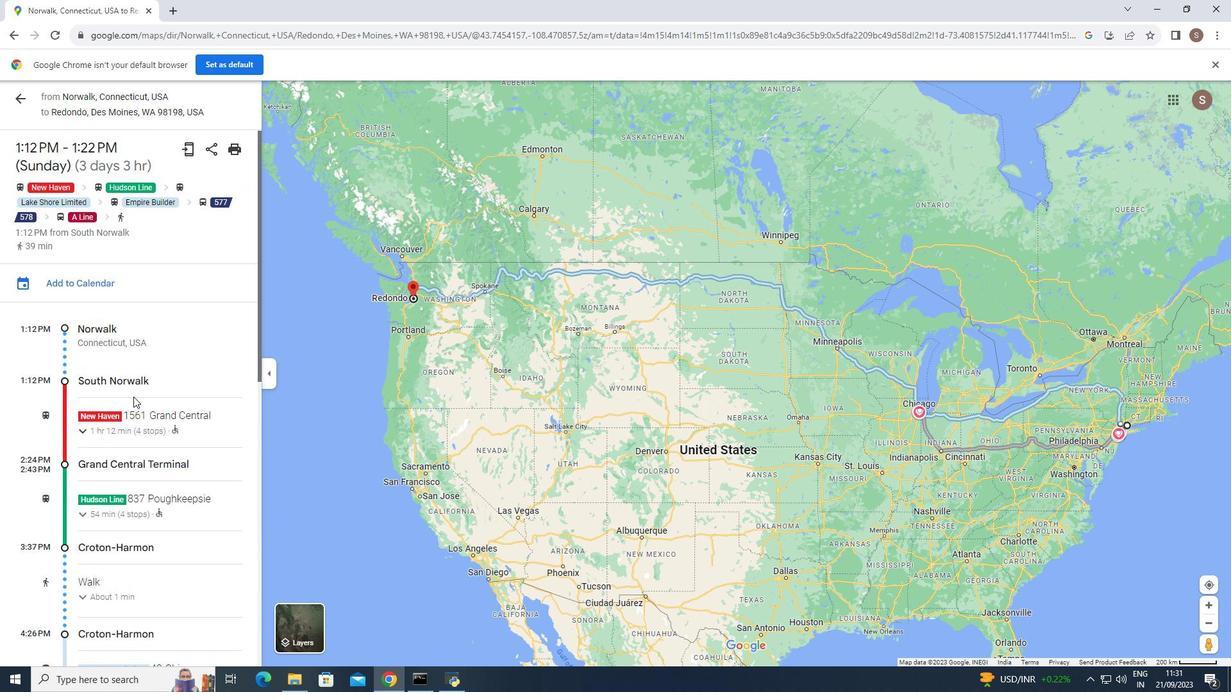 
Action: Mouse scrolled (131, 403) with delta (0, 0)
Screenshot: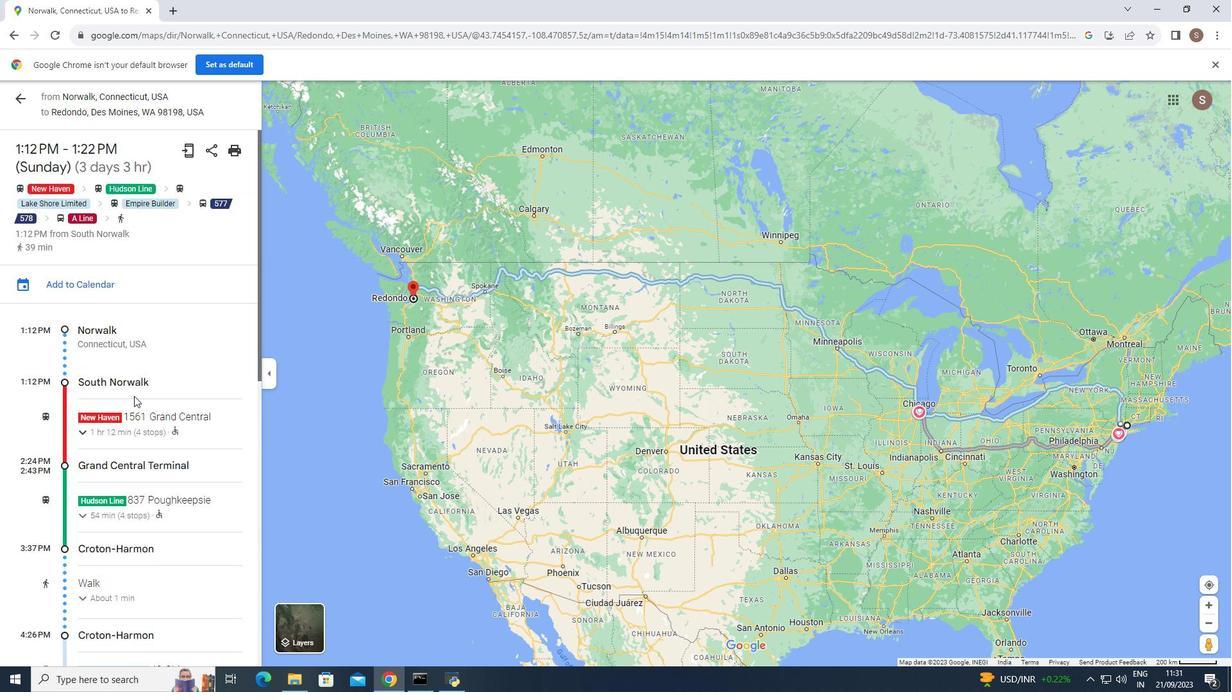 
Action: Mouse moved to (132, 399)
Screenshot: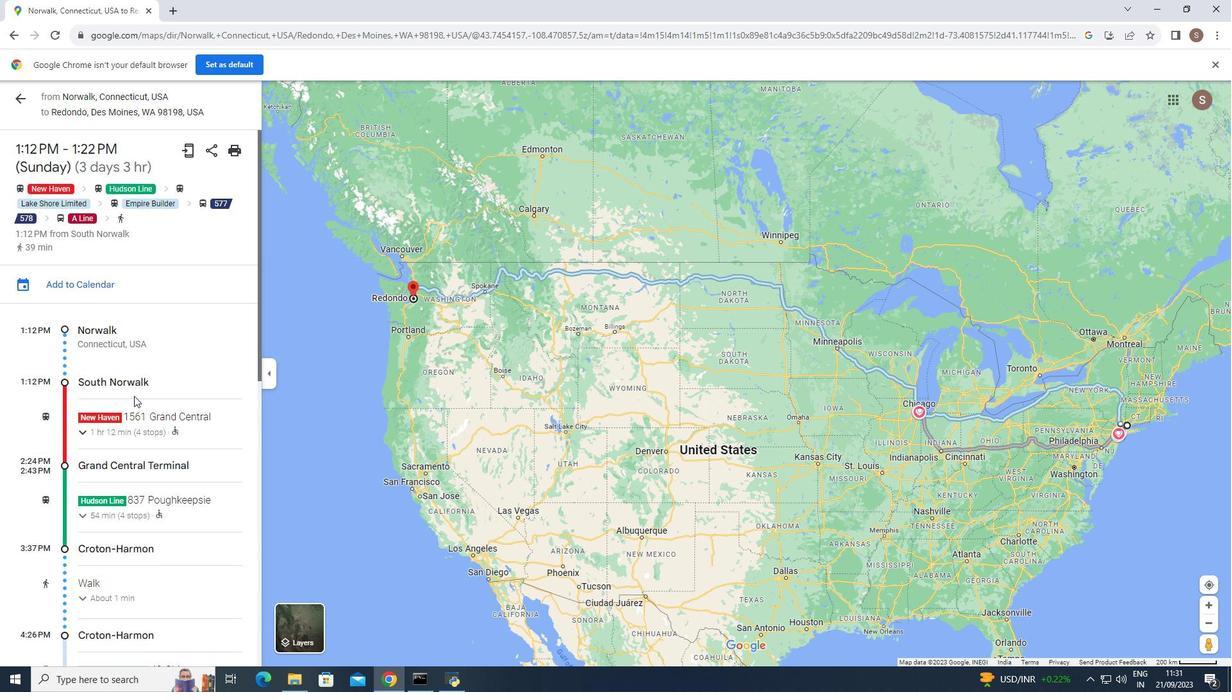 
Action: Mouse scrolled (132, 400) with delta (0, 0)
Screenshot: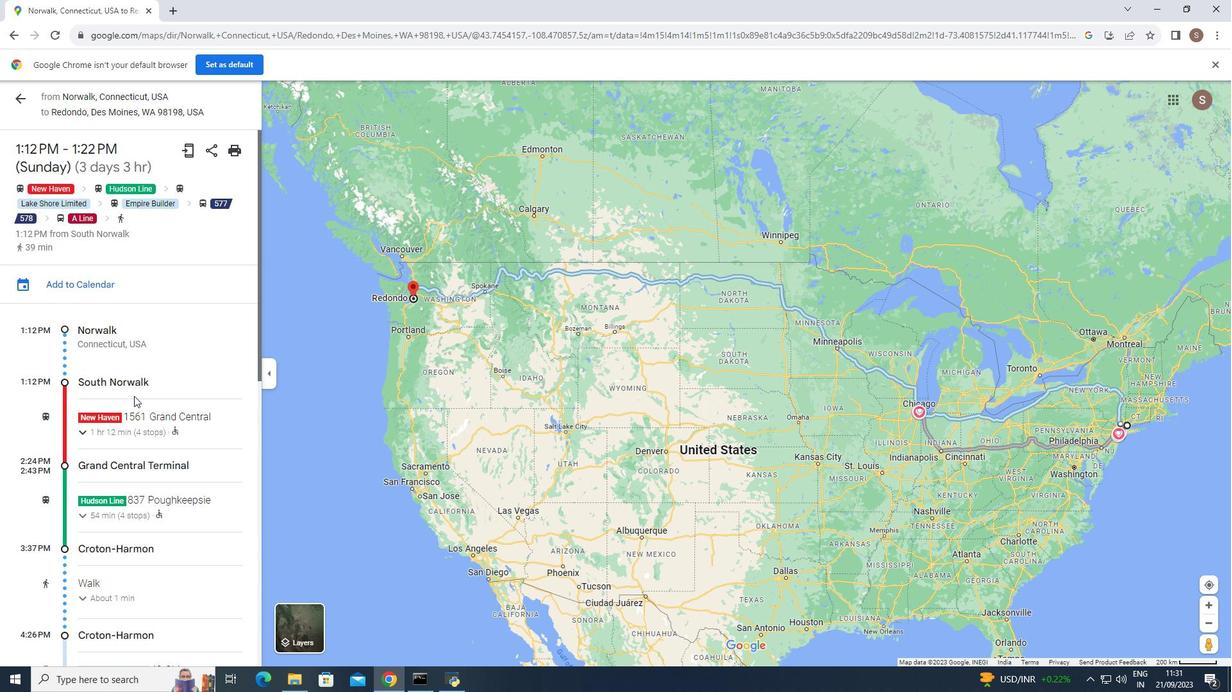 
Action: Mouse scrolled (132, 400) with delta (0, 0)
Screenshot: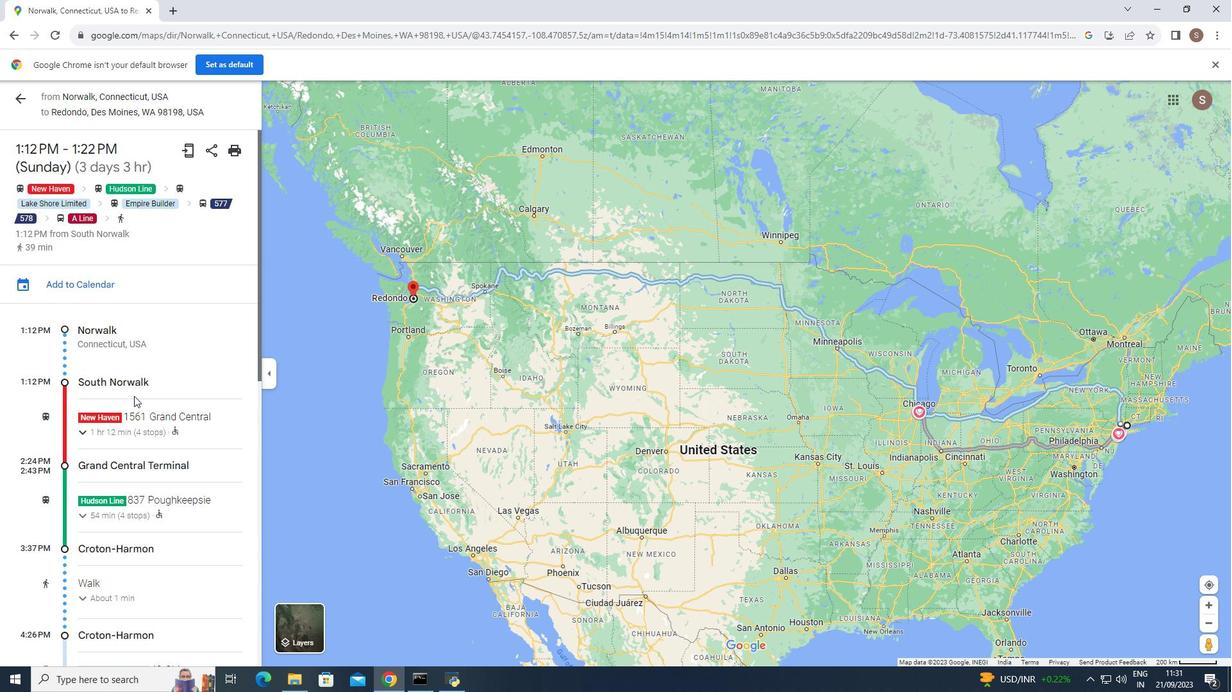 
Action: Mouse moved to (132, 399)
Screenshot: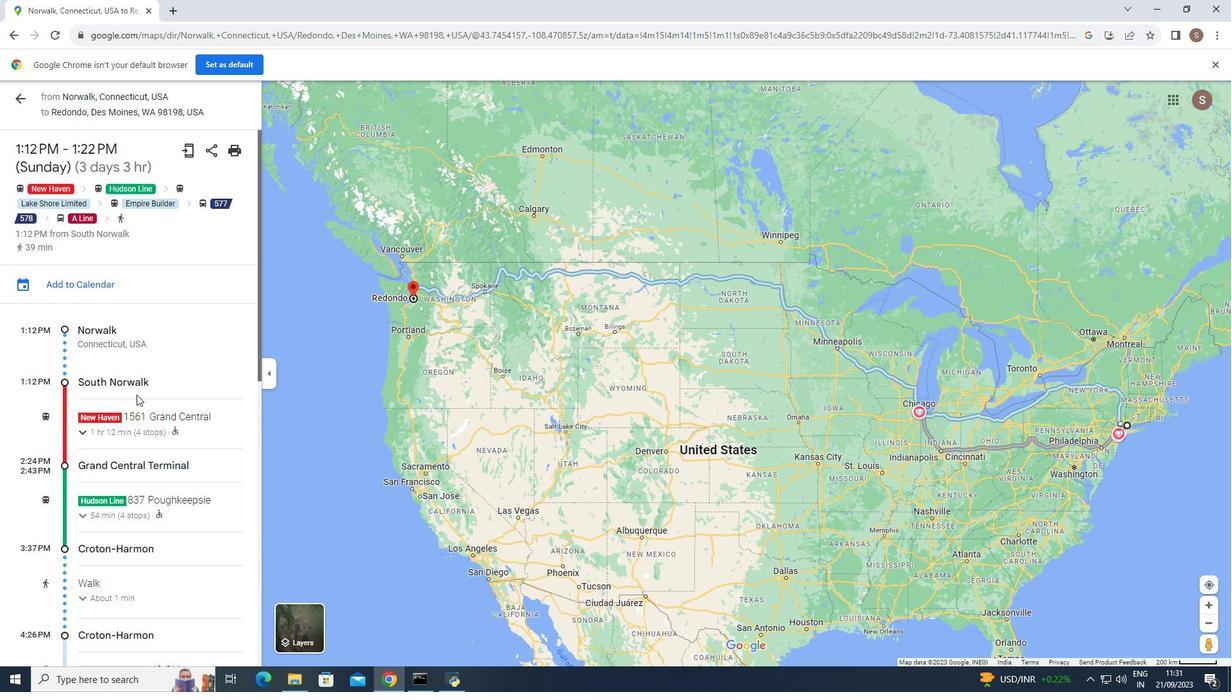 
Action: Mouse scrolled (132, 399) with delta (0, 0)
Screenshot: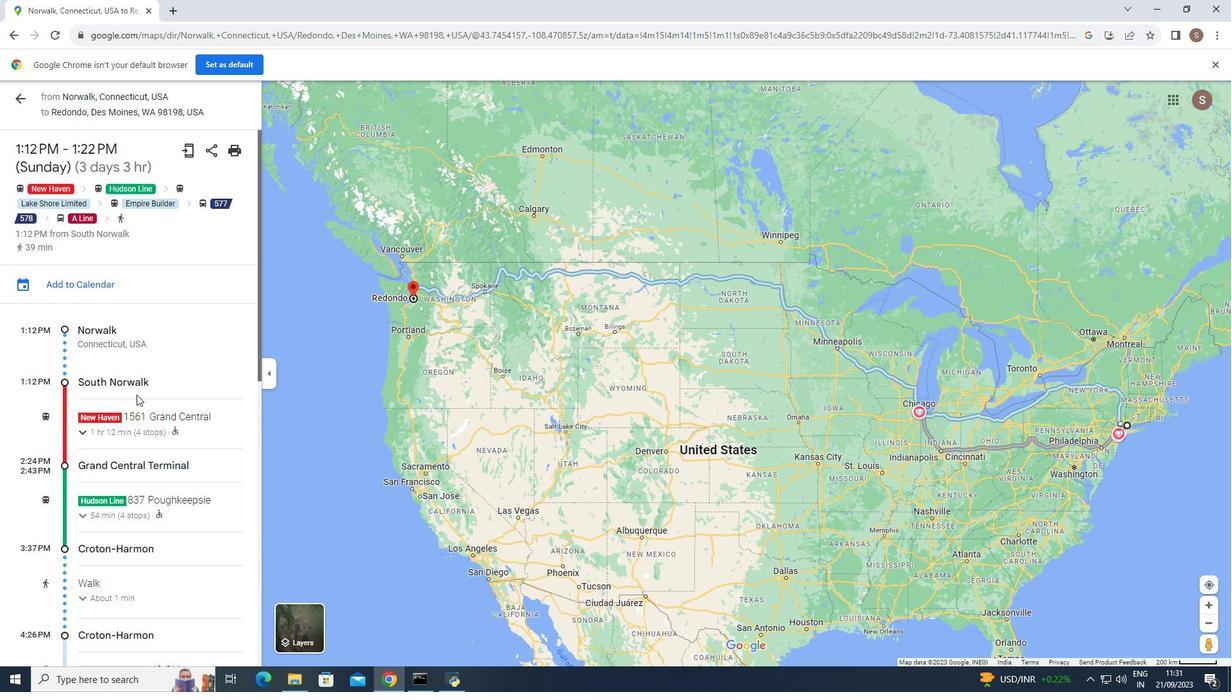 
Action: Mouse moved to (134, 396)
Screenshot: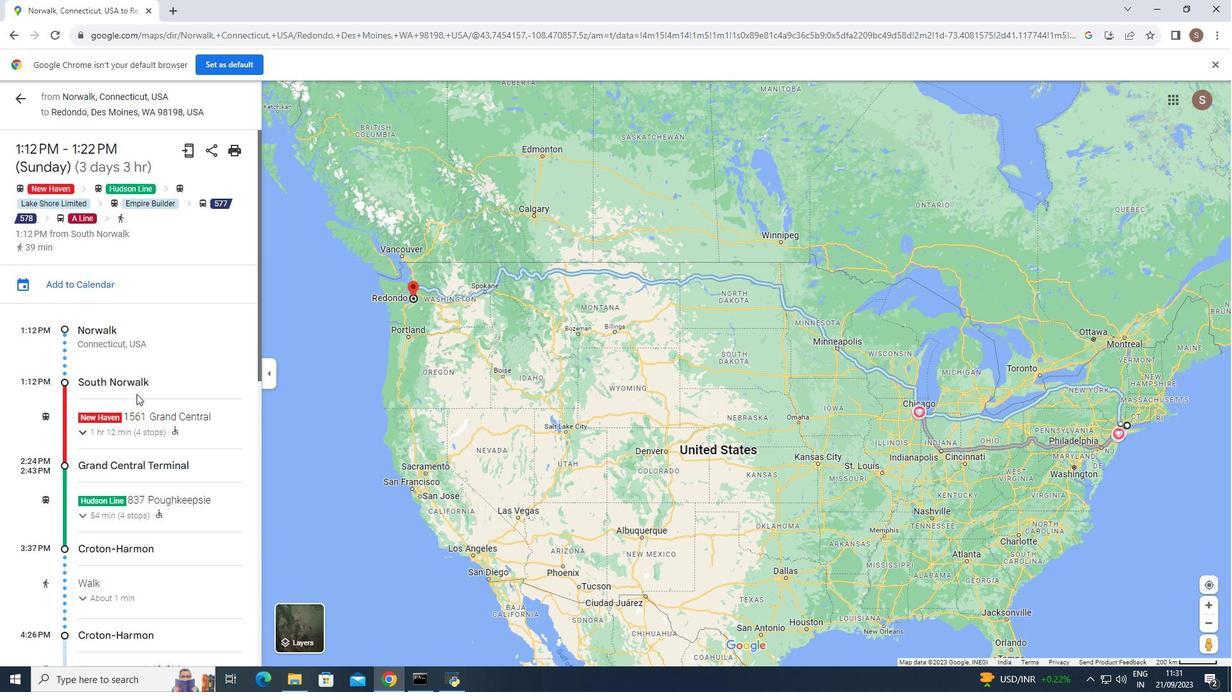 
Action: Mouse scrolled (134, 397) with delta (0, 0)
Screenshot: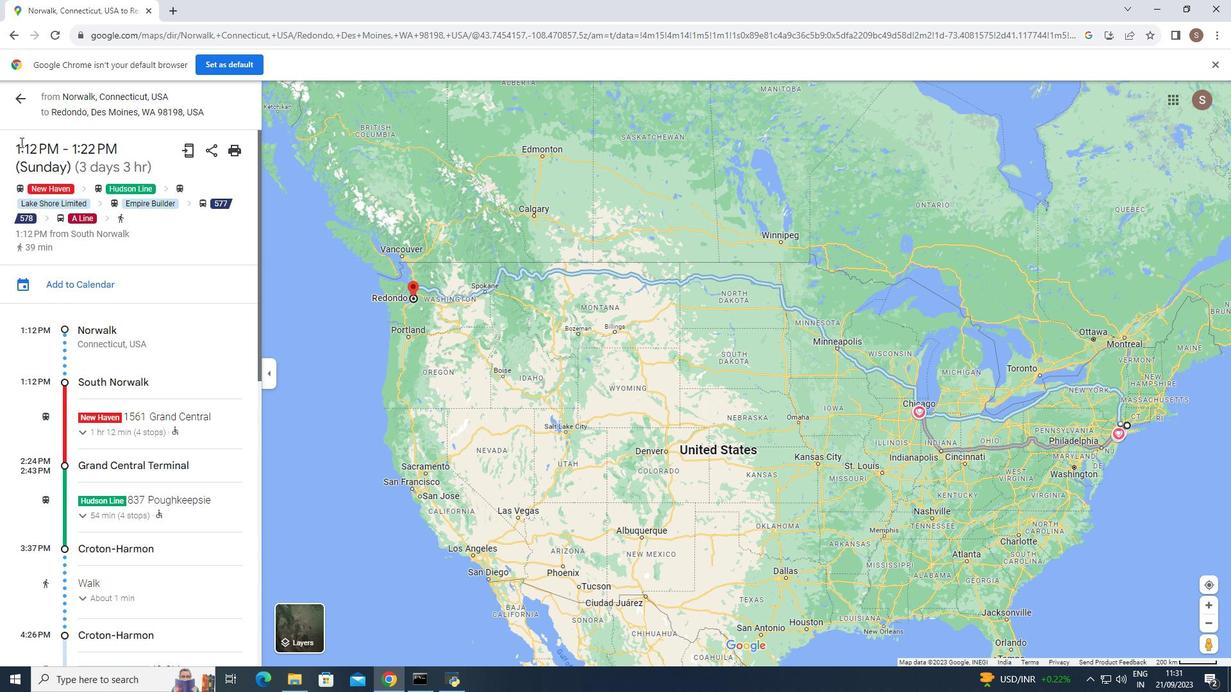 
Action: Mouse scrolled (134, 397) with delta (0, 0)
Screenshot: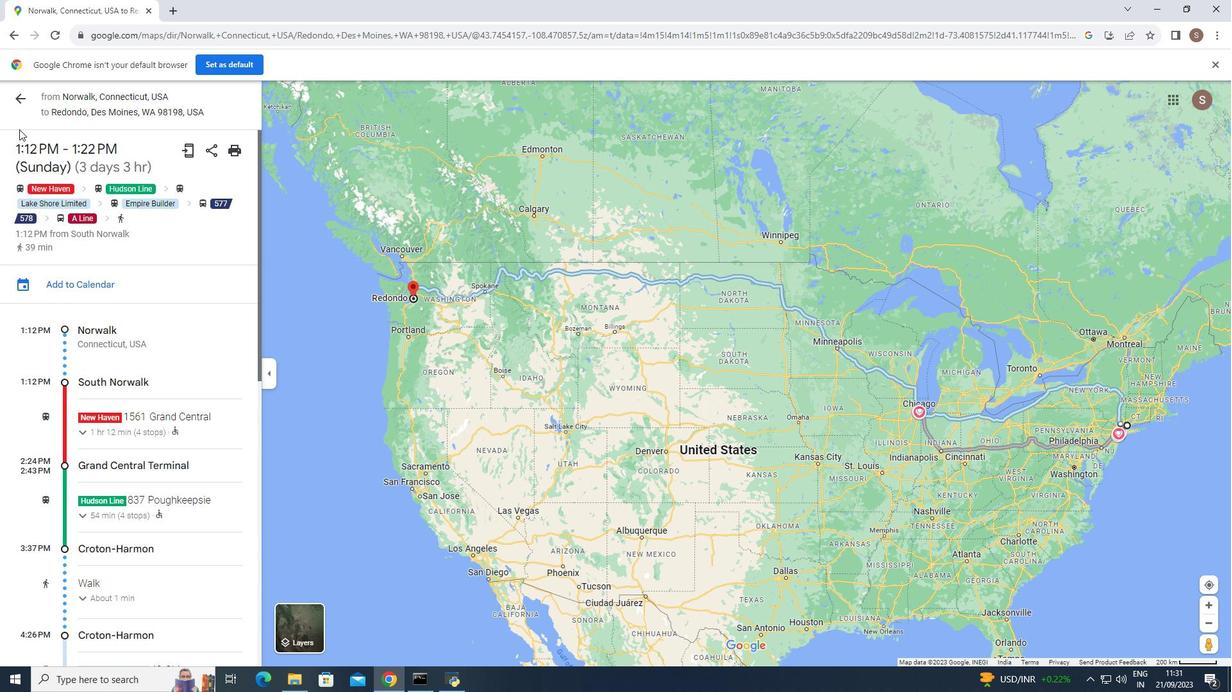 
Action: Mouse scrolled (134, 397) with delta (0, 0)
Screenshot: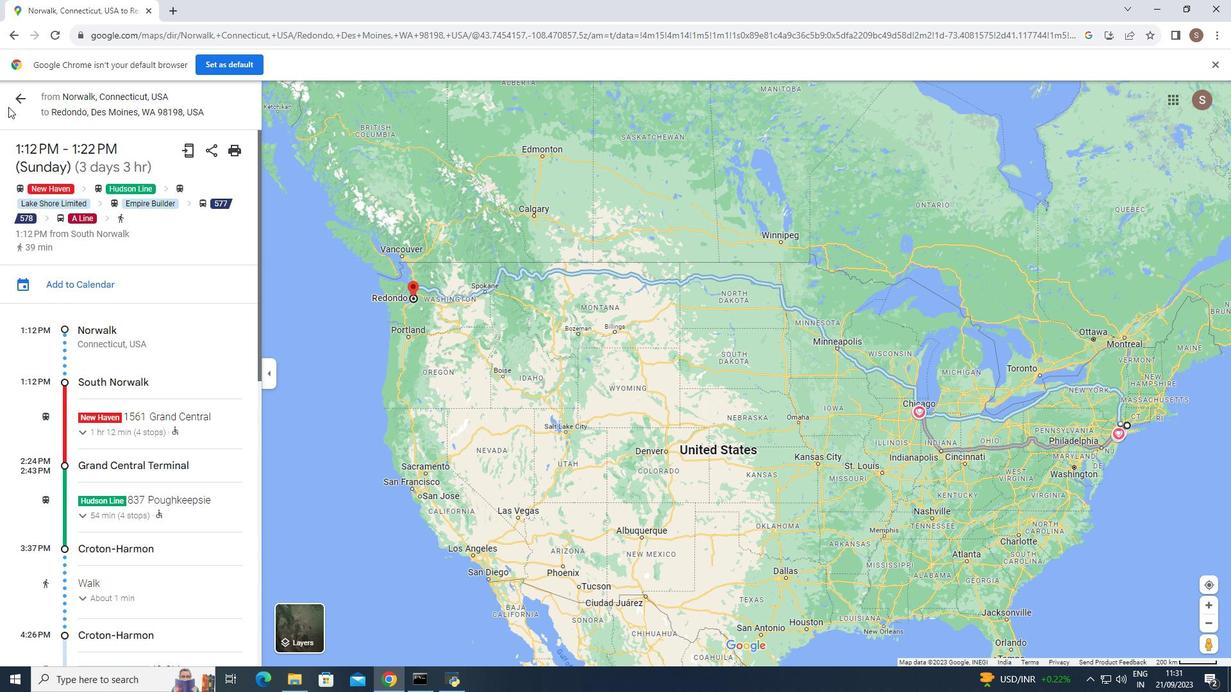 
Action: Mouse moved to (17, 100)
Screenshot: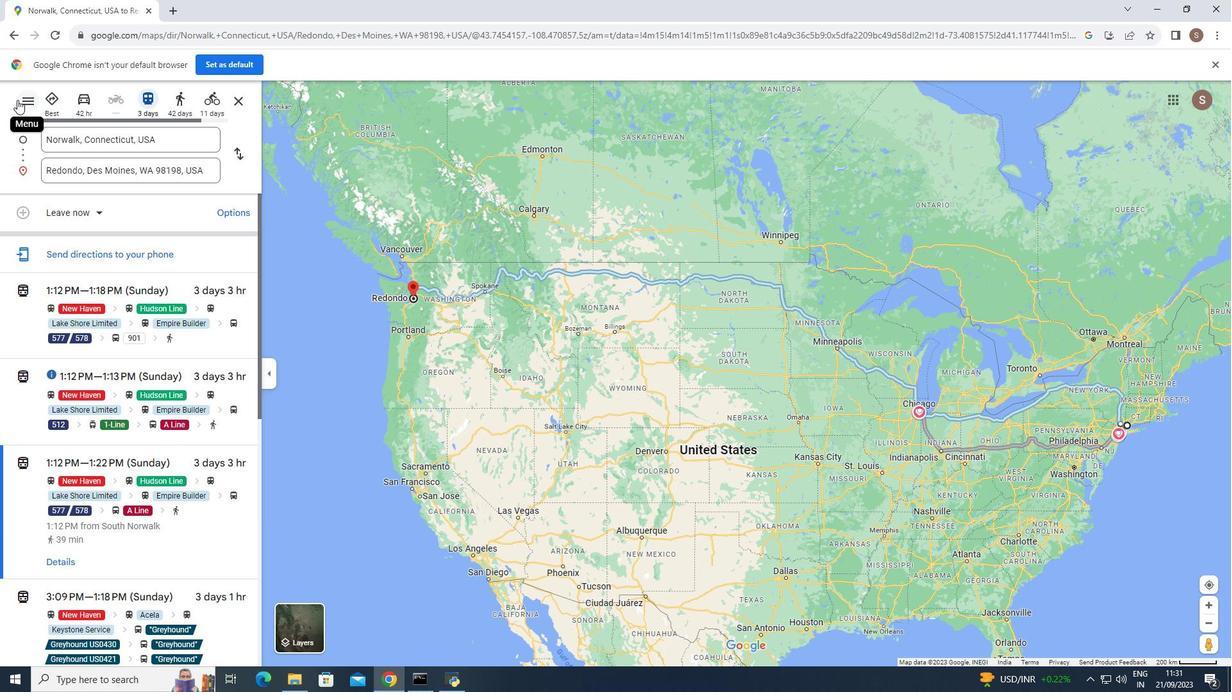 
Action: Mouse pressed left at (17, 100)
Screenshot: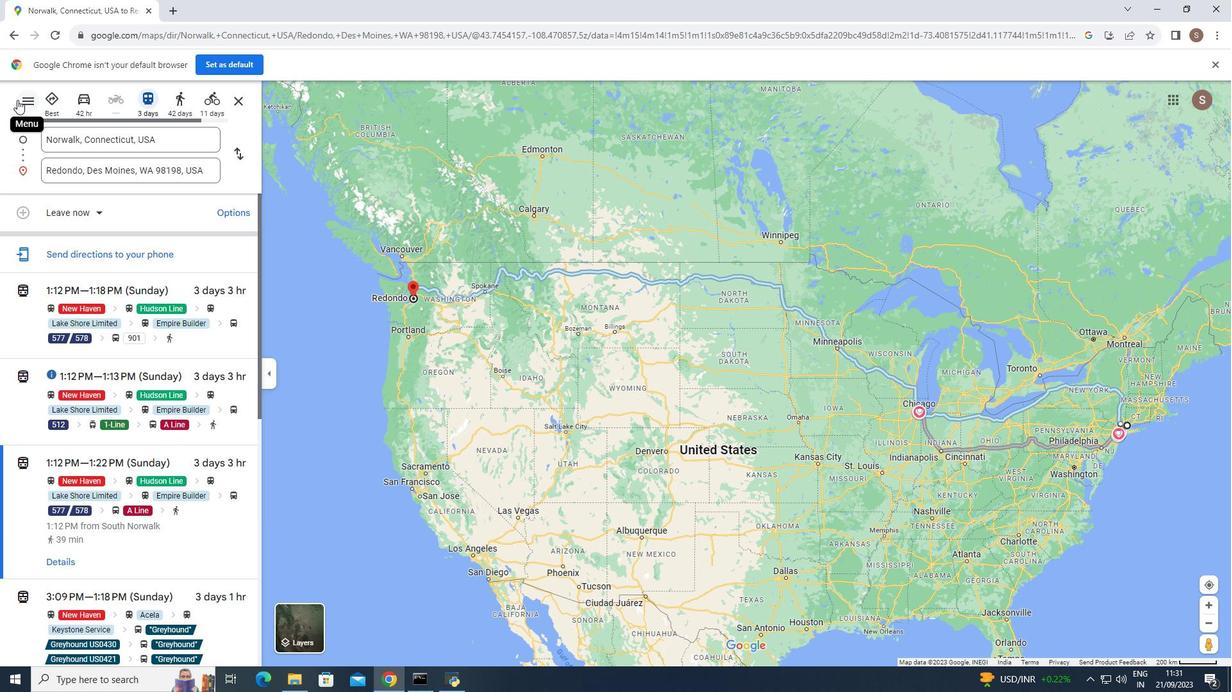 
Action: Mouse moved to (132, 478)
Screenshot: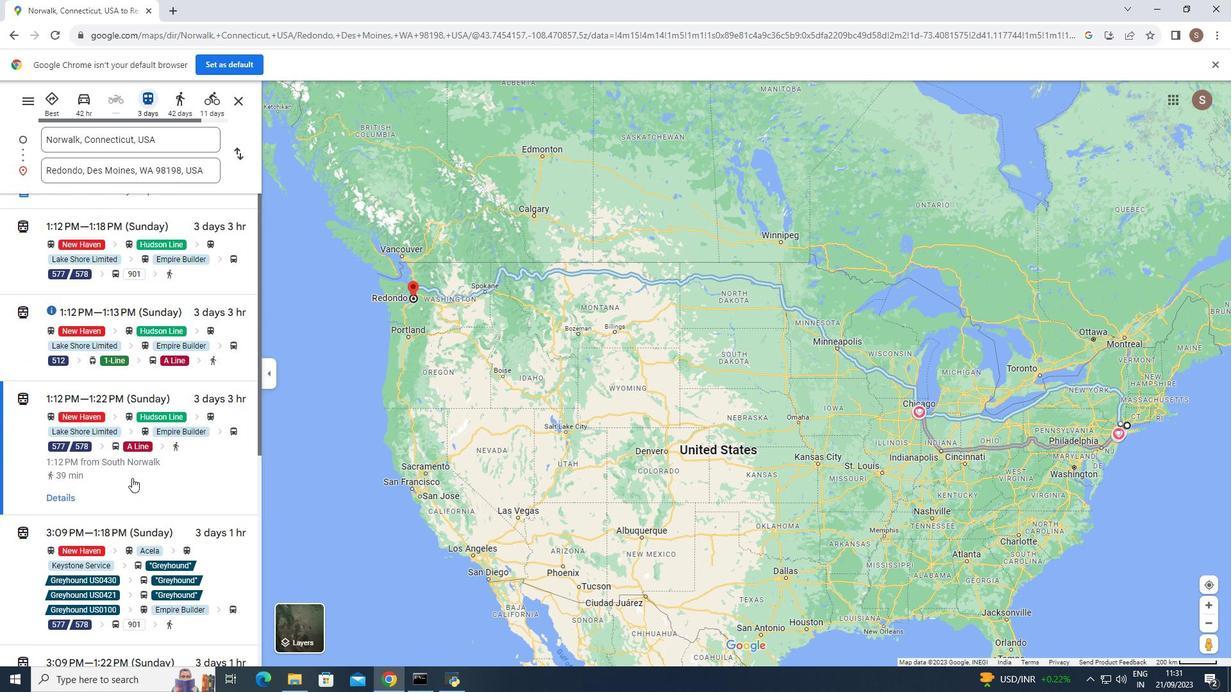 
Action: Mouse scrolled (132, 478) with delta (0, 0)
Screenshot: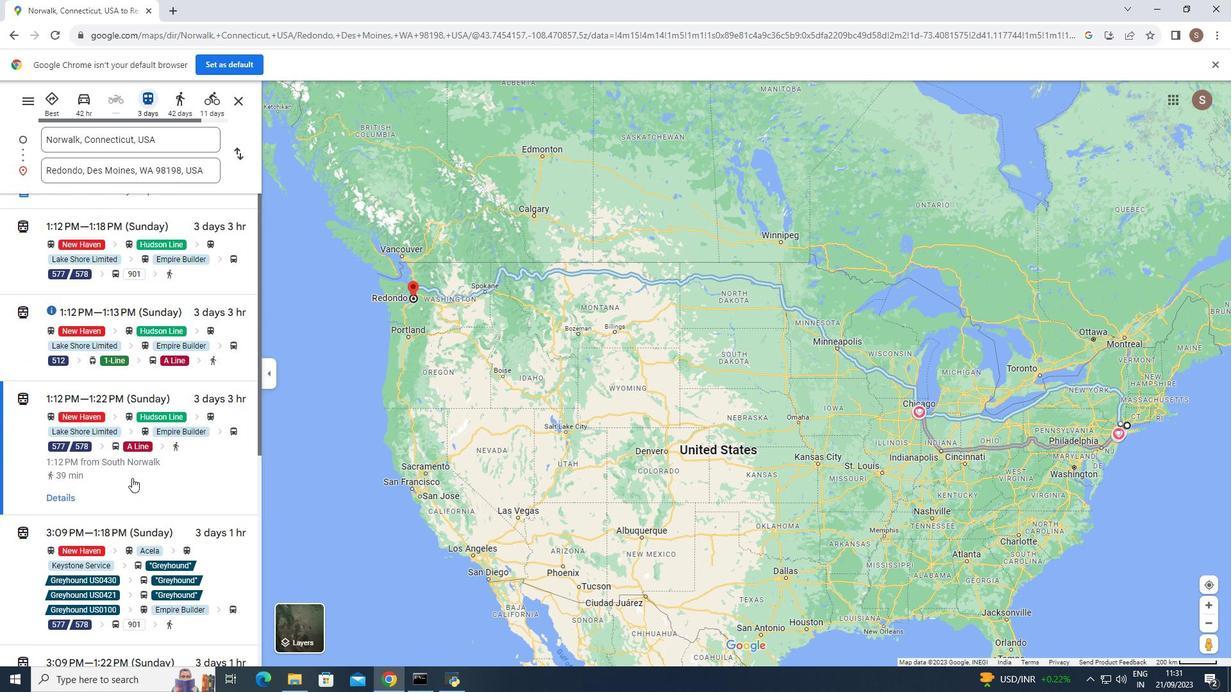 
Action: Mouse moved to (127, 477)
Screenshot: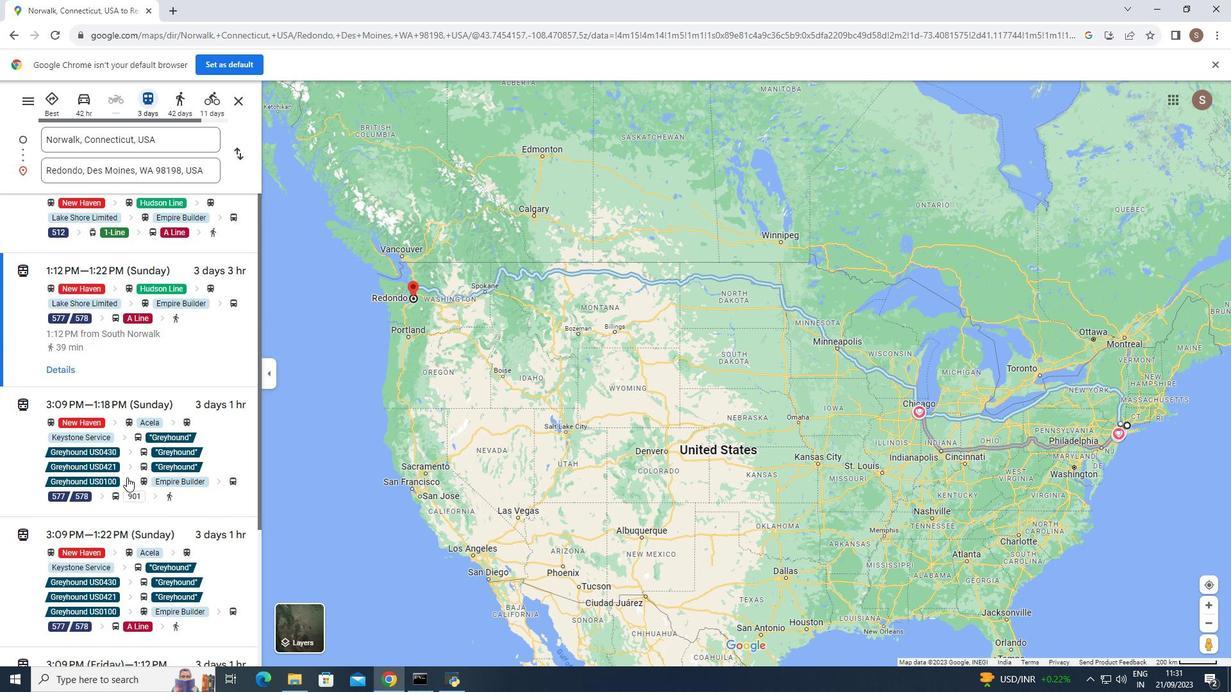 
Action: Mouse scrolled (127, 476) with delta (0, 0)
Screenshot: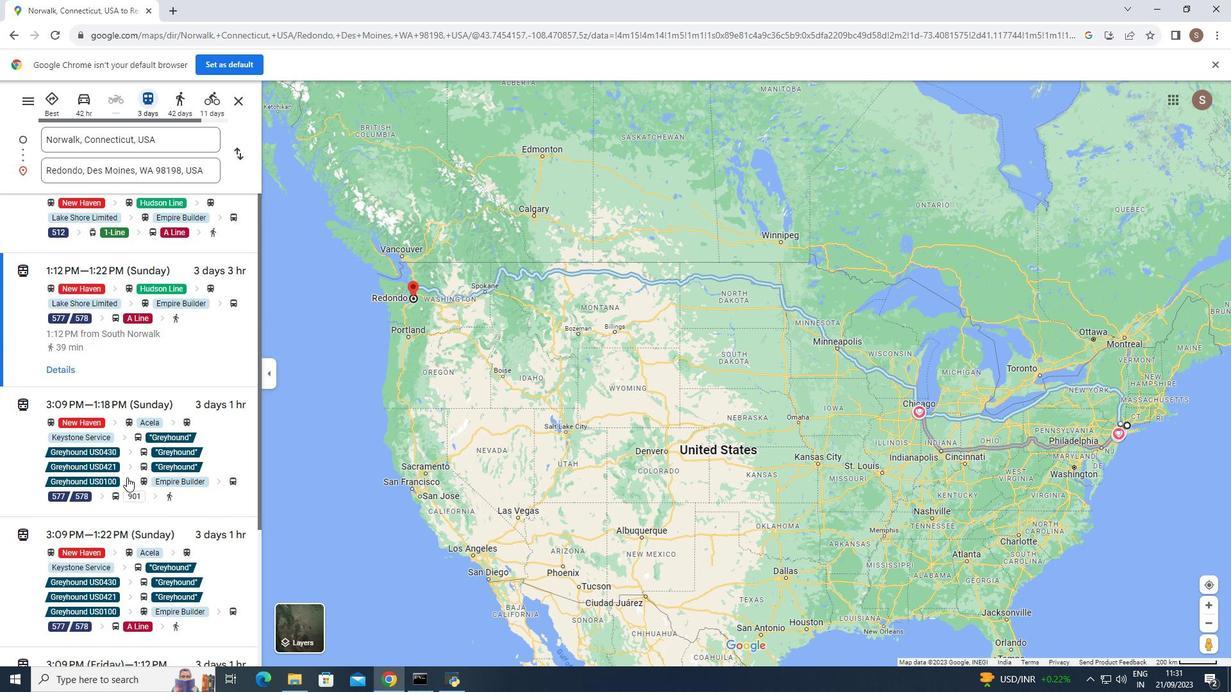 
Action: Mouse moved to (127, 478)
Screenshot: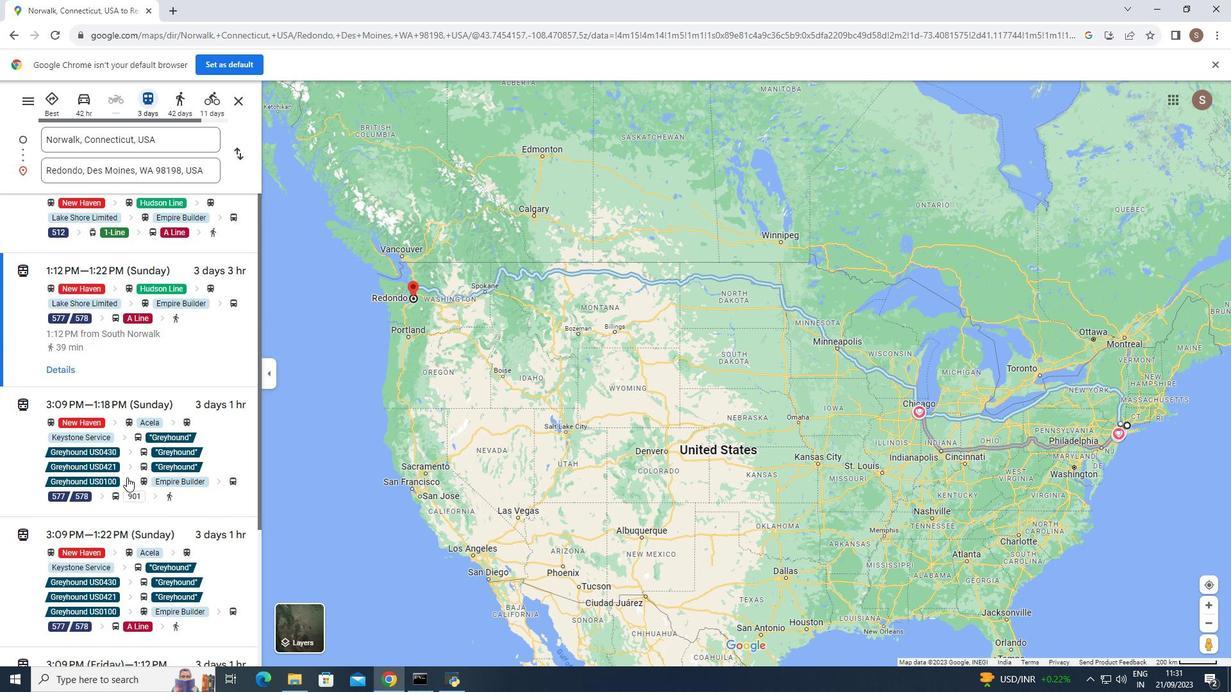 
Action: Mouse scrolled (127, 477) with delta (0, 0)
Screenshot: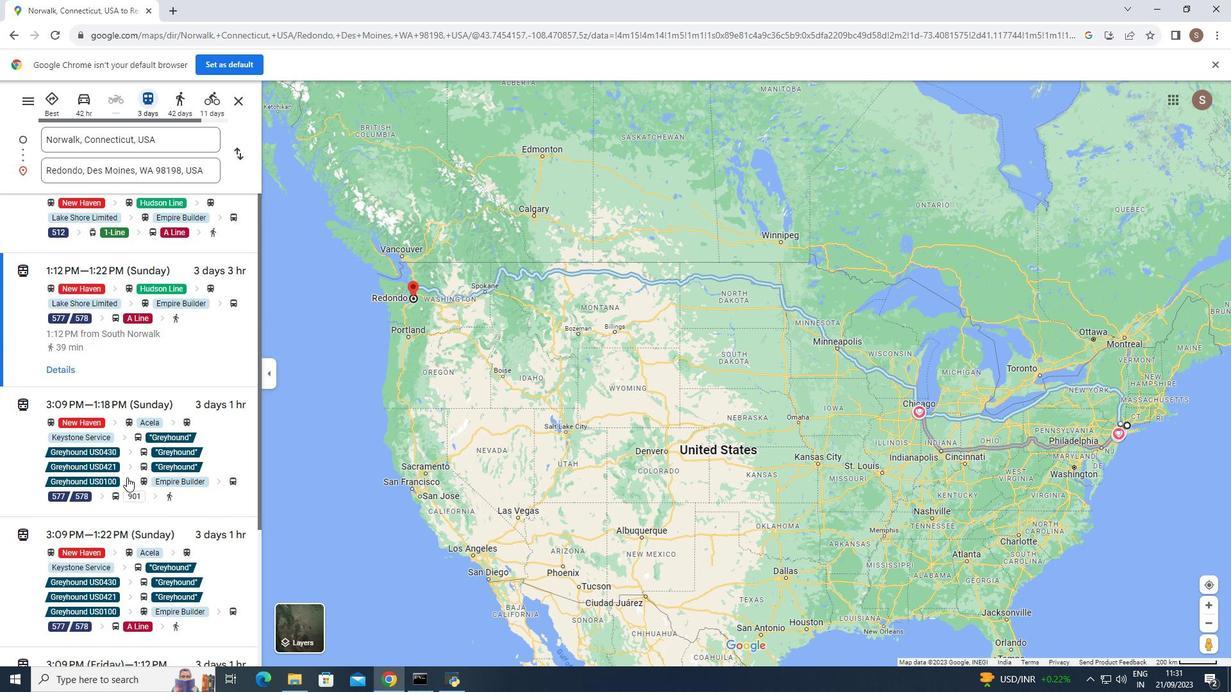 
Action: Mouse moved to (125, 478)
Screenshot: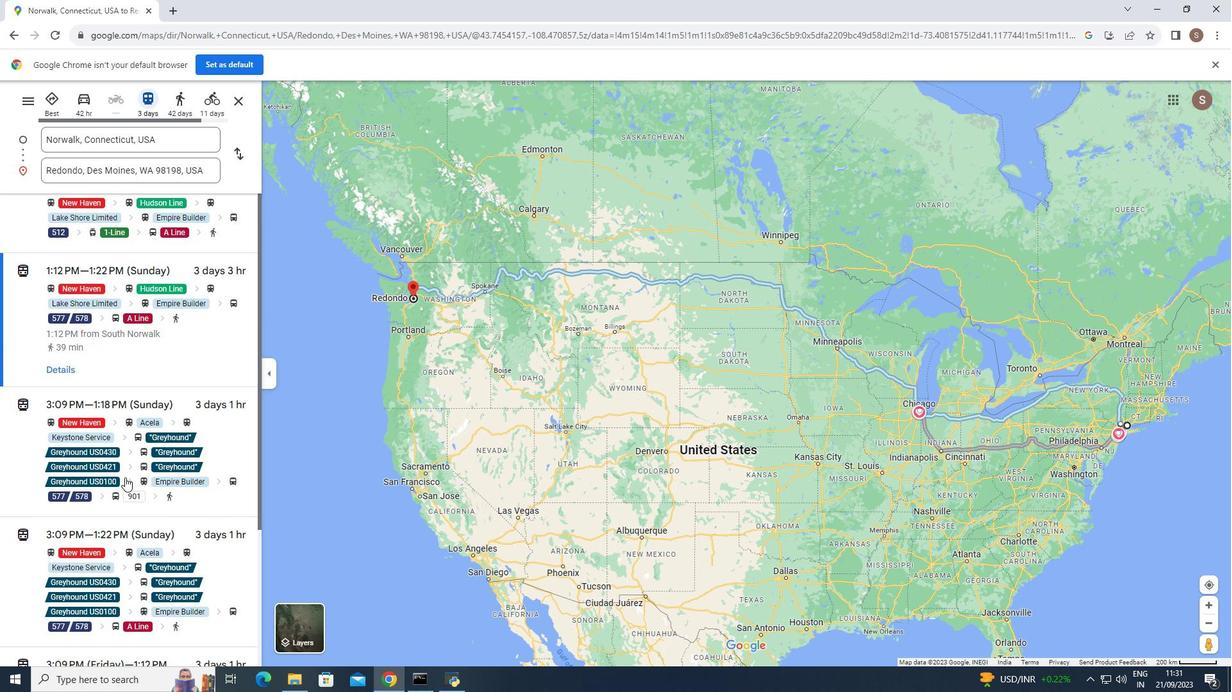 
